 Task: Look for space in Zhoukou, China from 10th July, 2023 to 15th July, 2023 for 7 adults in price range Rs.10000 to Rs.15000. Place can be entire place or shared room with 4 bedrooms having 7 beds and 4 bathrooms. Property type can be house, flat, guest house. Amenities needed are: wifi, TV, free parkinig on premises, gym, breakfast. Booking option can be shelf check-in. Required host language is Chinese (Simplified).
Action: Mouse moved to (454, 102)
Screenshot: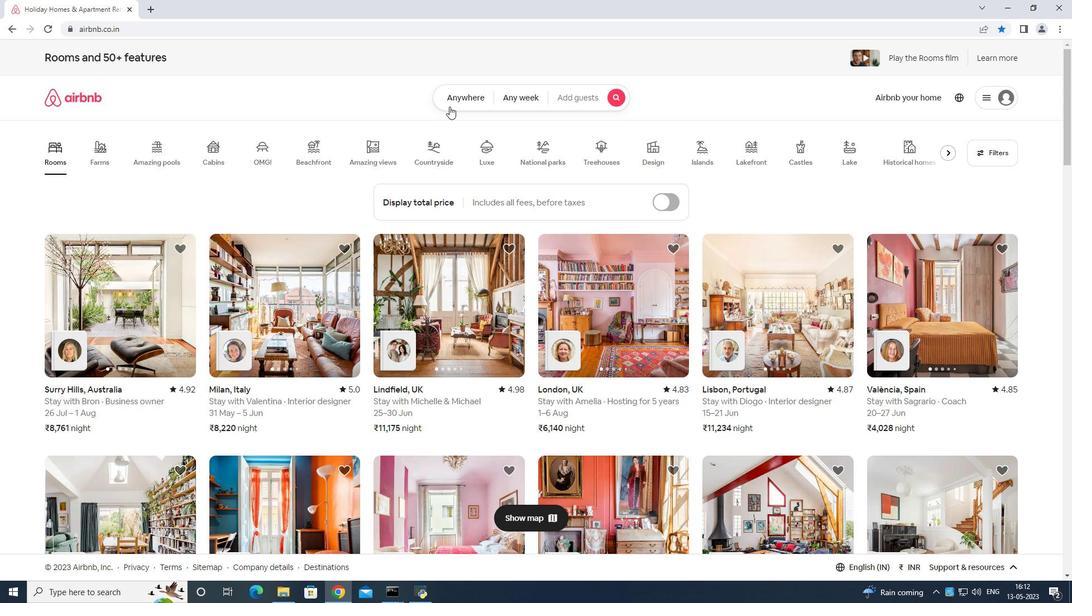 
Action: Mouse pressed left at (454, 102)
Screenshot: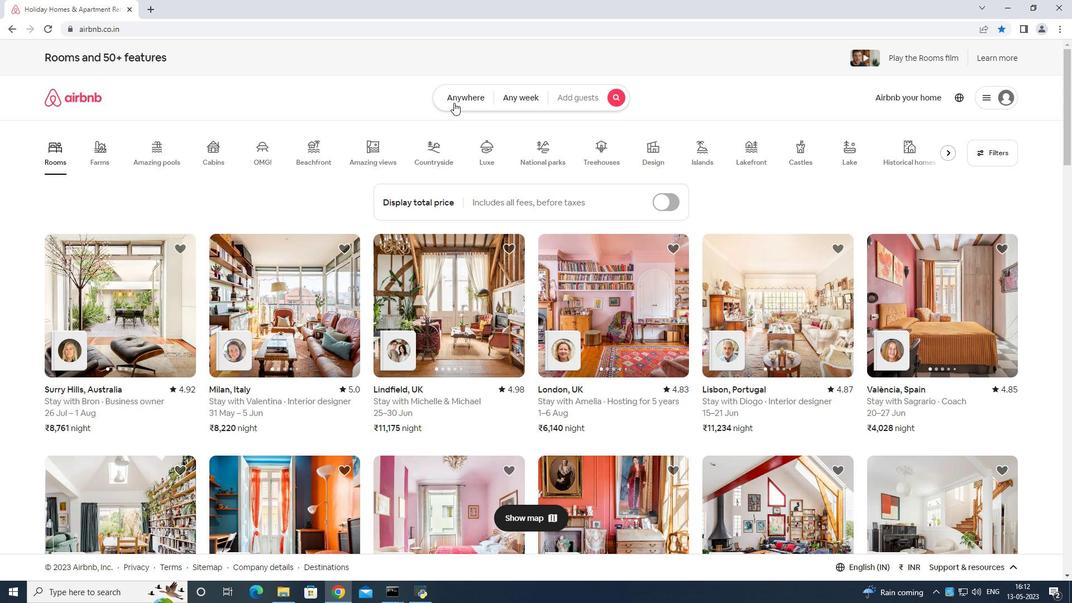 
Action: Mouse moved to (435, 131)
Screenshot: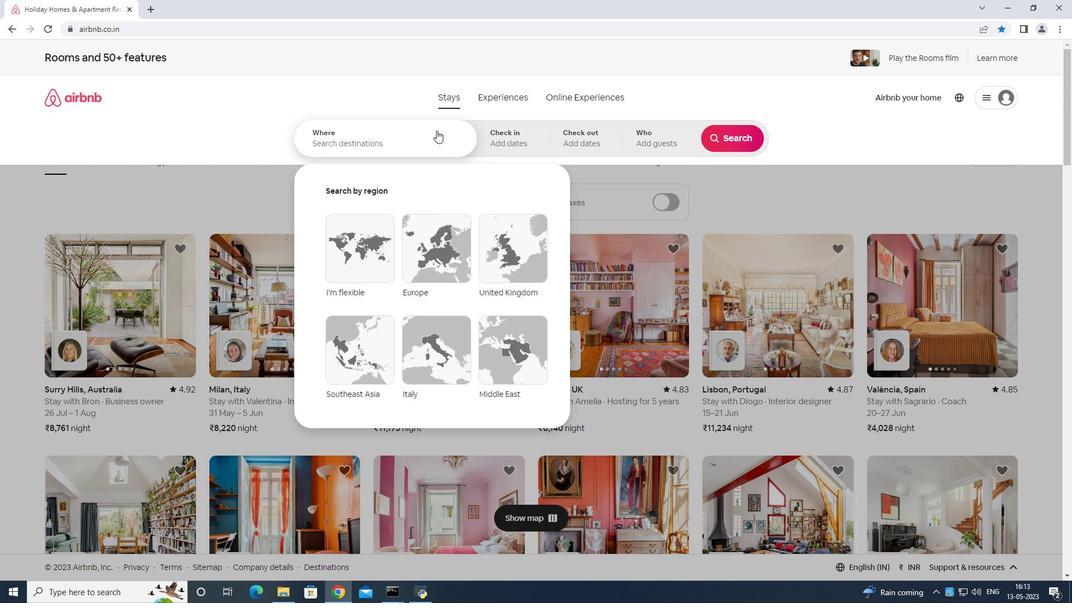 
Action: Mouse pressed left at (435, 131)
Screenshot: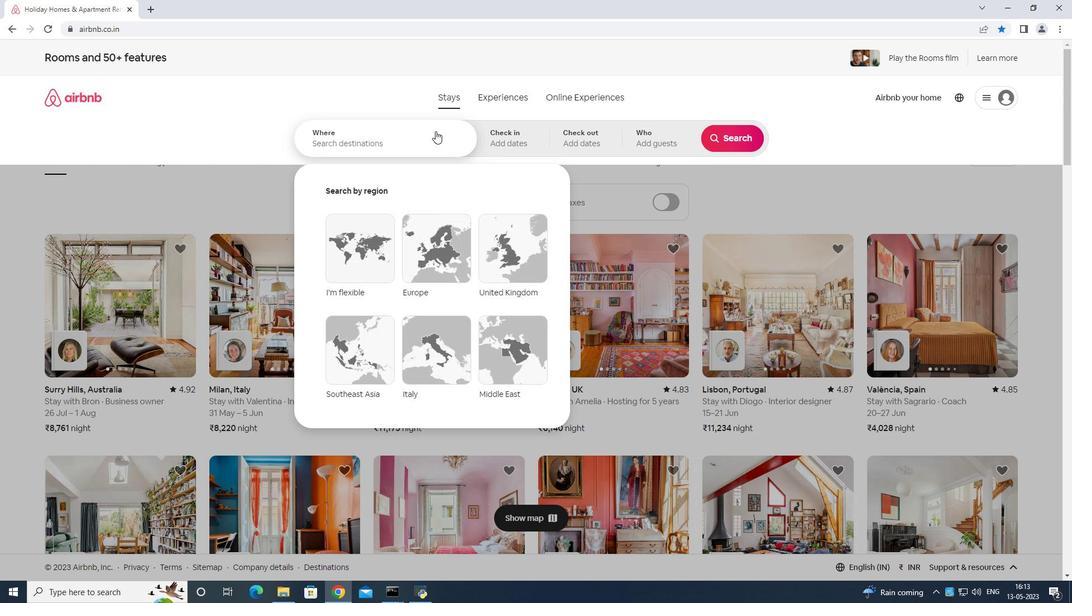 
Action: Key pressed <Key.shift>Zhoukou<Key.space>china<Key.enter>
Screenshot: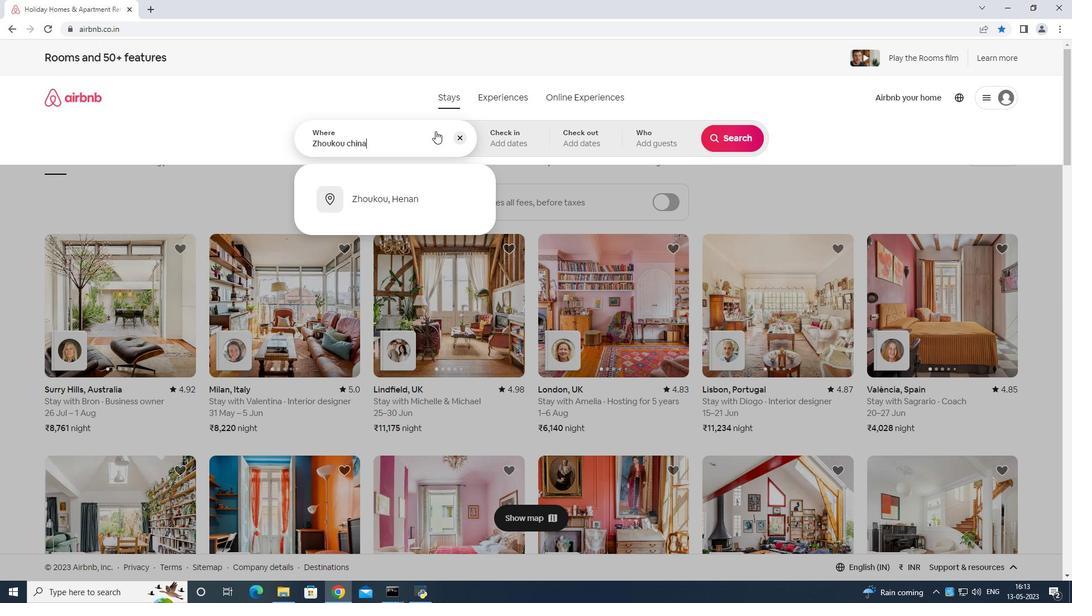 
Action: Mouse moved to (725, 225)
Screenshot: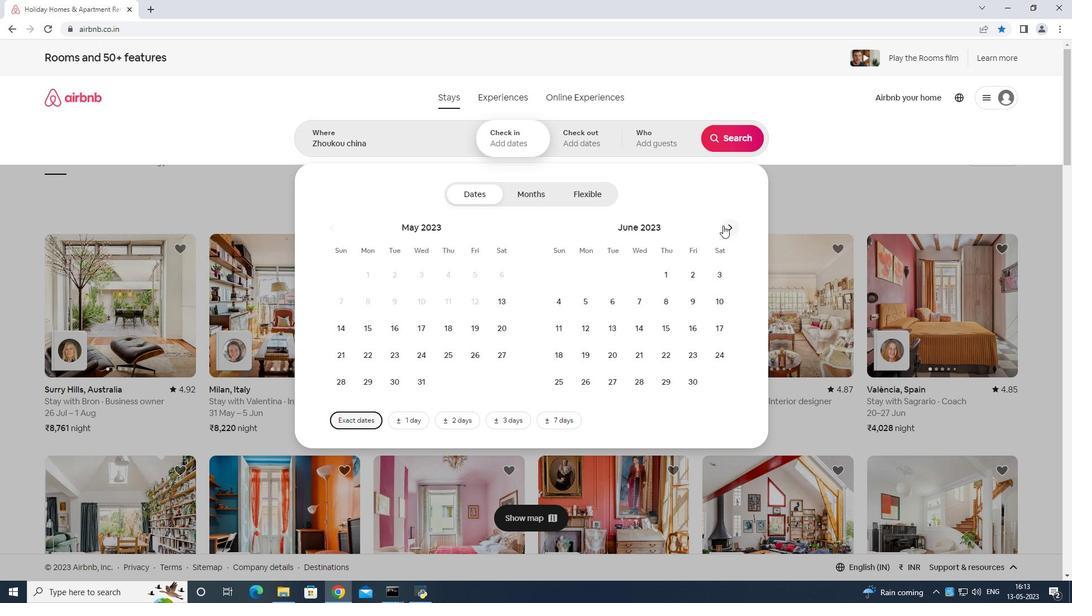 
Action: Mouse pressed left at (725, 225)
Screenshot: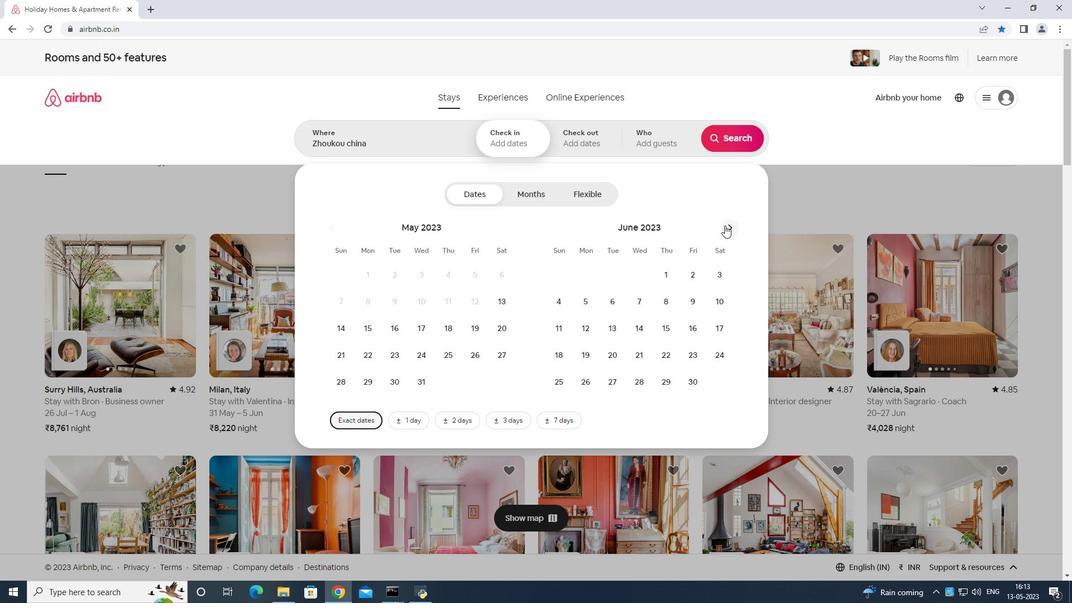 
Action: Mouse moved to (591, 325)
Screenshot: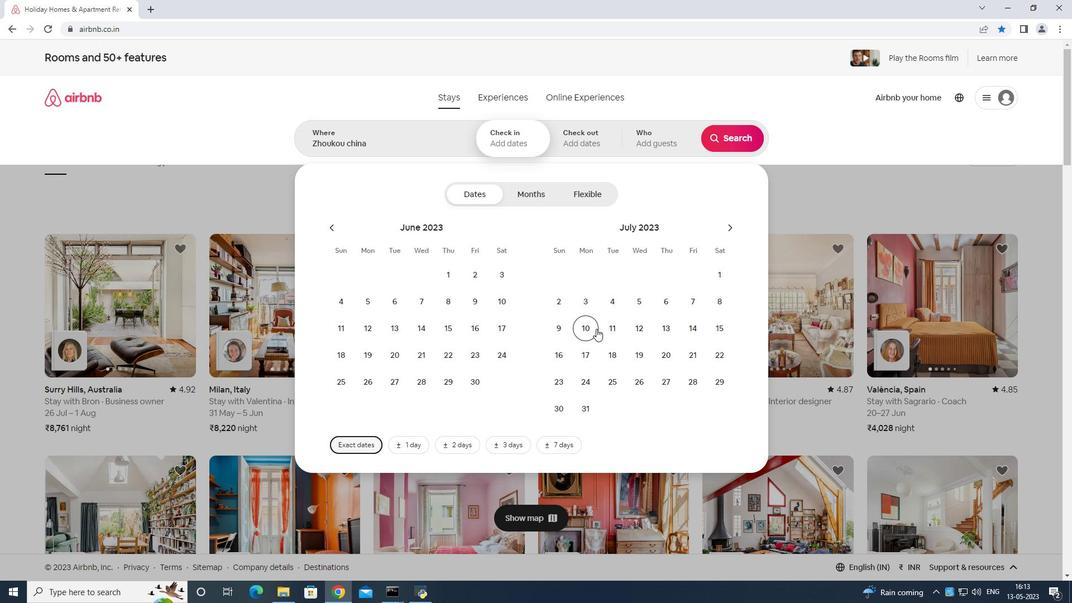 
Action: Mouse pressed left at (591, 325)
Screenshot: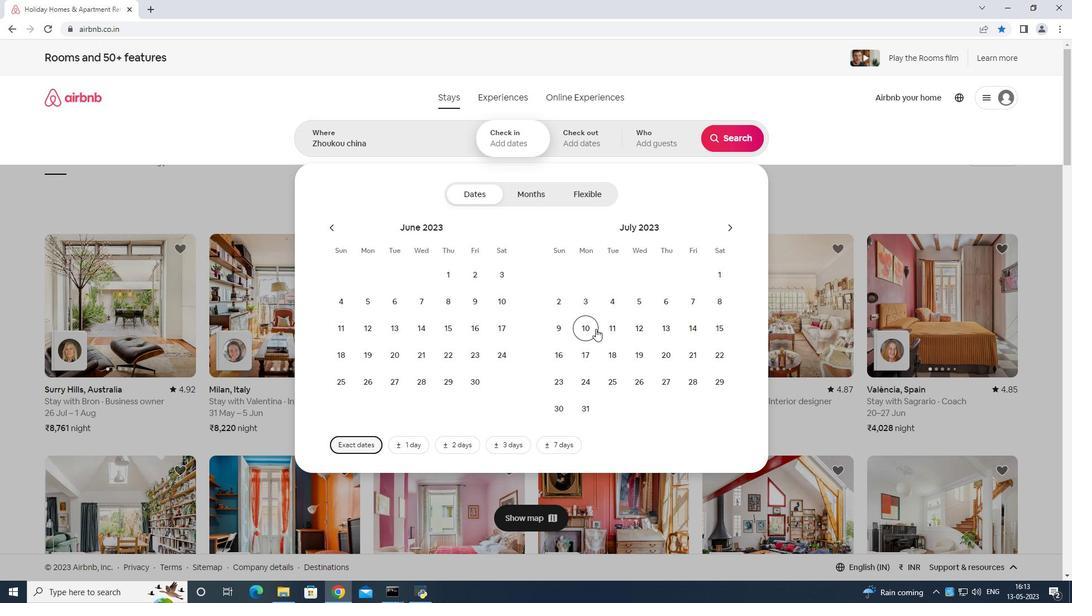 
Action: Mouse moved to (719, 322)
Screenshot: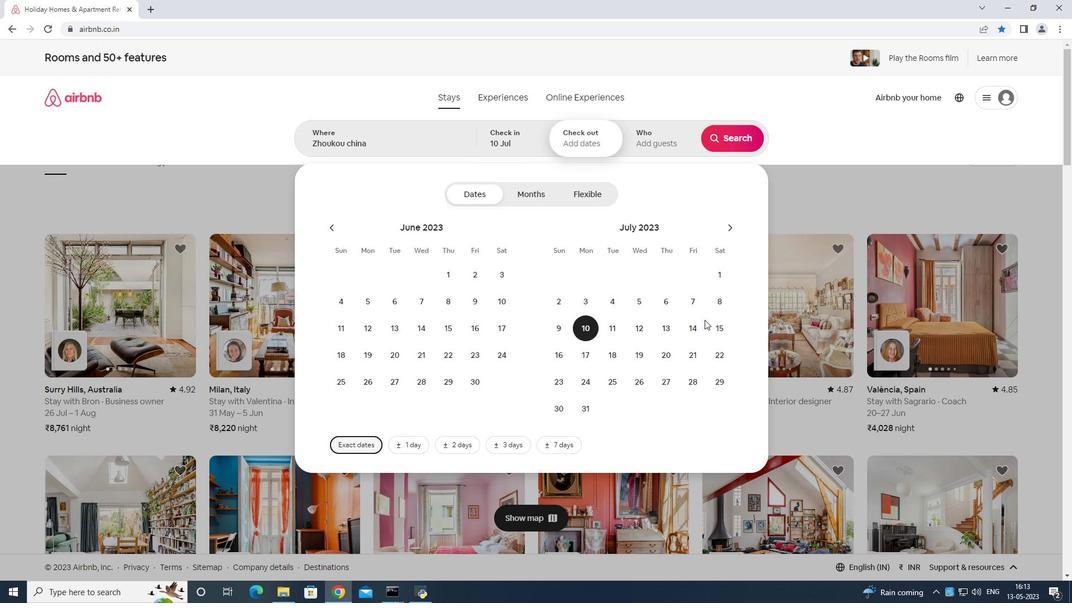 
Action: Mouse pressed left at (719, 322)
Screenshot: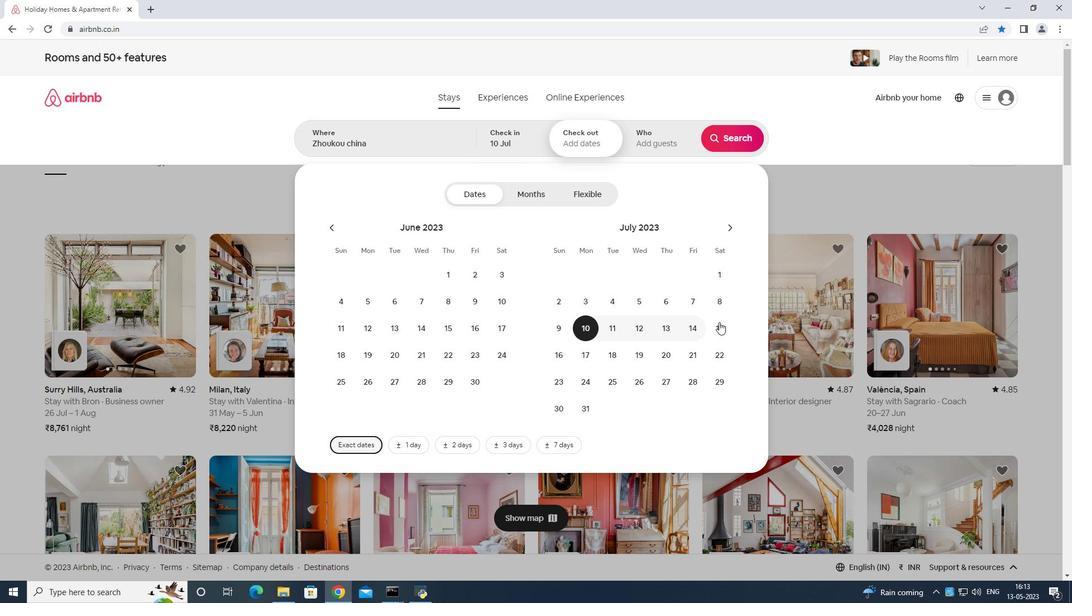 
Action: Mouse moved to (667, 138)
Screenshot: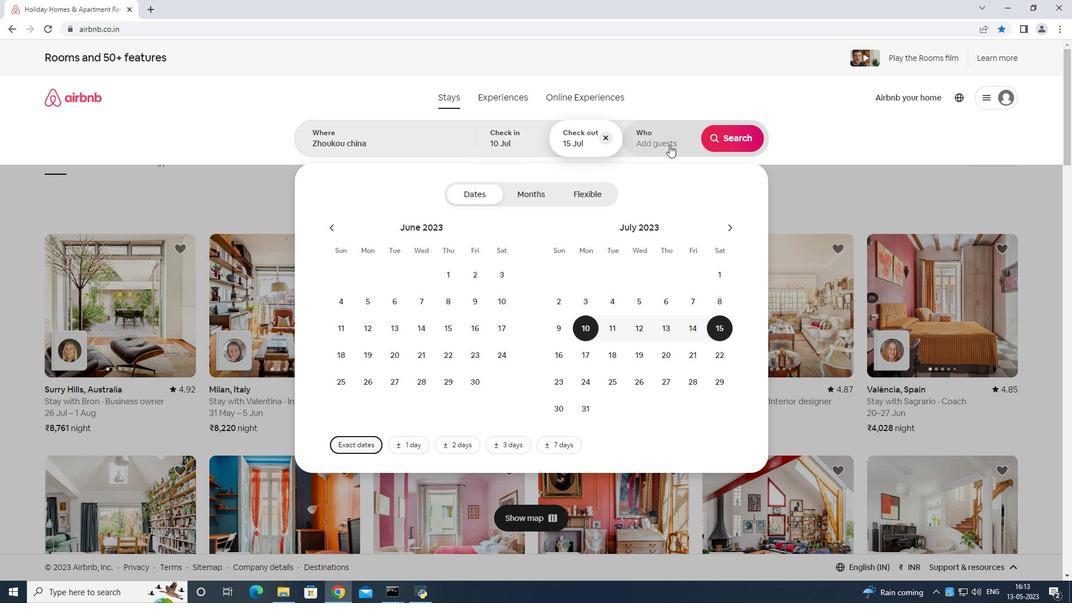 
Action: Mouse pressed left at (667, 138)
Screenshot: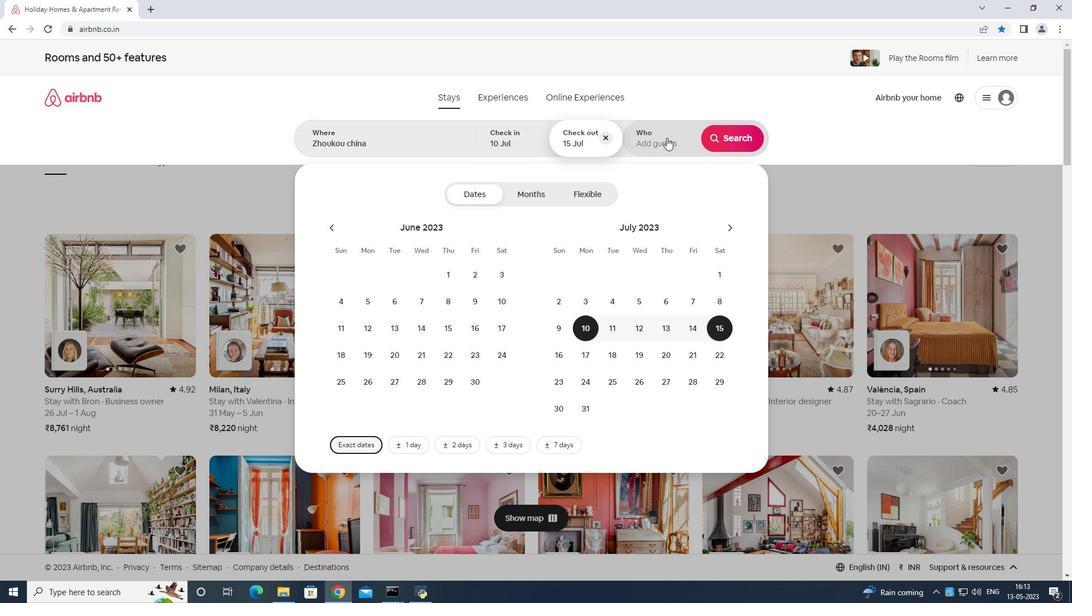 
Action: Mouse moved to (734, 196)
Screenshot: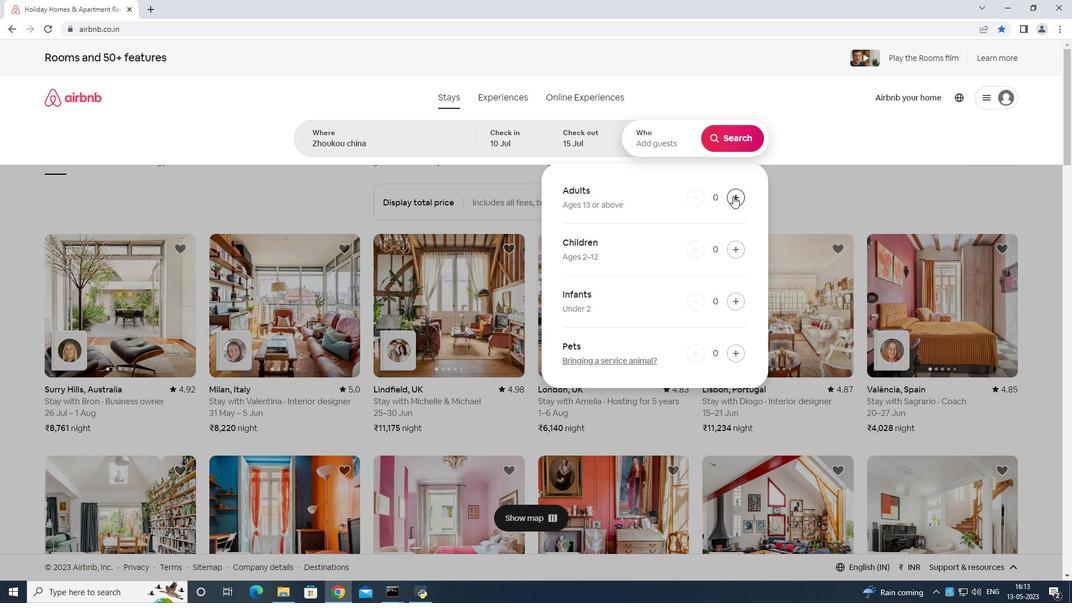 
Action: Mouse pressed left at (734, 196)
Screenshot: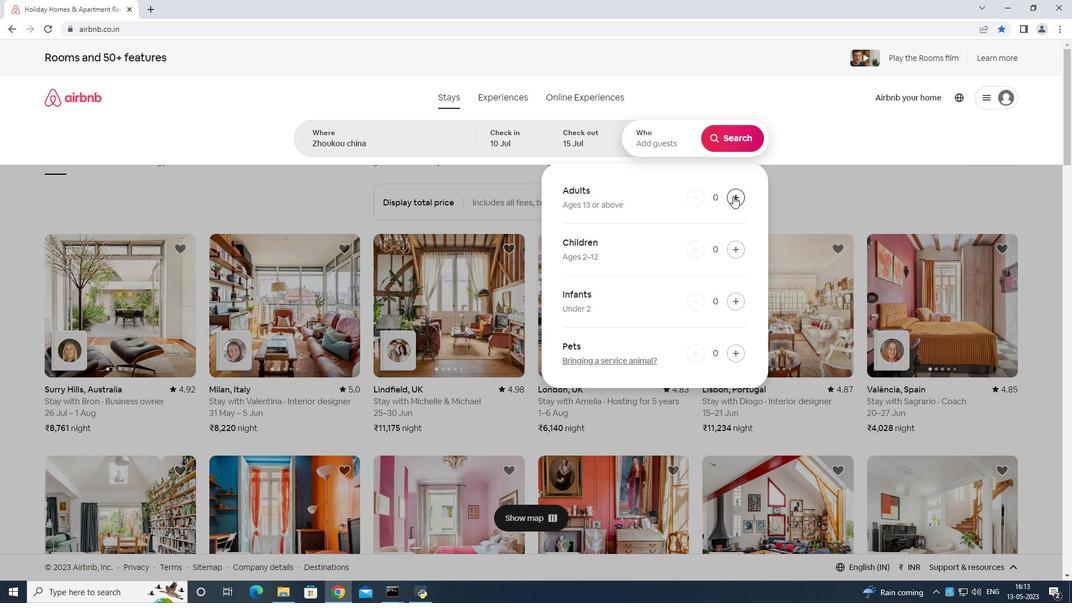 
Action: Mouse moved to (736, 192)
Screenshot: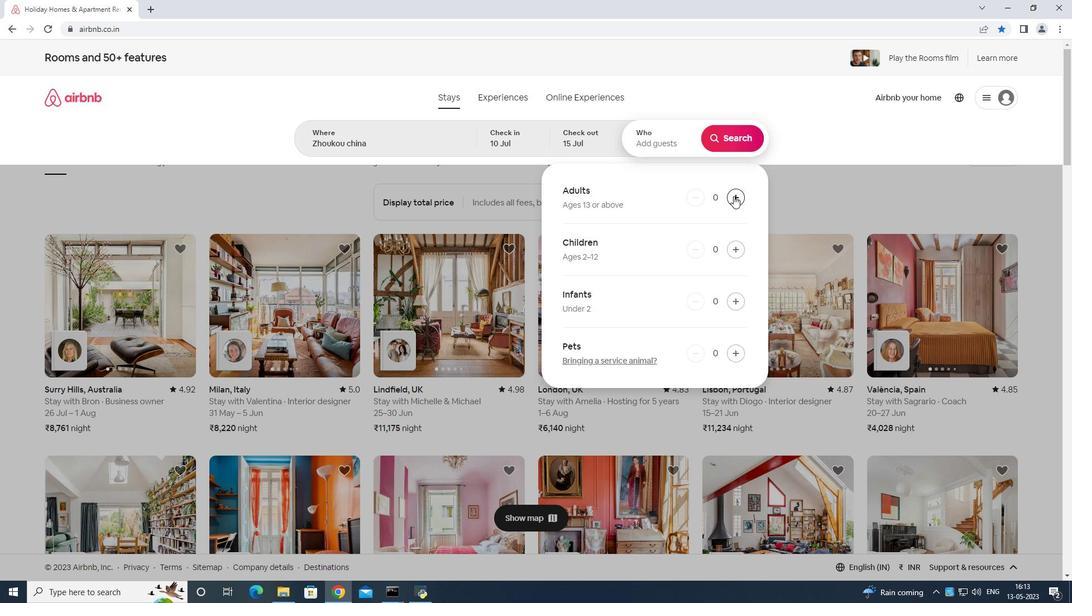 
Action: Mouse pressed left at (736, 192)
Screenshot: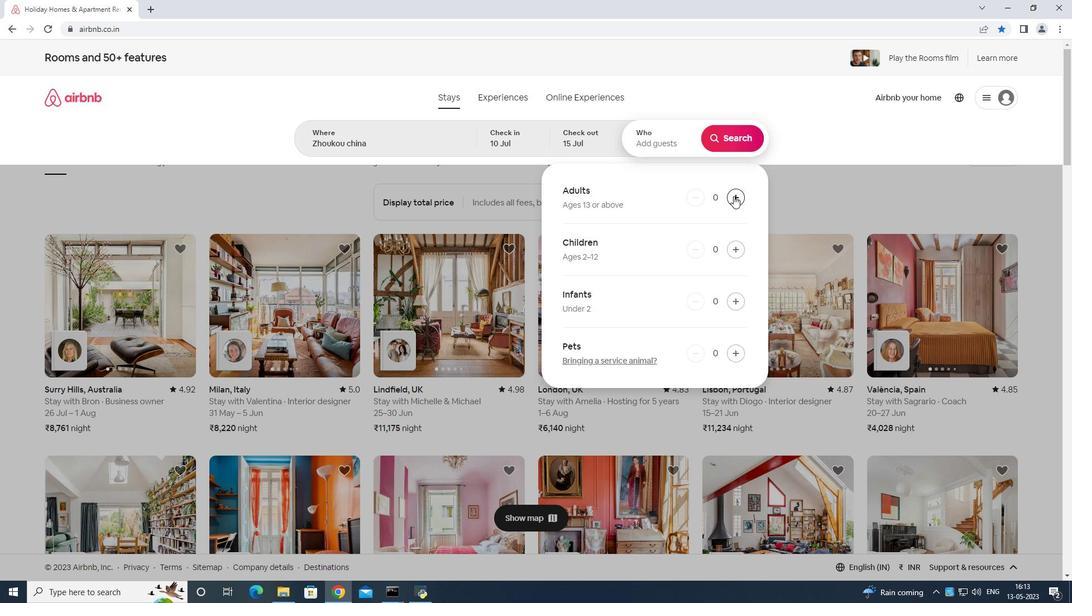 
Action: Mouse moved to (736, 192)
Screenshot: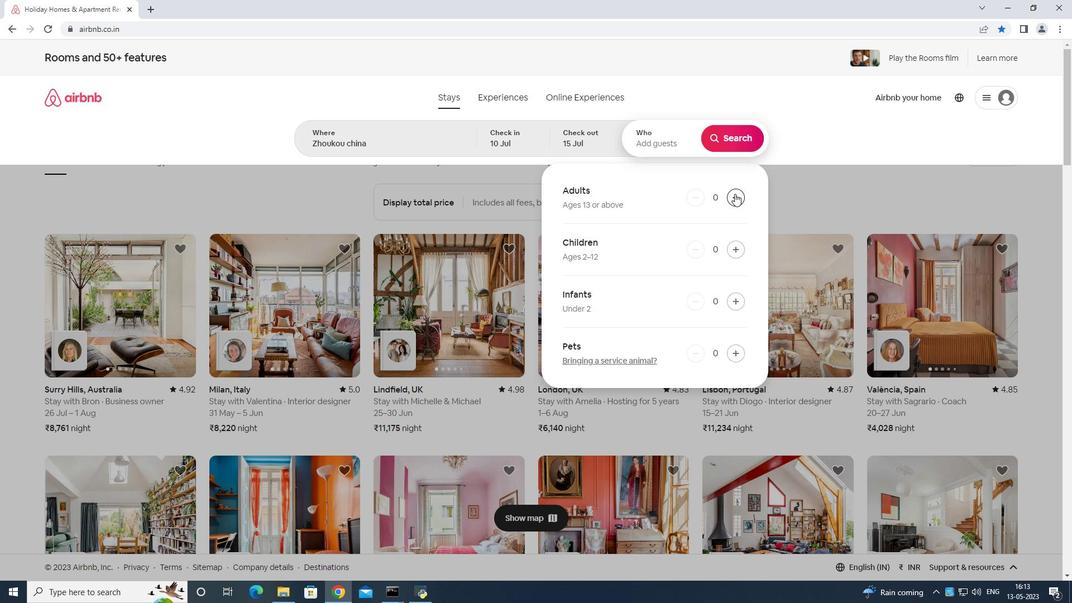 
Action: Mouse pressed left at (736, 192)
Screenshot: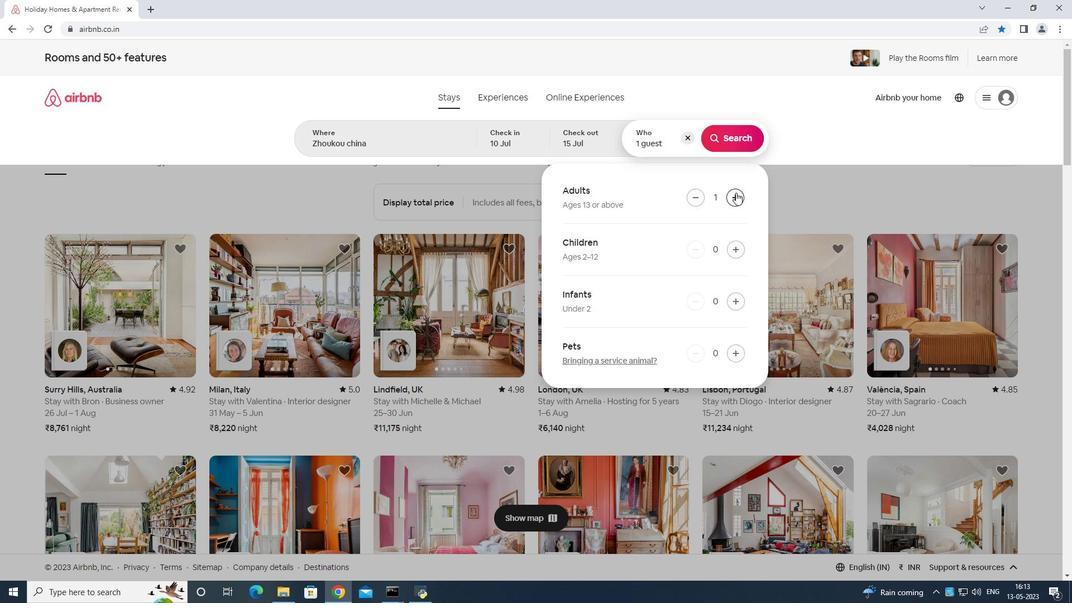 
Action: Mouse moved to (736, 192)
Screenshot: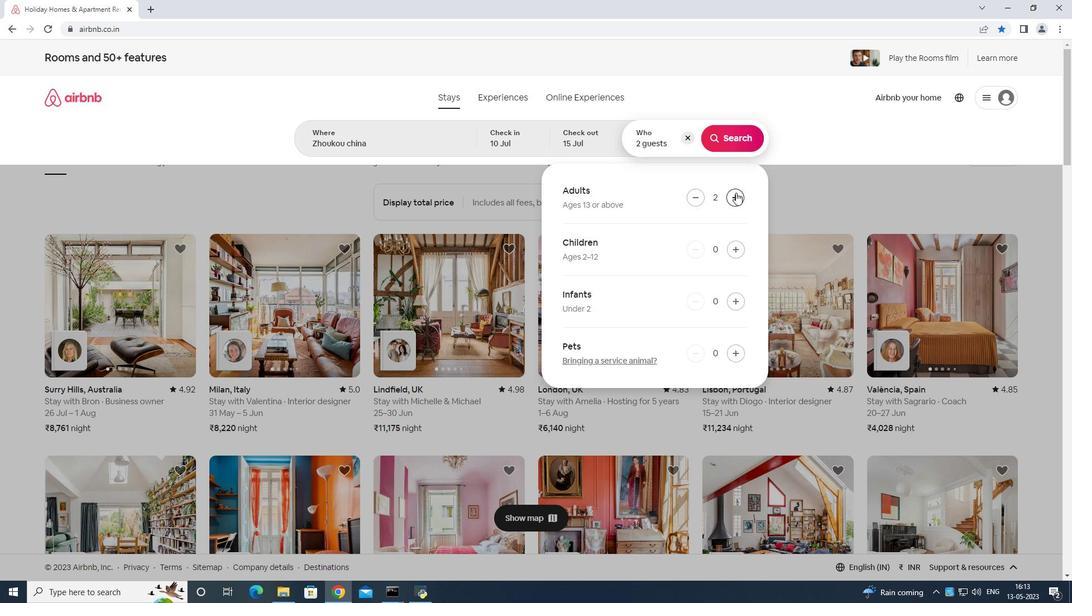 
Action: Mouse pressed left at (736, 192)
Screenshot: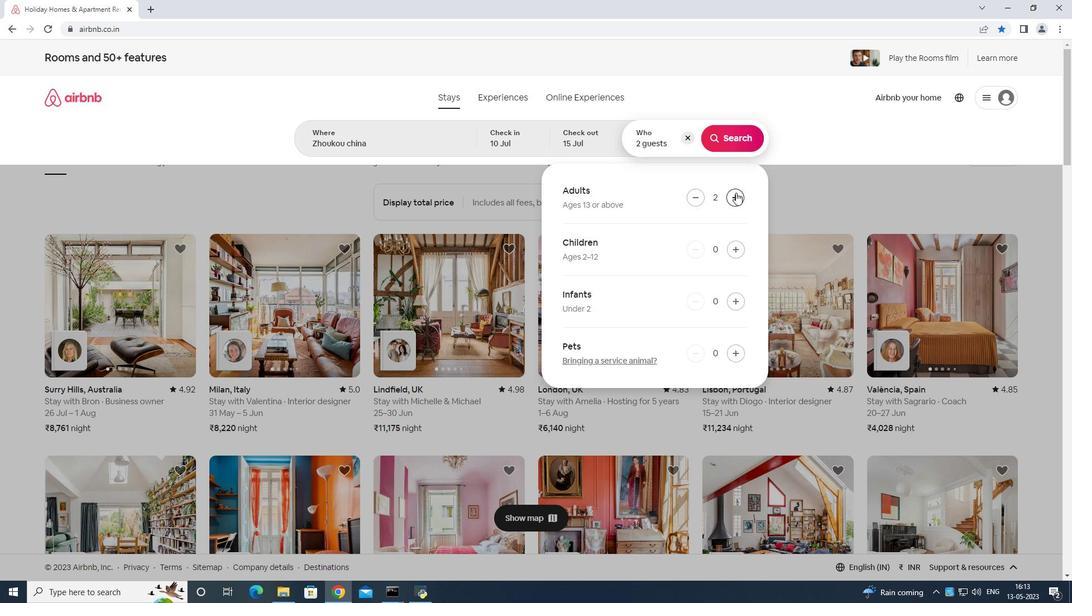 
Action: Mouse moved to (736, 191)
Screenshot: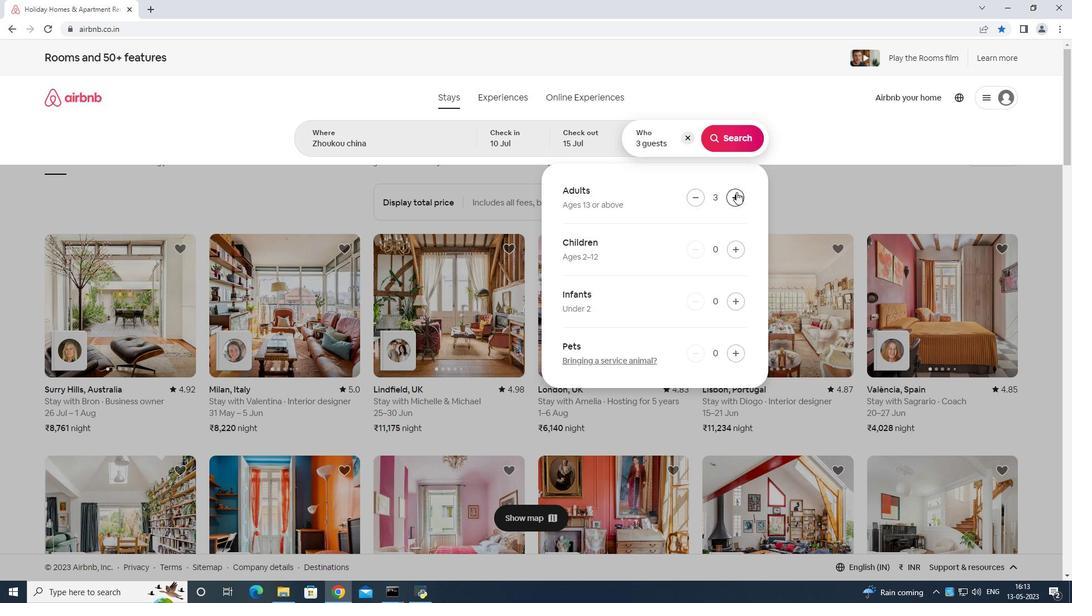 
Action: Mouse pressed left at (736, 191)
Screenshot: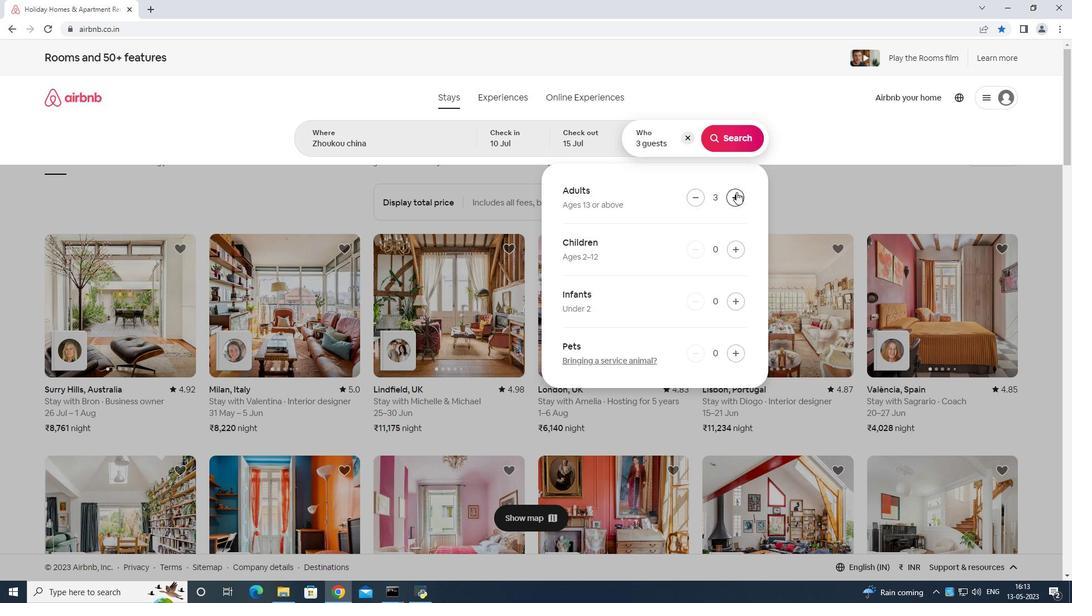 
Action: Mouse pressed left at (736, 191)
Screenshot: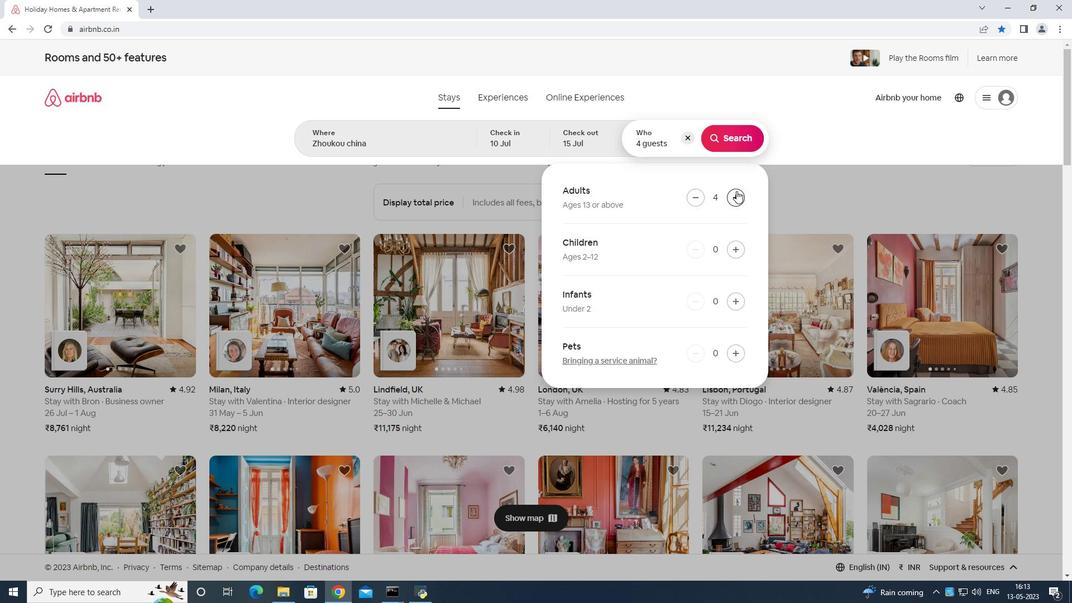 
Action: Mouse pressed left at (736, 191)
Screenshot: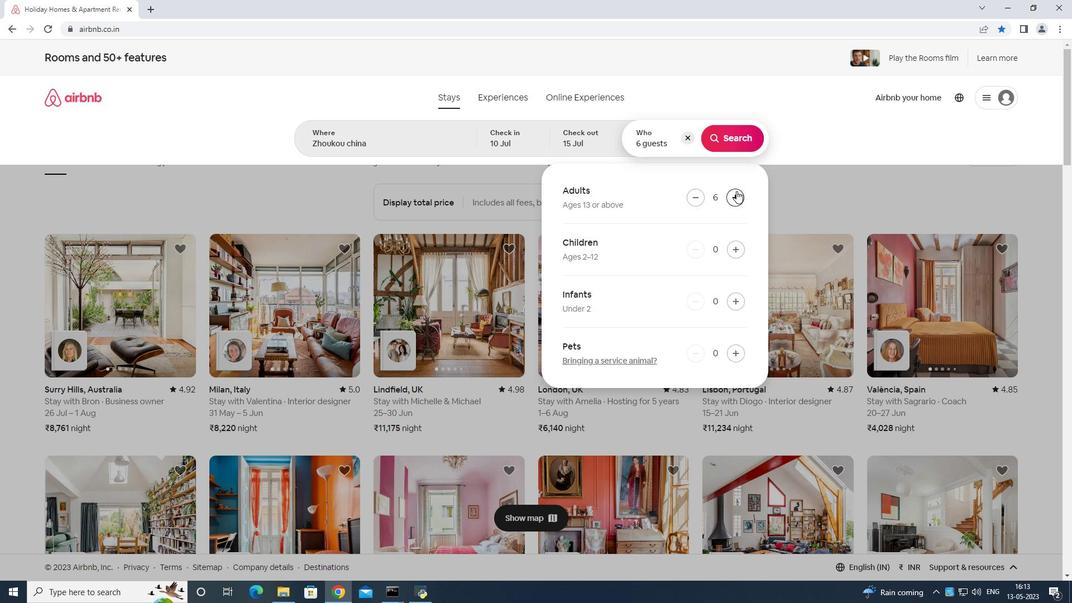 
Action: Mouse moved to (736, 138)
Screenshot: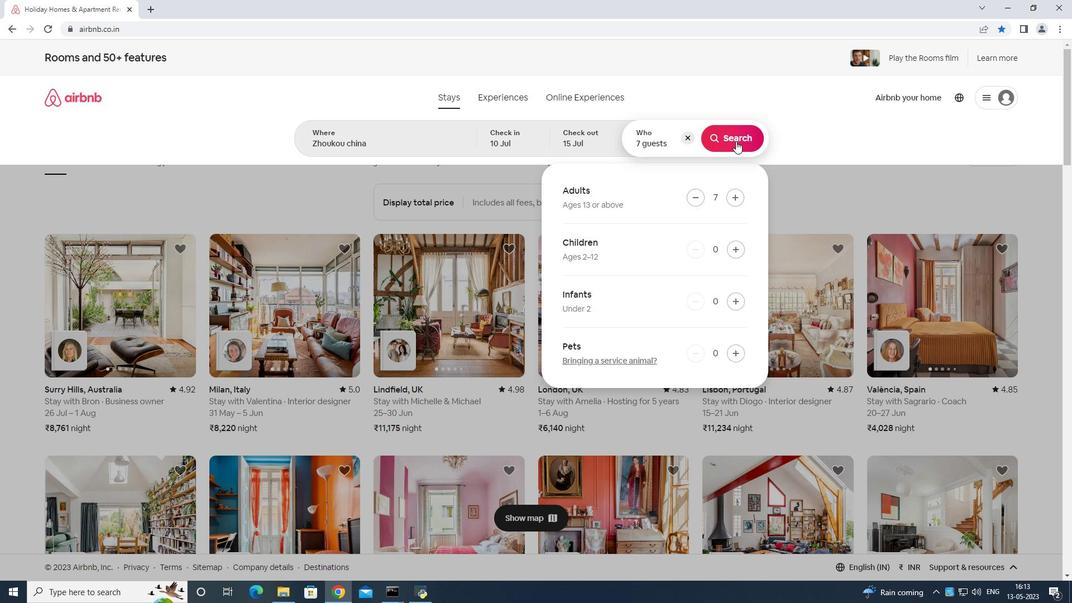 
Action: Mouse pressed left at (736, 138)
Screenshot: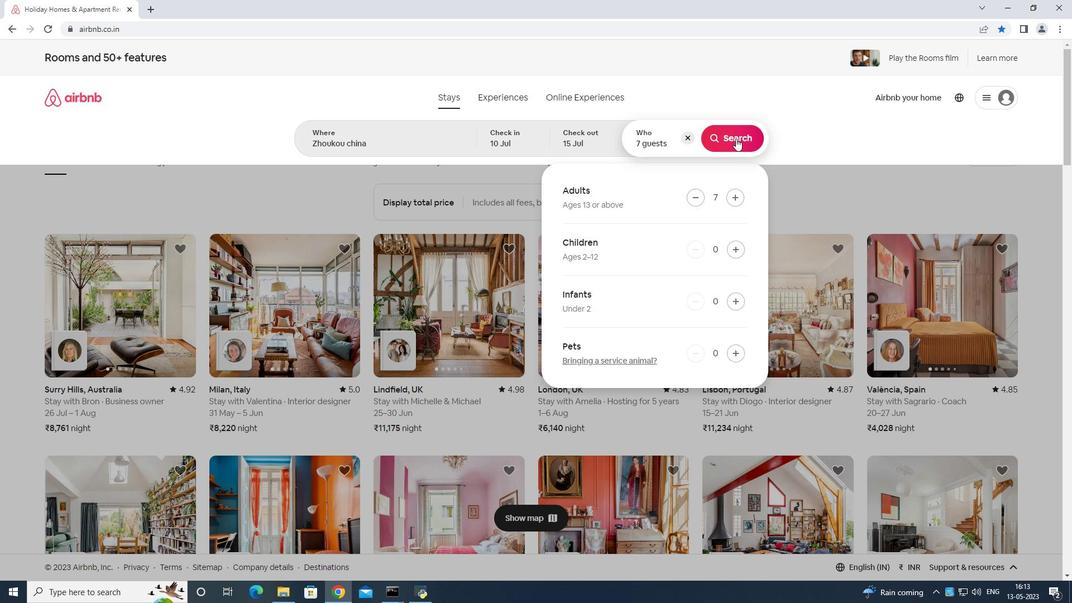 
Action: Mouse moved to (1011, 106)
Screenshot: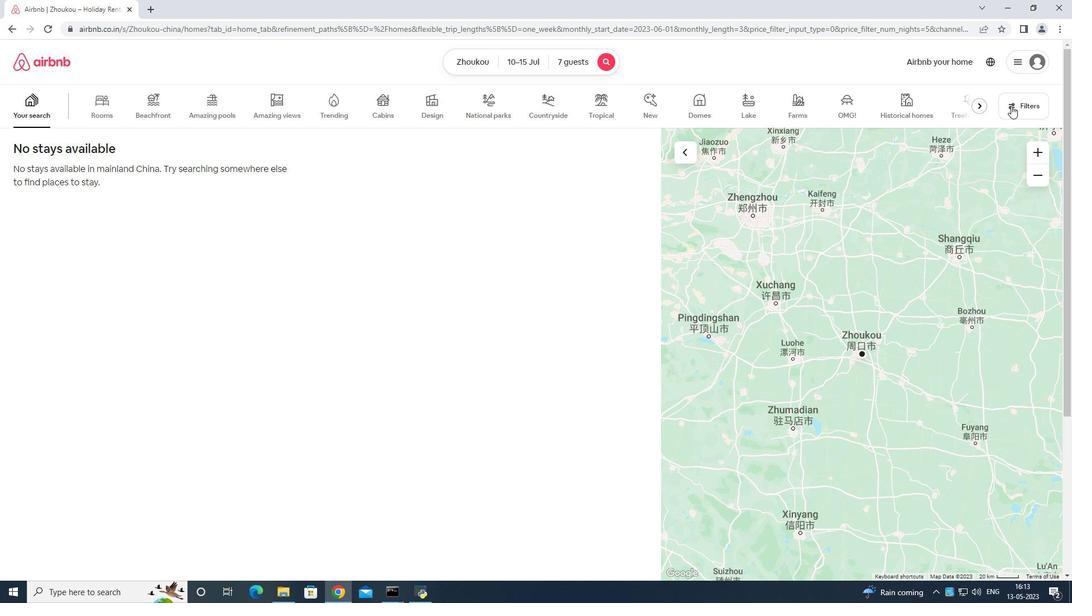 
Action: Mouse pressed left at (1011, 106)
Screenshot: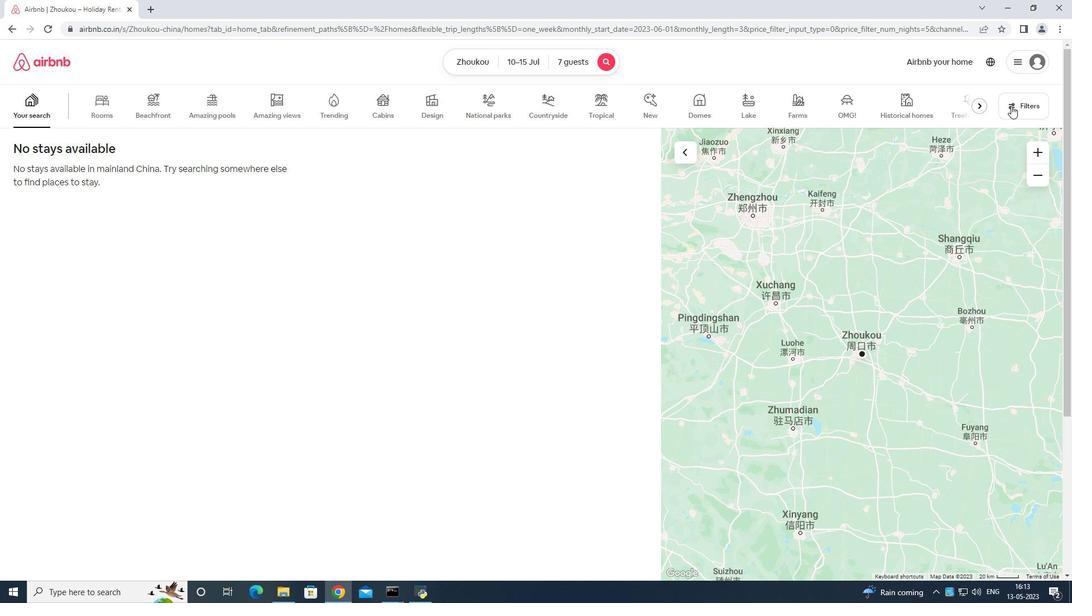 
Action: Mouse moved to (495, 376)
Screenshot: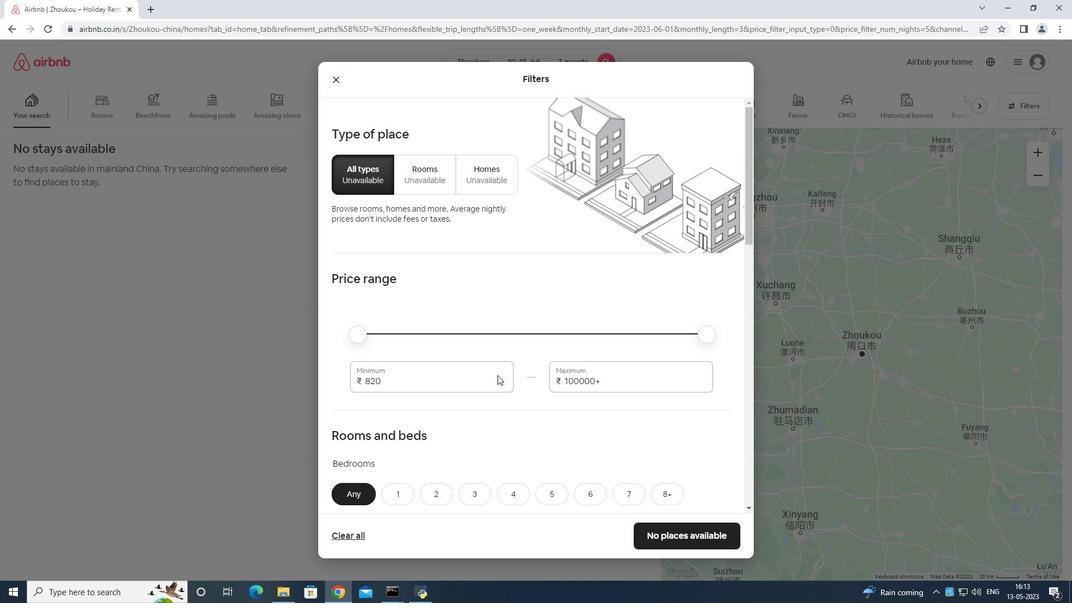 
Action: Mouse pressed left at (495, 376)
Screenshot: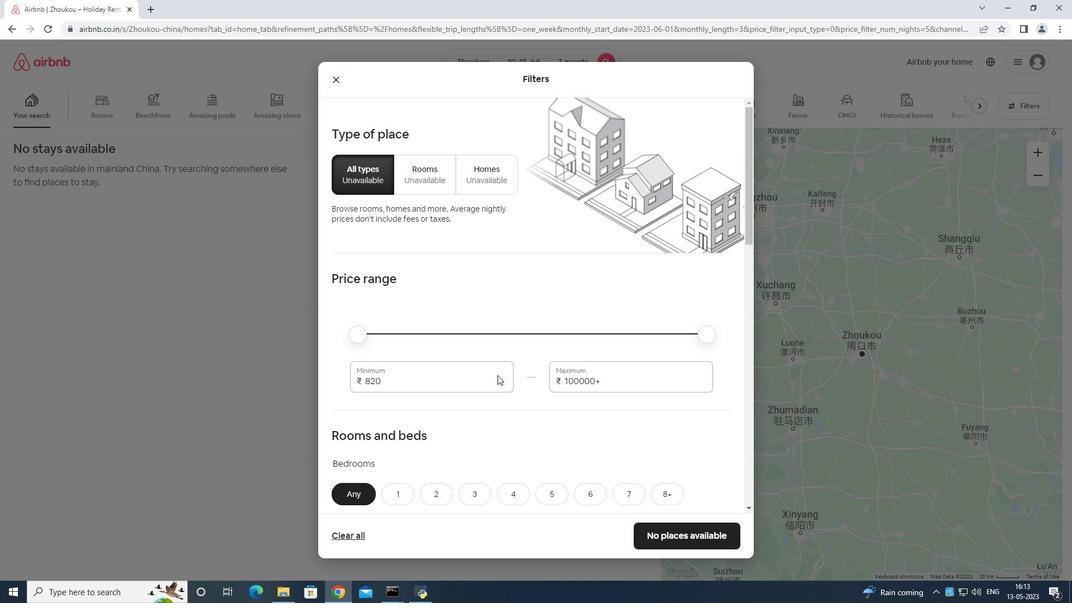 
Action: Mouse moved to (493, 363)
Screenshot: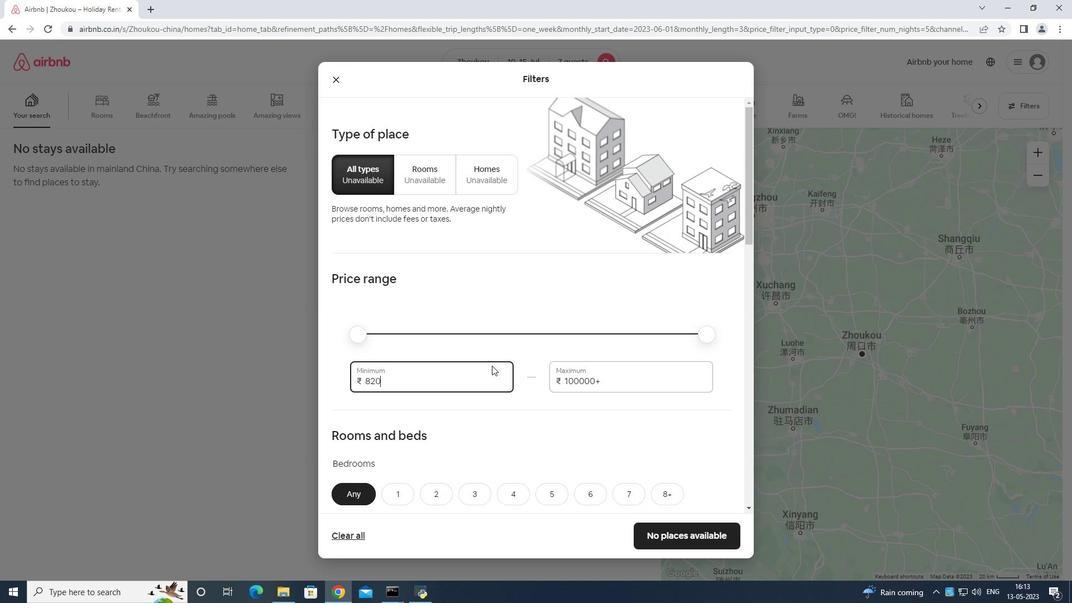 
Action: Key pressed <Key.backspace>
Screenshot: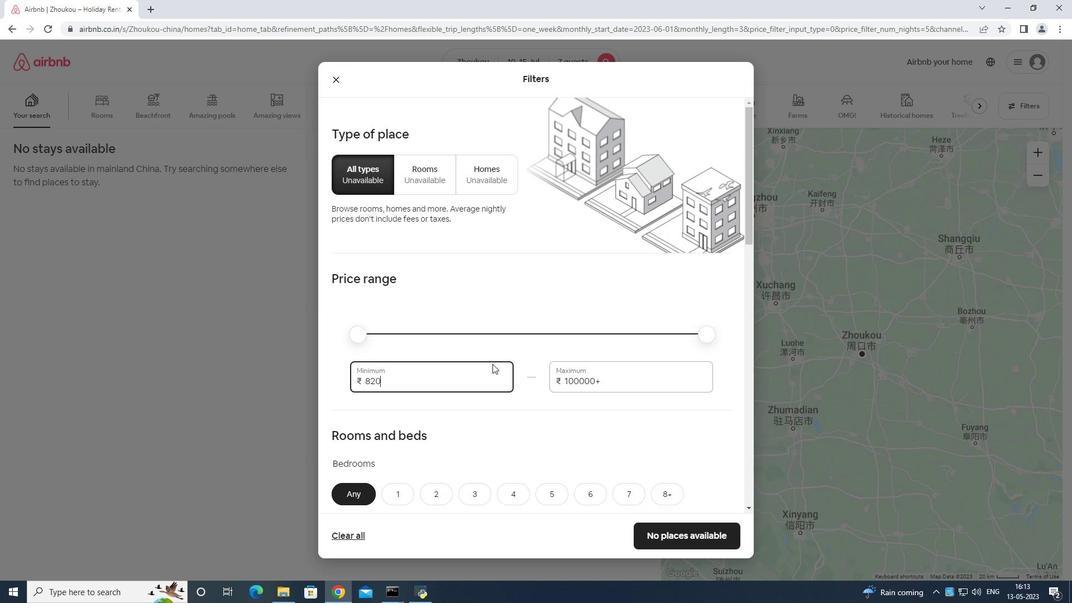 
Action: Mouse moved to (492, 361)
Screenshot: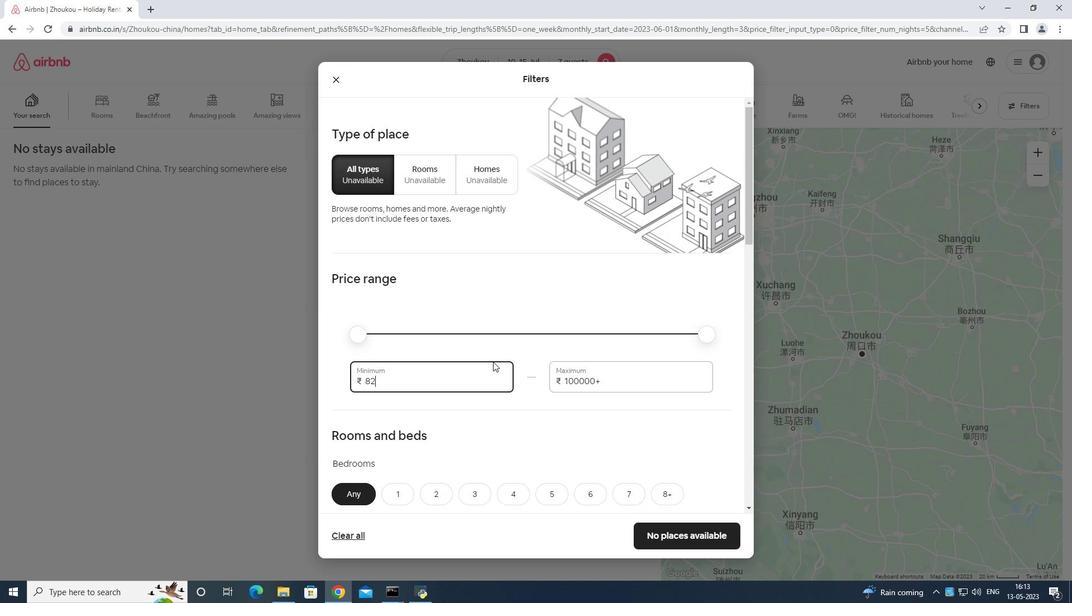 
Action: Key pressed <Key.backspace><Key.backspace><Key.backspace>1
Screenshot: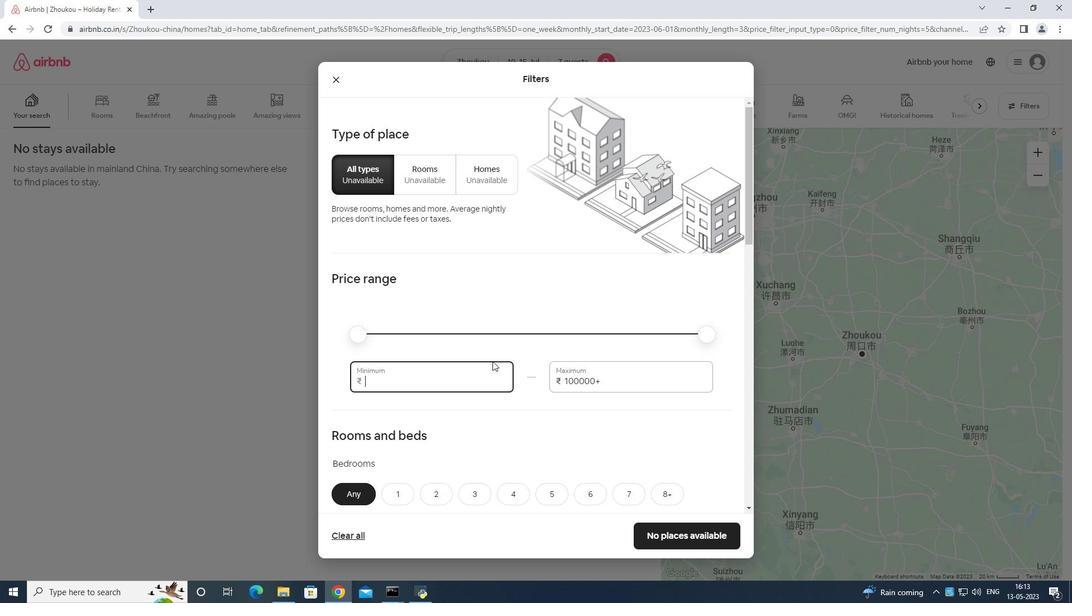 
Action: Mouse moved to (492, 361)
Screenshot: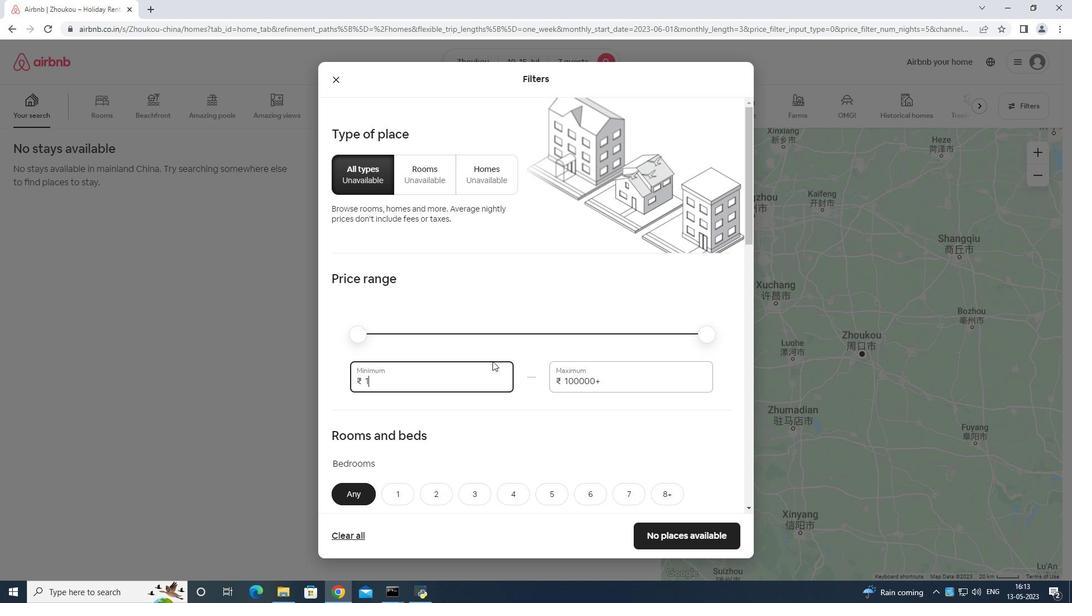 
Action: Key pressed 00
Screenshot: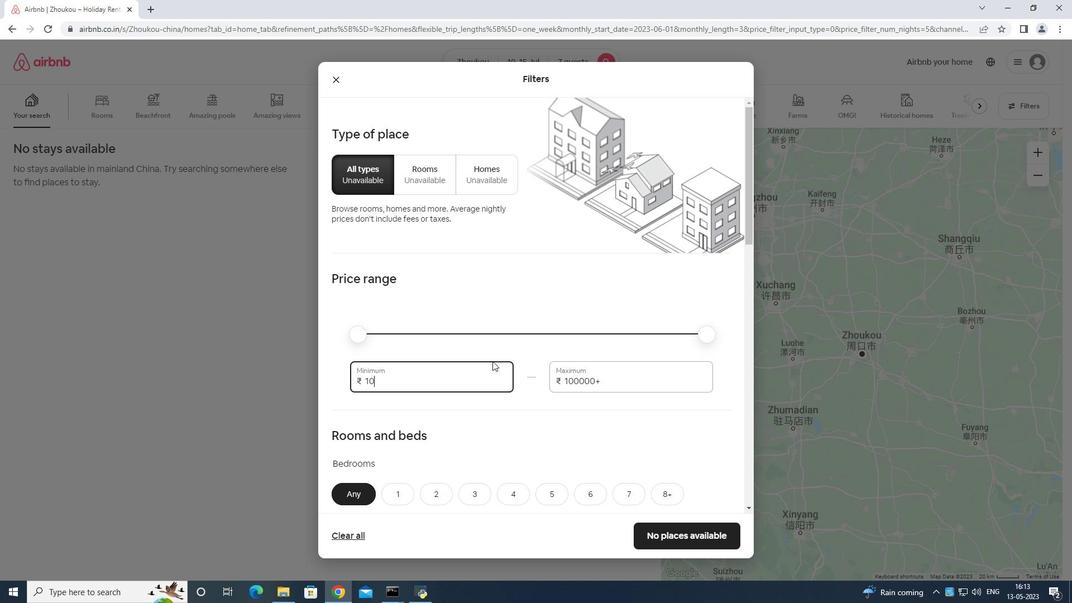 
Action: Mouse moved to (492, 360)
Screenshot: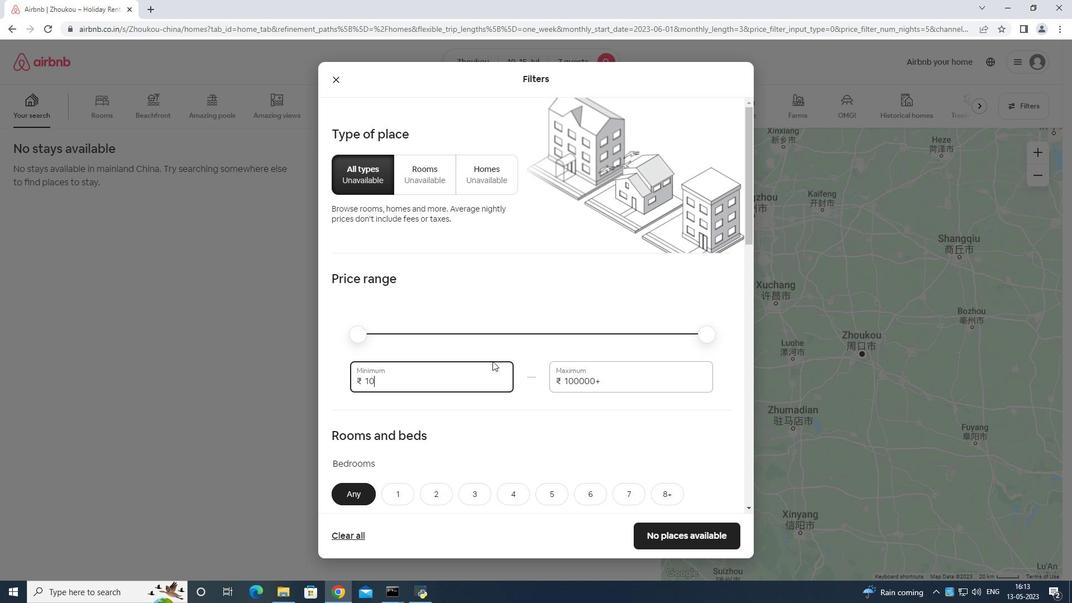 
Action: Key pressed 0
Screenshot: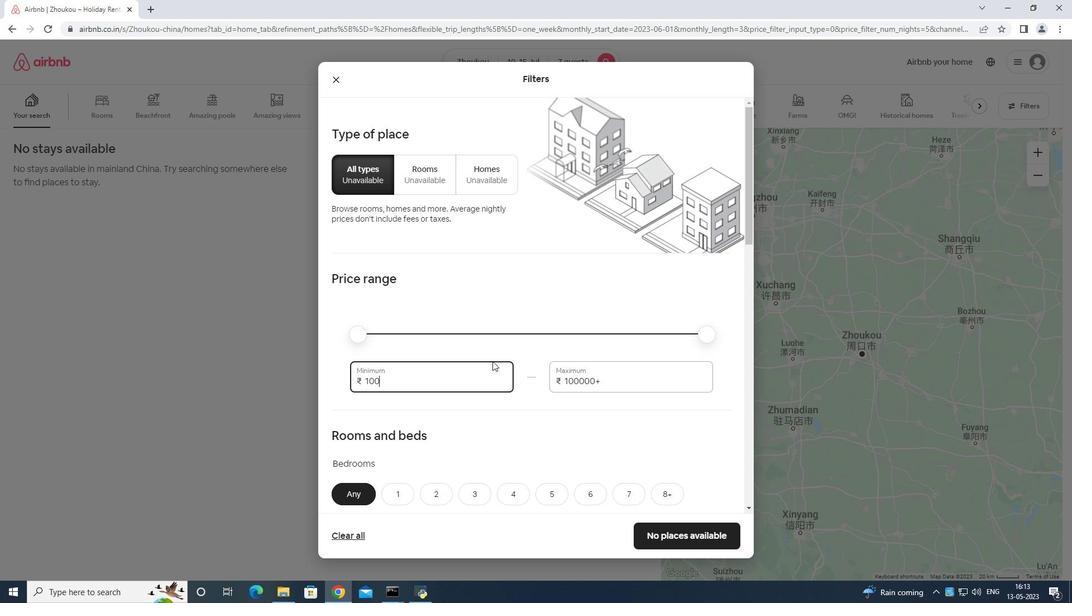 
Action: Mouse moved to (498, 358)
Screenshot: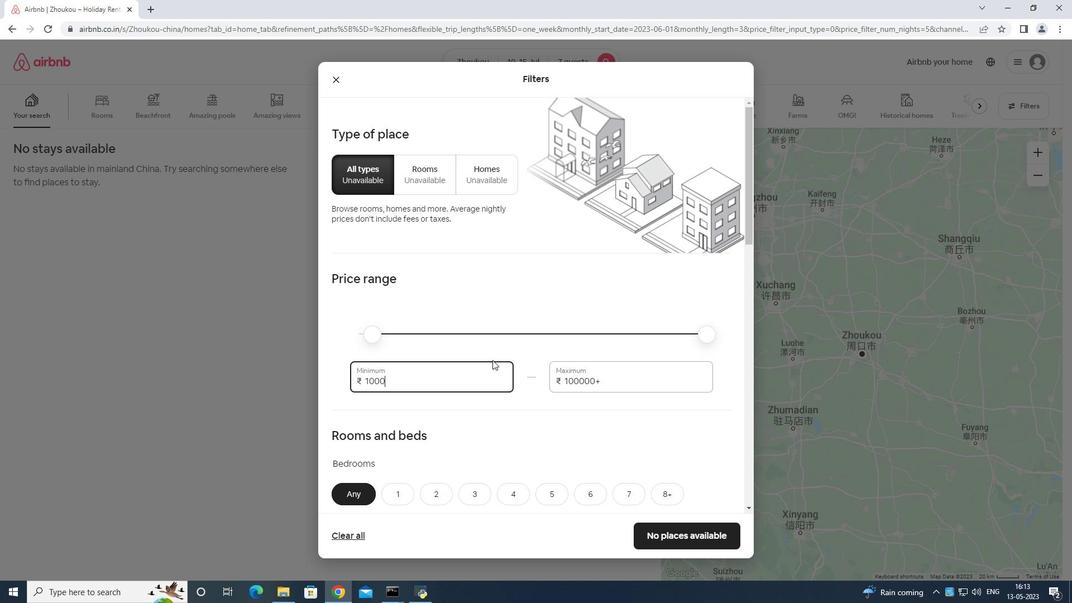 
Action: Key pressed 0
Screenshot: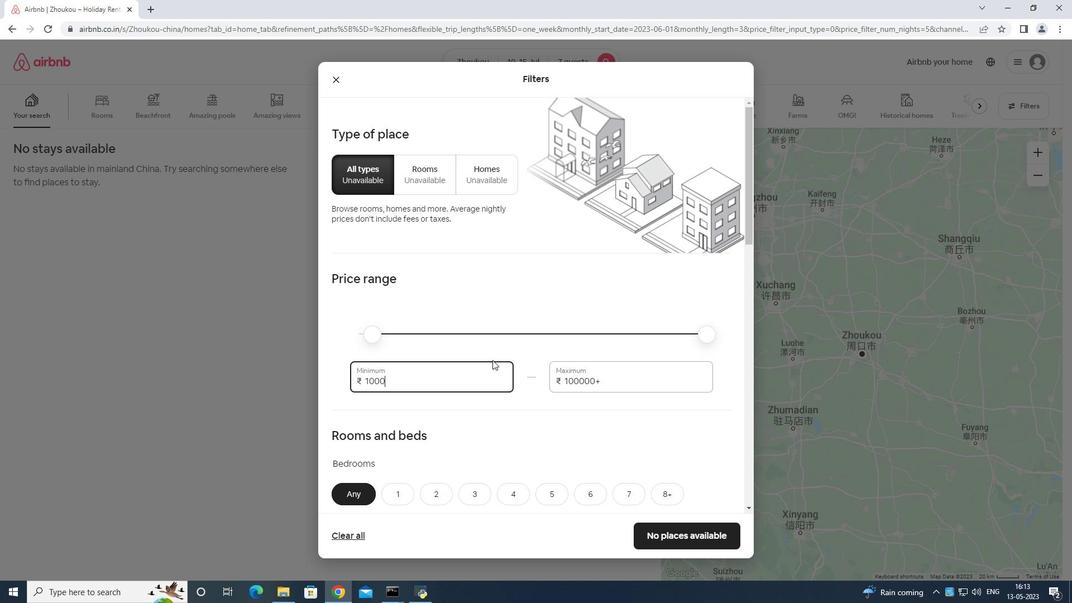 
Action: Mouse moved to (616, 361)
Screenshot: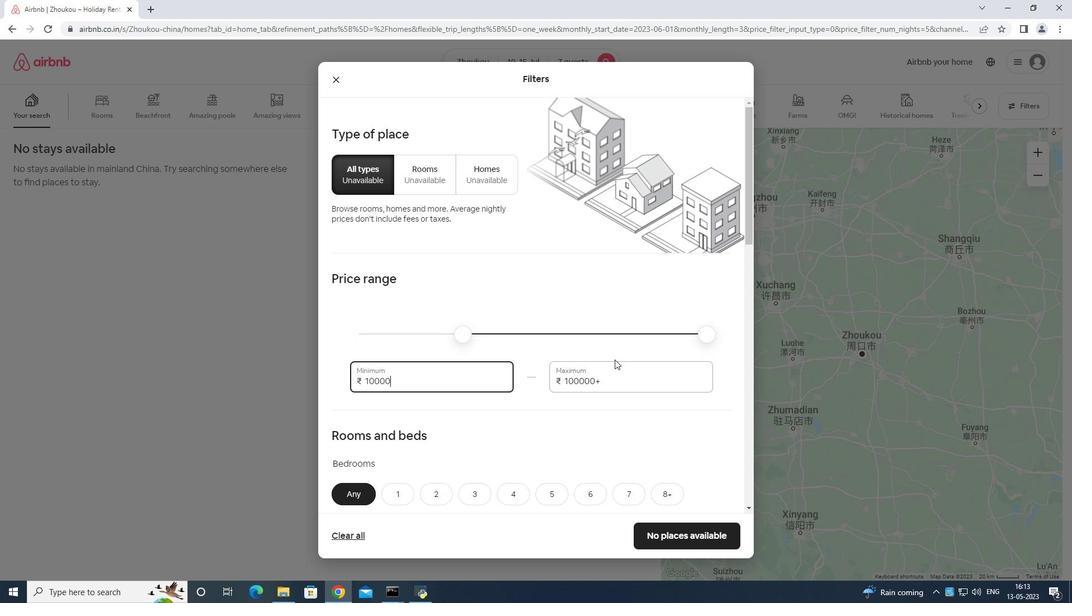 
Action: Mouse pressed left at (616, 361)
Screenshot: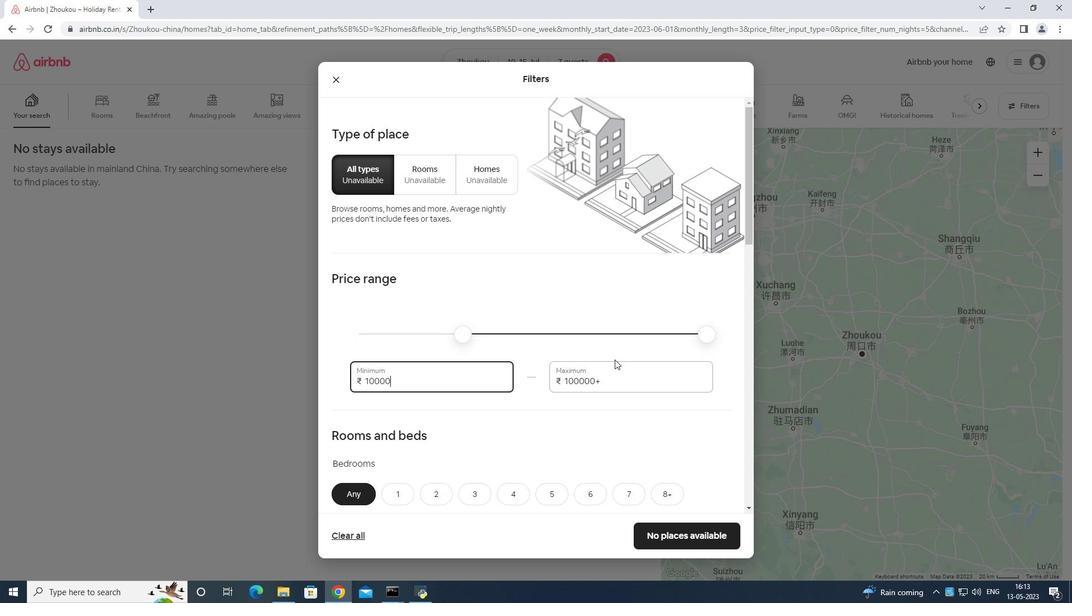 
Action: Mouse moved to (616, 362)
Screenshot: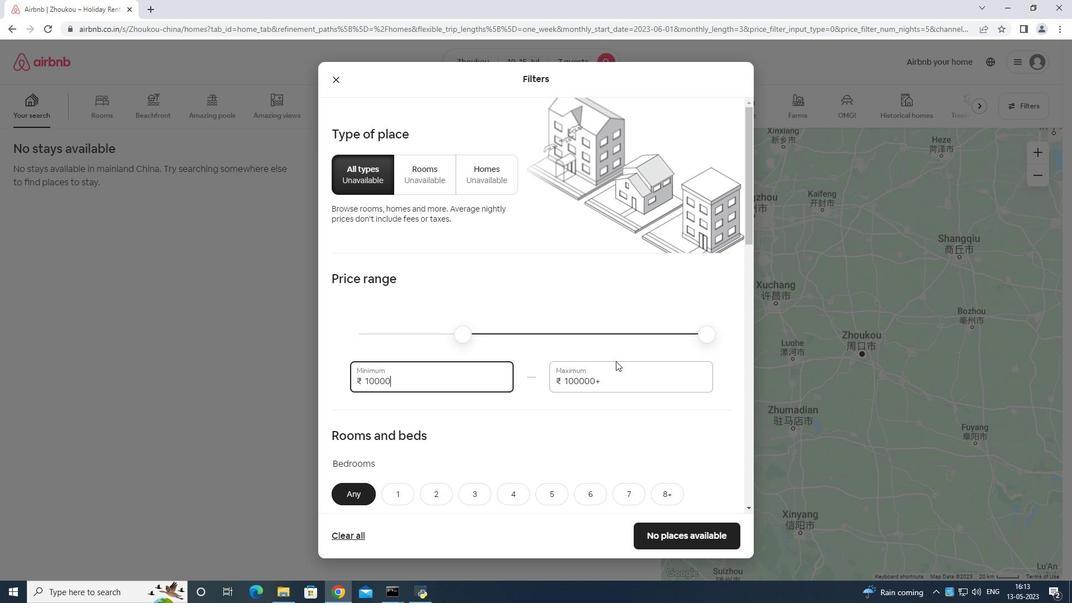 
Action: Key pressed <Key.backspace>
Screenshot: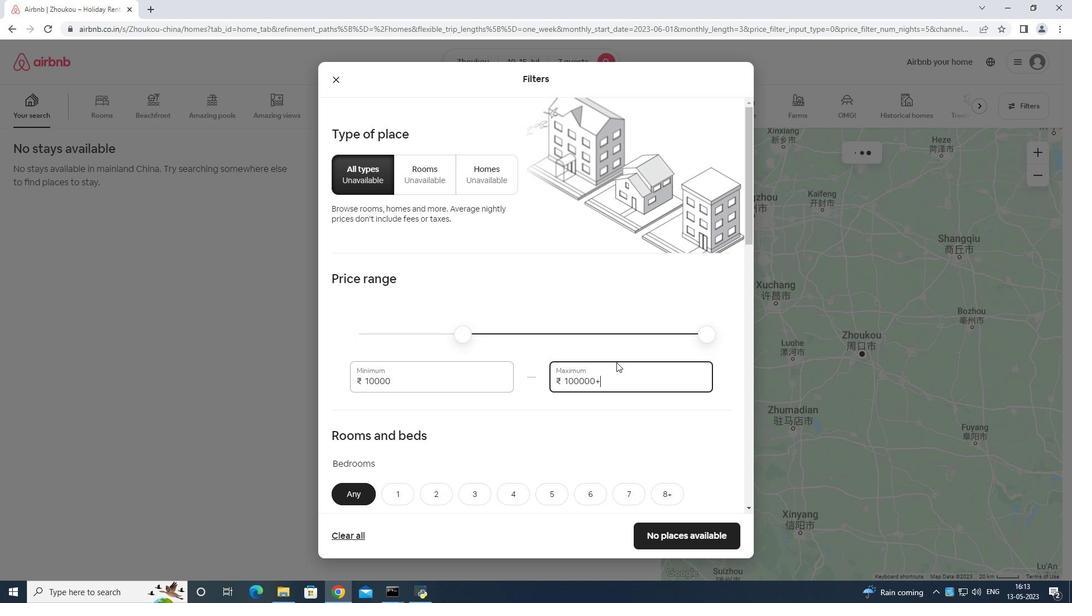 
Action: Mouse moved to (625, 370)
Screenshot: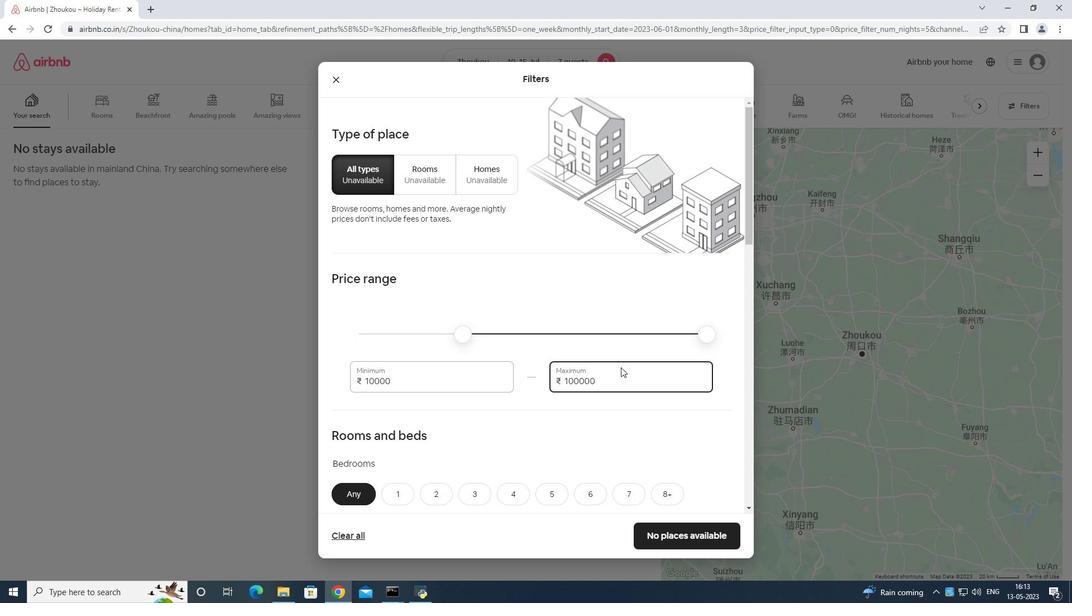 
Action: Key pressed <Key.backspace><Key.backspace><Key.backspace><Key.backspace><Key.backspace><Key.backspace><Key.backspace><Key.backspace><Key.backspace><Key.backspace><Key.backspace>
Screenshot: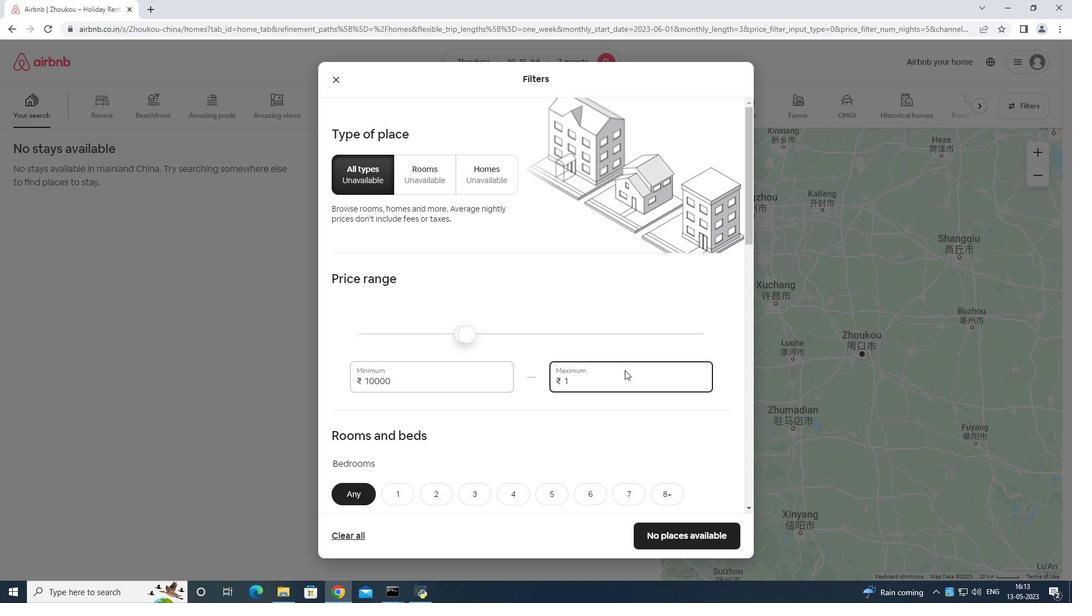 
Action: Mouse moved to (626, 370)
Screenshot: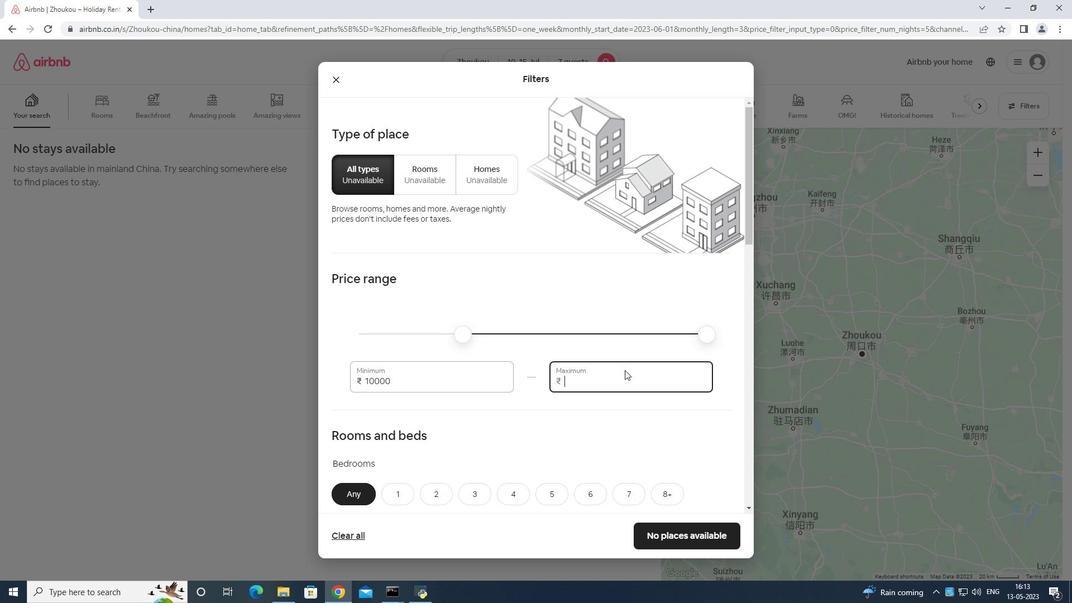 
Action: Key pressed 1
Screenshot: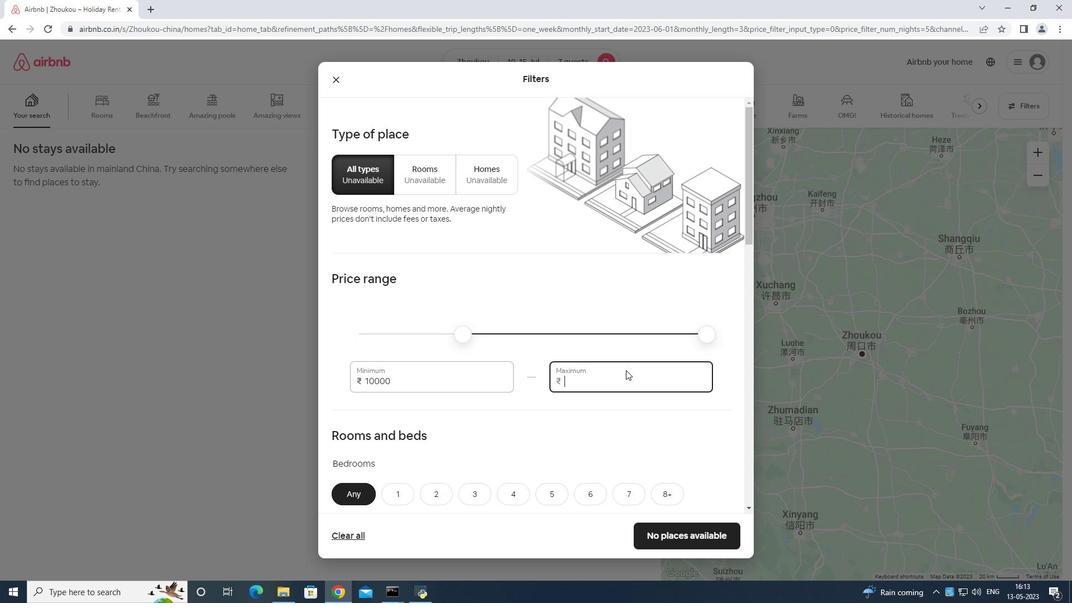 
Action: Mouse moved to (626, 370)
Screenshot: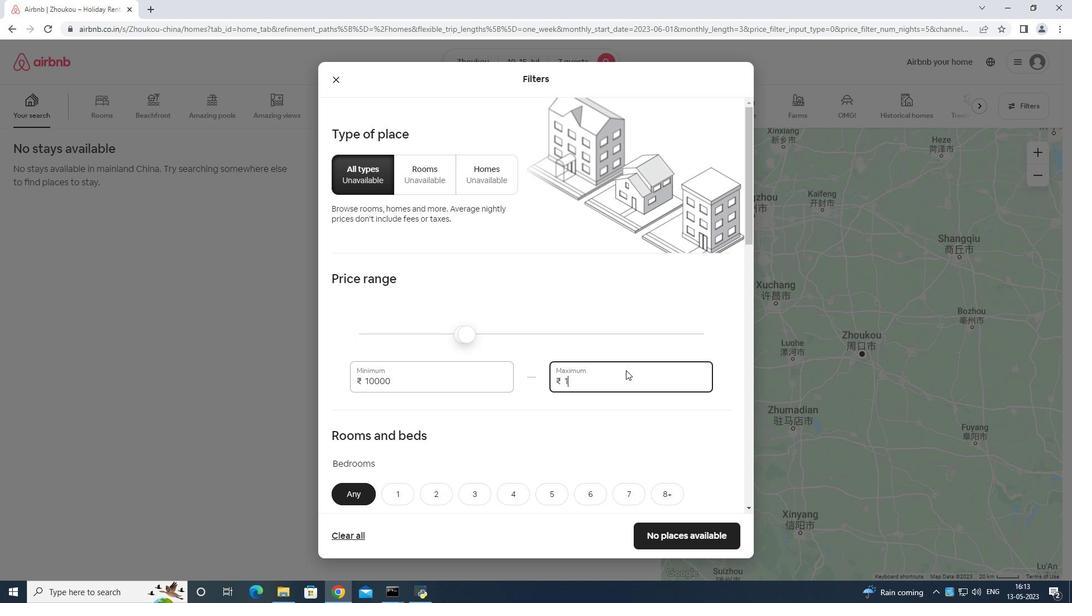 
Action: Key pressed 5
Screenshot: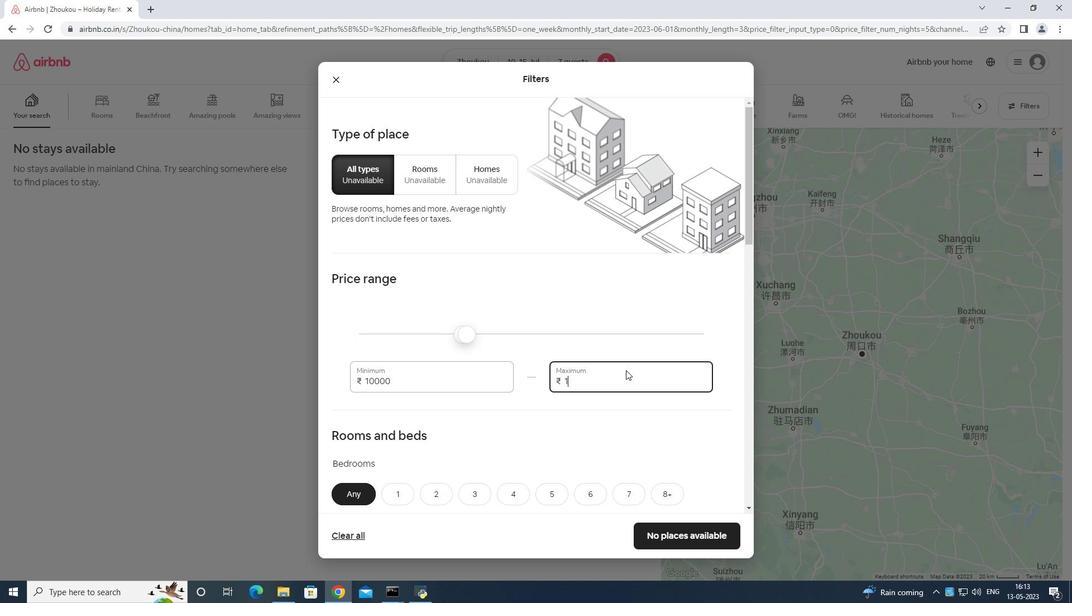 
Action: Mouse moved to (629, 370)
Screenshot: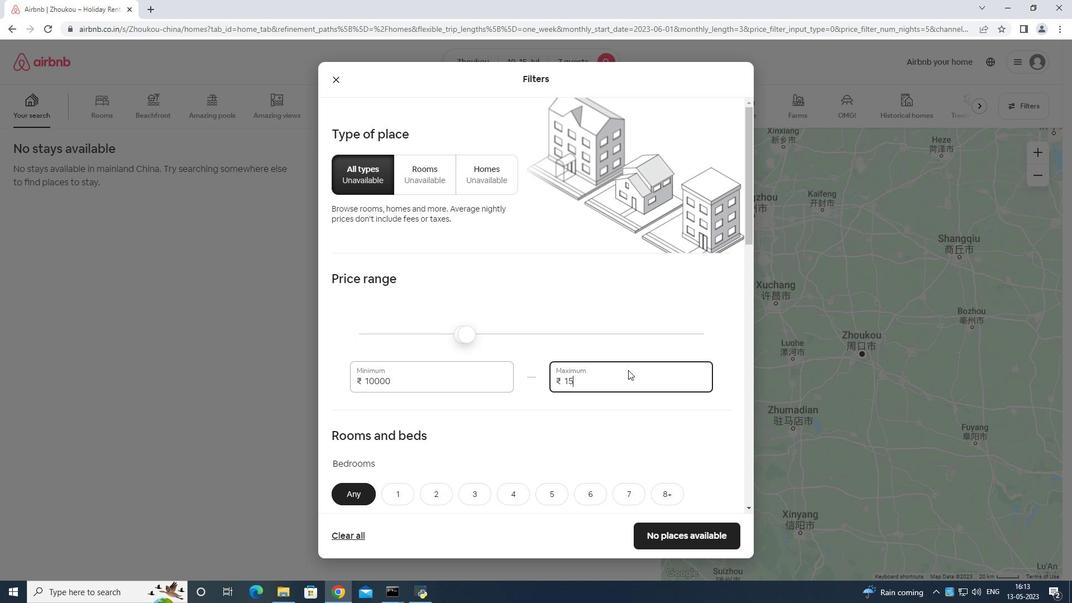
Action: Key pressed 0
Screenshot: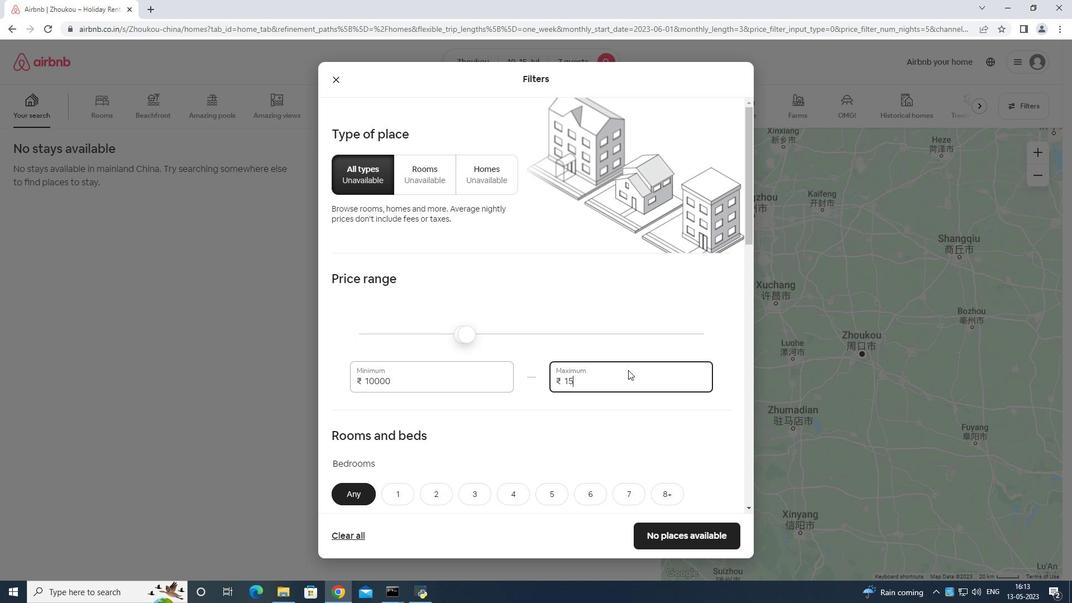 
Action: Mouse moved to (629, 370)
Screenshot: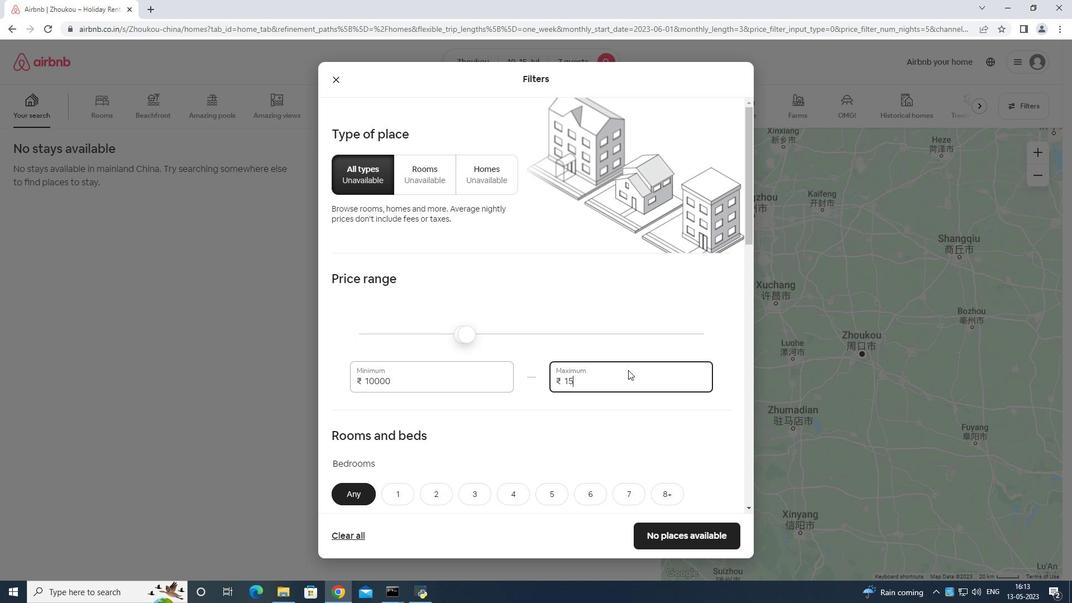 
Action: Key pressed 00
Screenshot: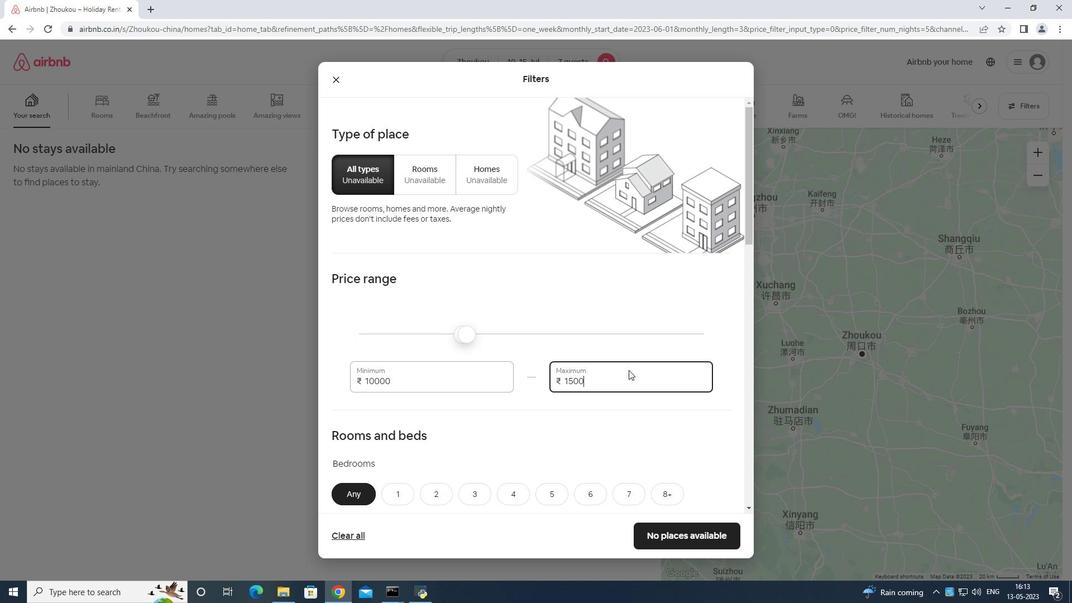 
Action: Mouse moved to (629, 368)
Screenshot: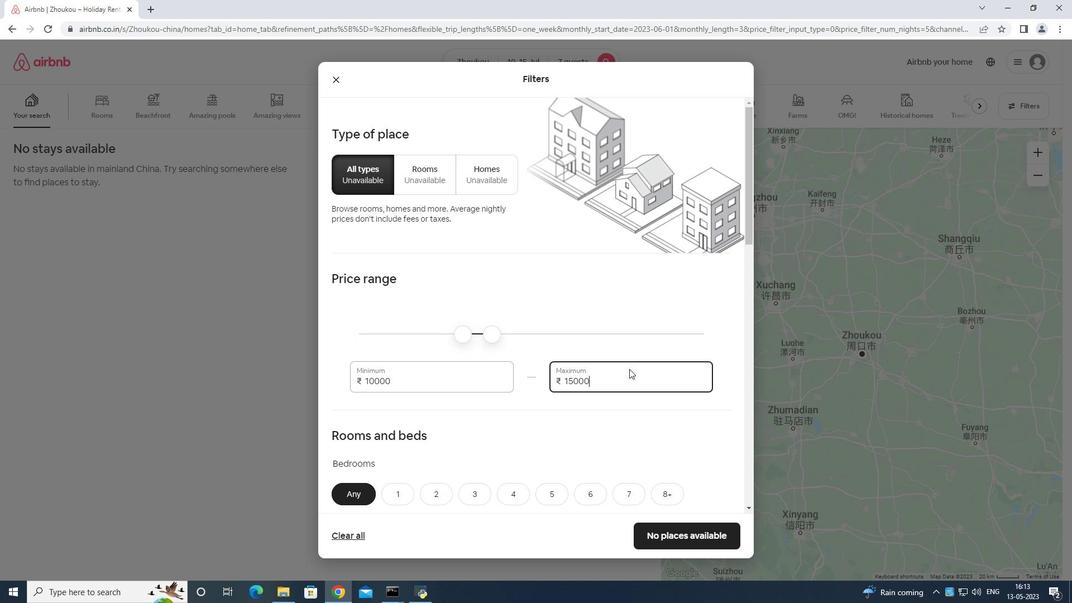 
Action: Mouse scrolled (629, 367) with delta (0, 0)
Screenshot: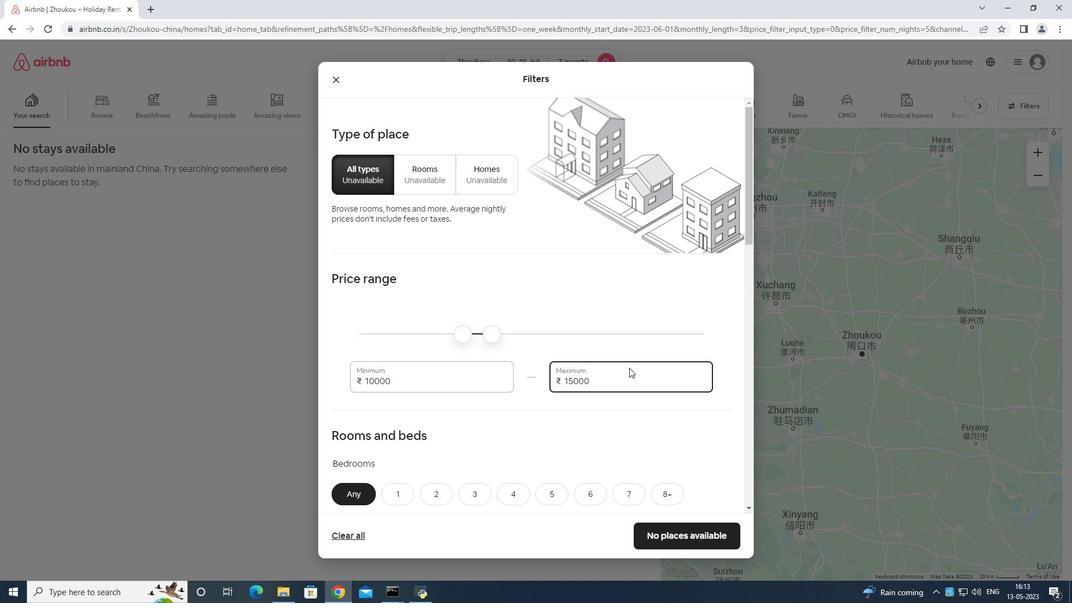 
Action: Mouse scrolled (629, 367) with delta (0, 0)
Screenshot: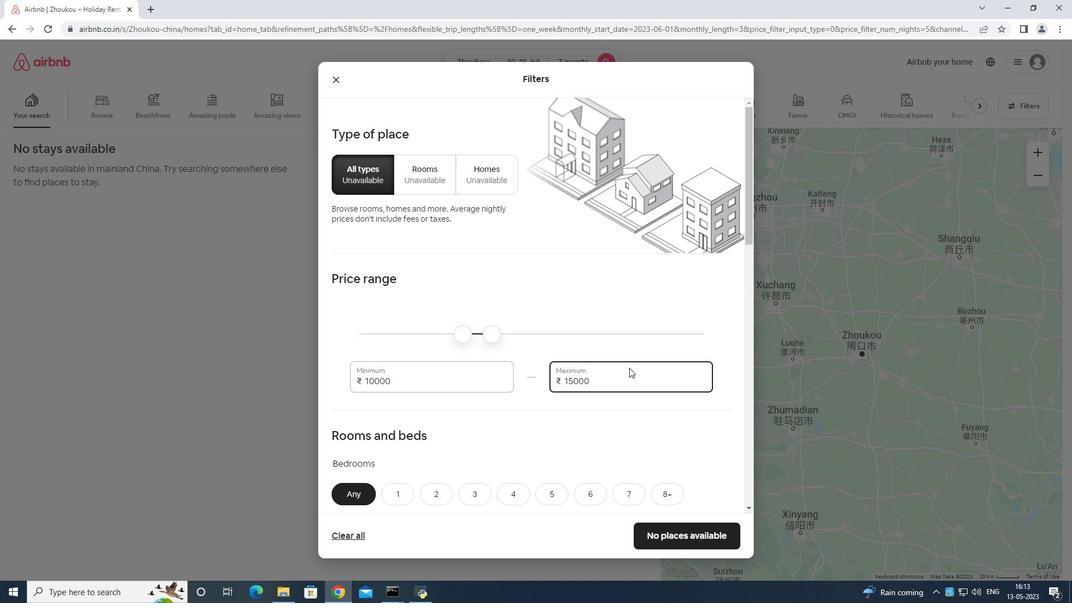 
Action: Mouse moved to (520, 377)
Screenshot: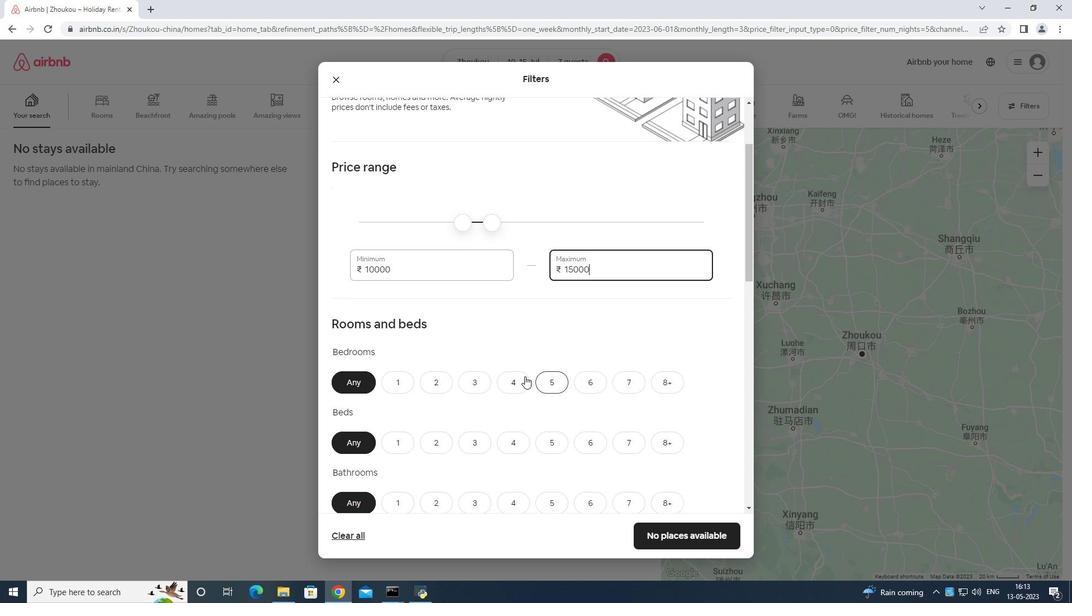 
Action: Mouse pressed left at (520, 377)
Screenshot: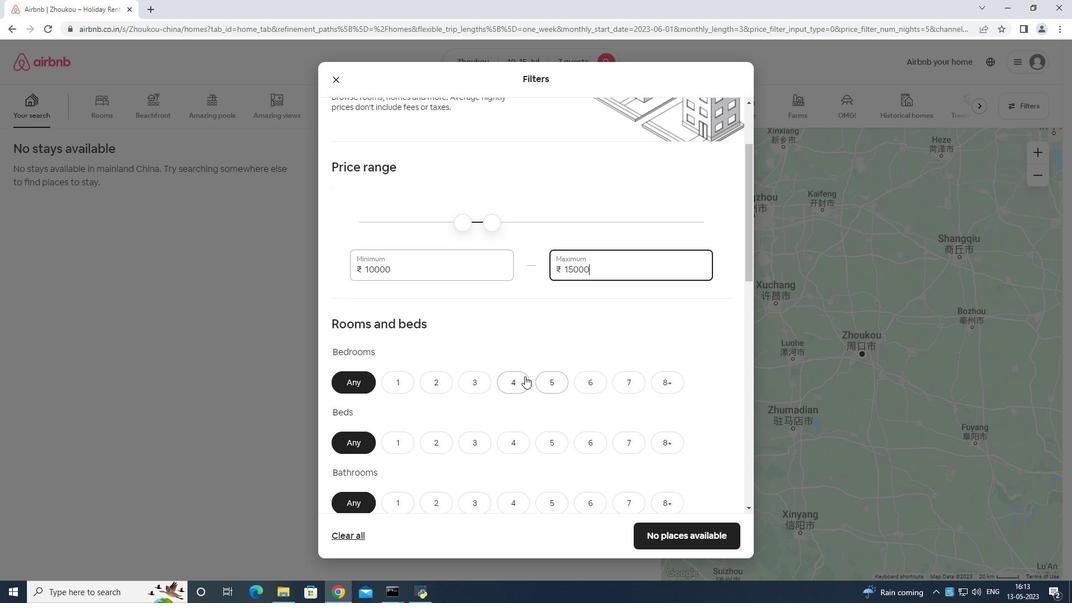 
Action: Mouse moved to (631, 436)
Screenshot: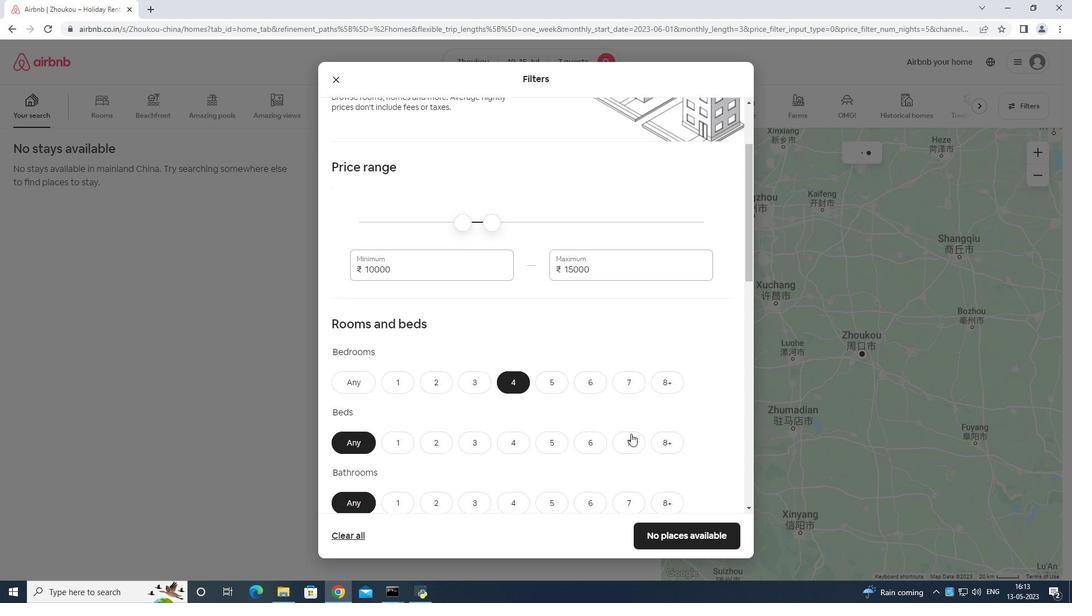 
Action: Mouse pressed left at (631, 436)
Screenshot: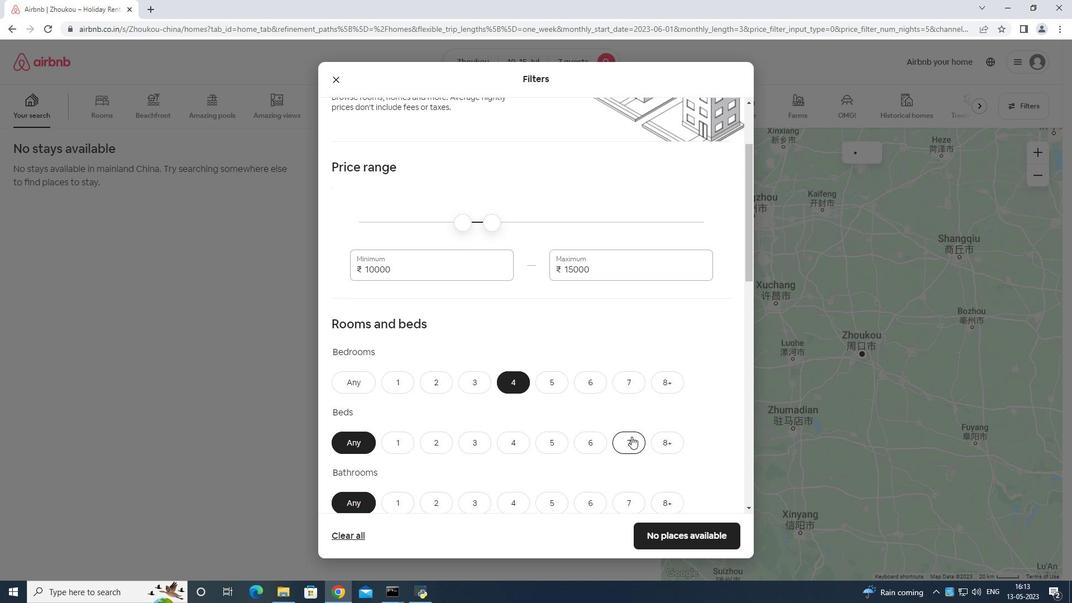 
Action: Mouse moved to (519, 501)
Screenshot: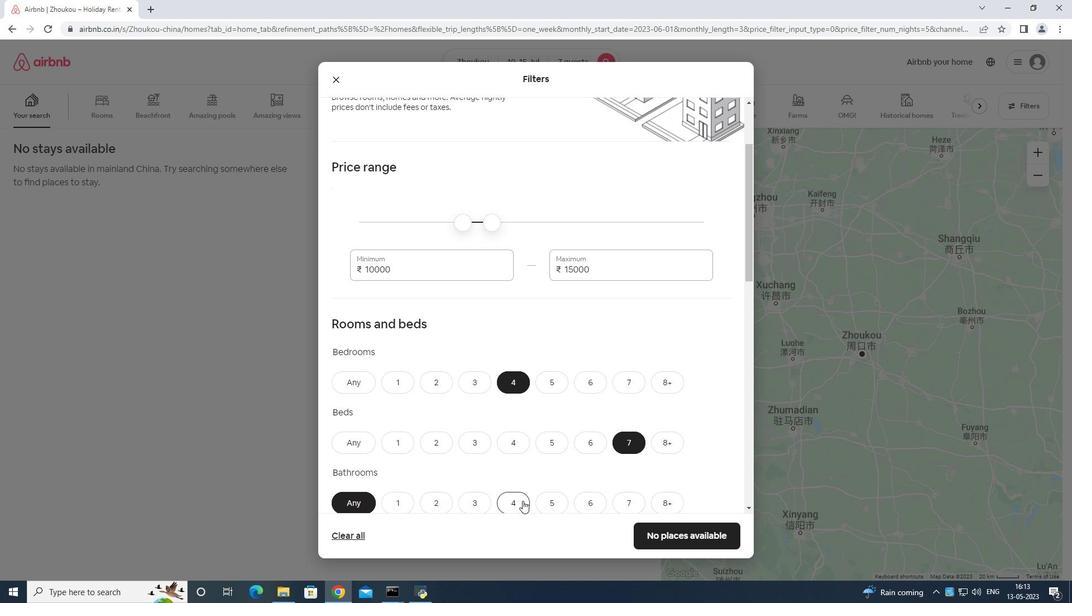 
Action: Mouse pressed left at (519, 501)
Screenshot: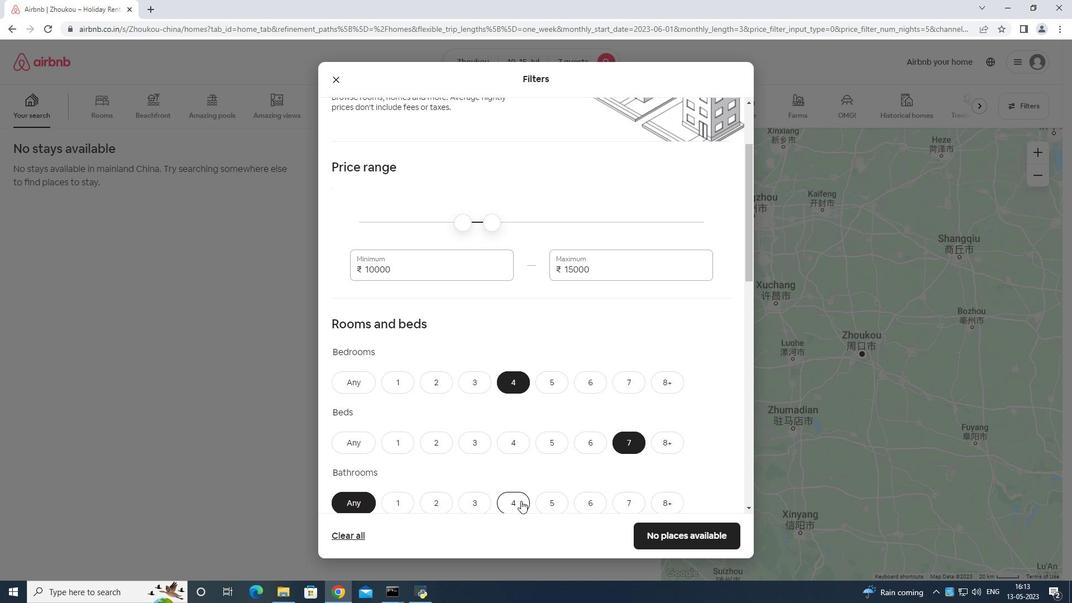 
Action: Mouse moved to (553, 437)
Screenshot: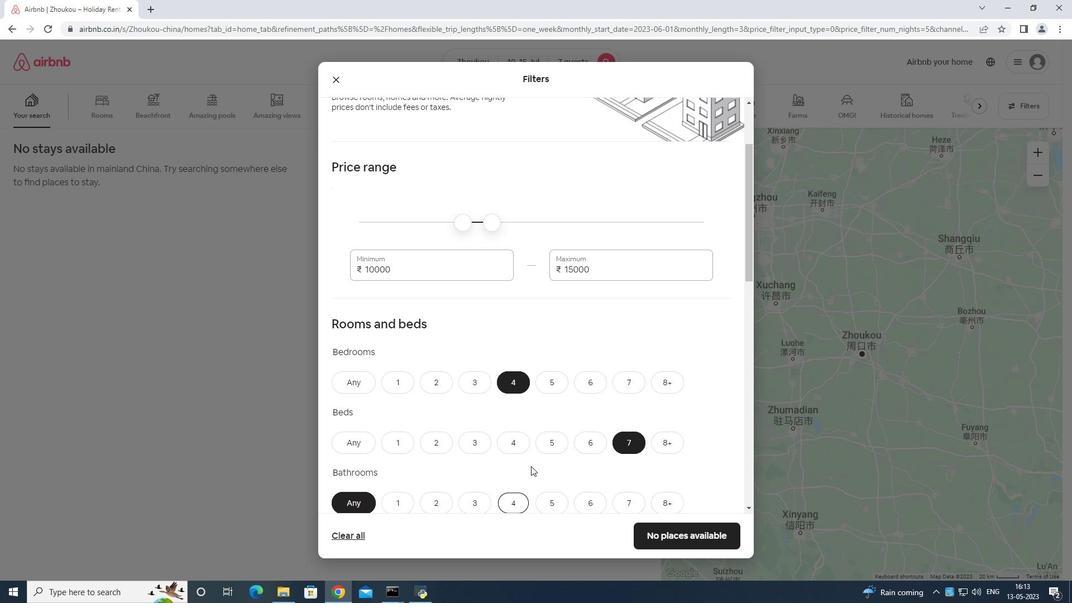 
Action: Mouse scrolled (553, 436) with delta (0, 0)
Screenshot: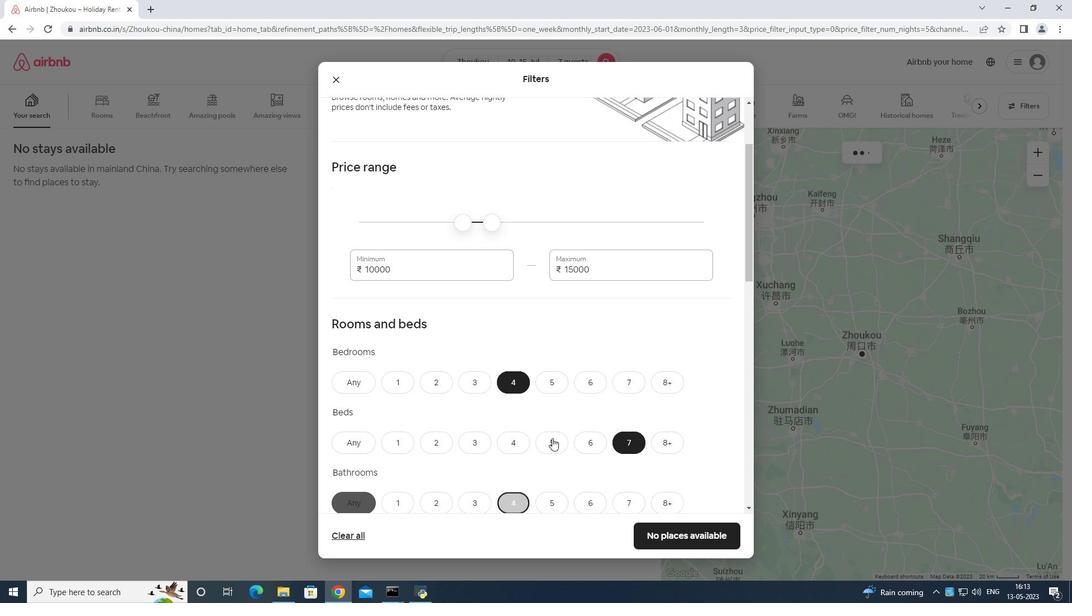 
Action: Mouse moved to (553, 437)
Screenshot: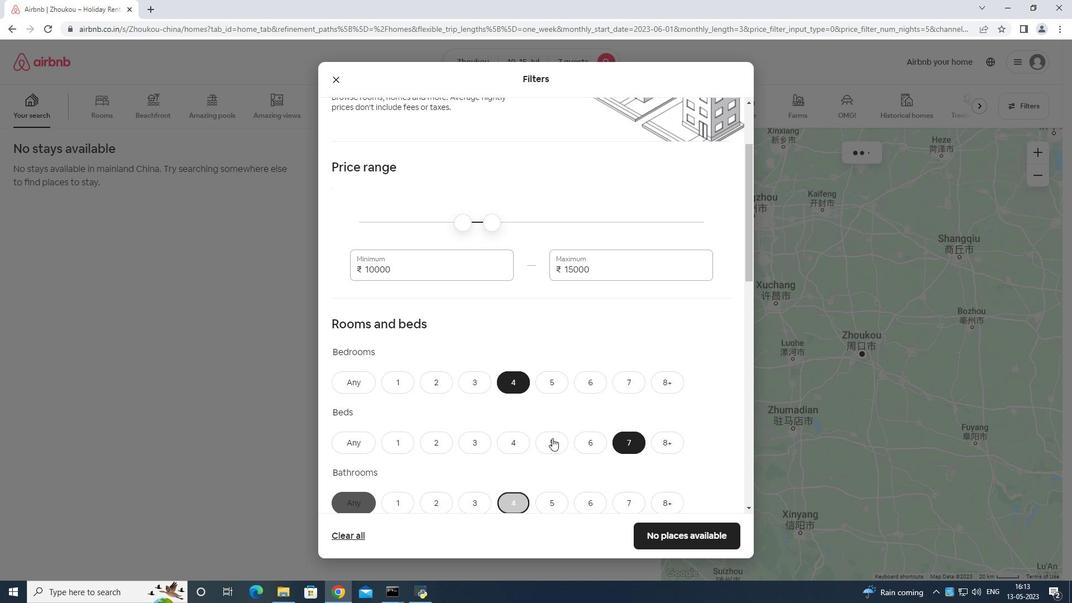 
Action: Mouse scrolled (553, 436) with delta (0, 0)
Screenshot: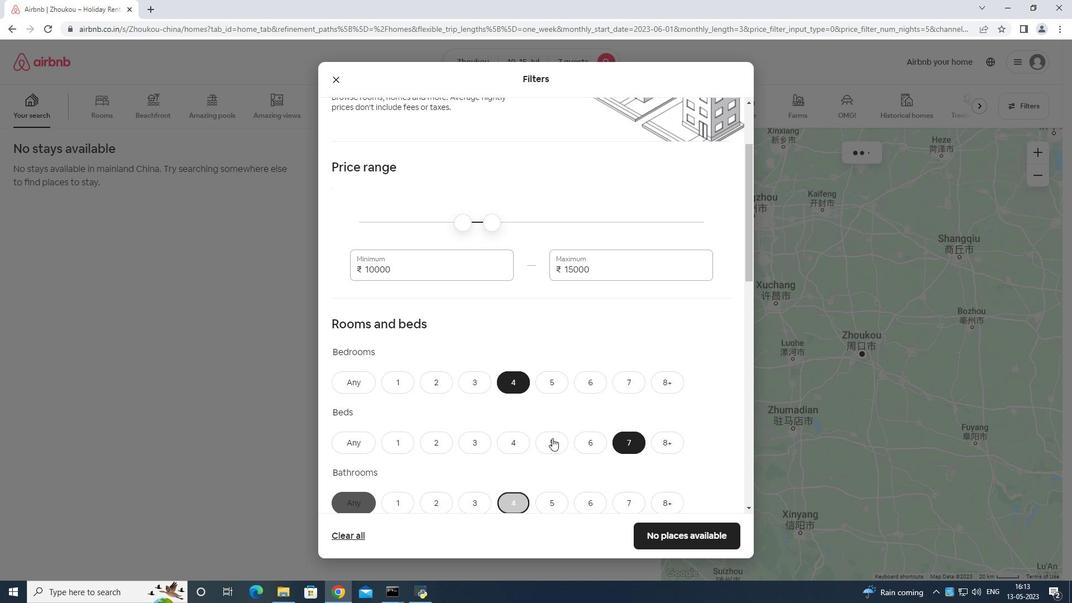 
Action: Mouse moved to (553, 438)
Screenshot: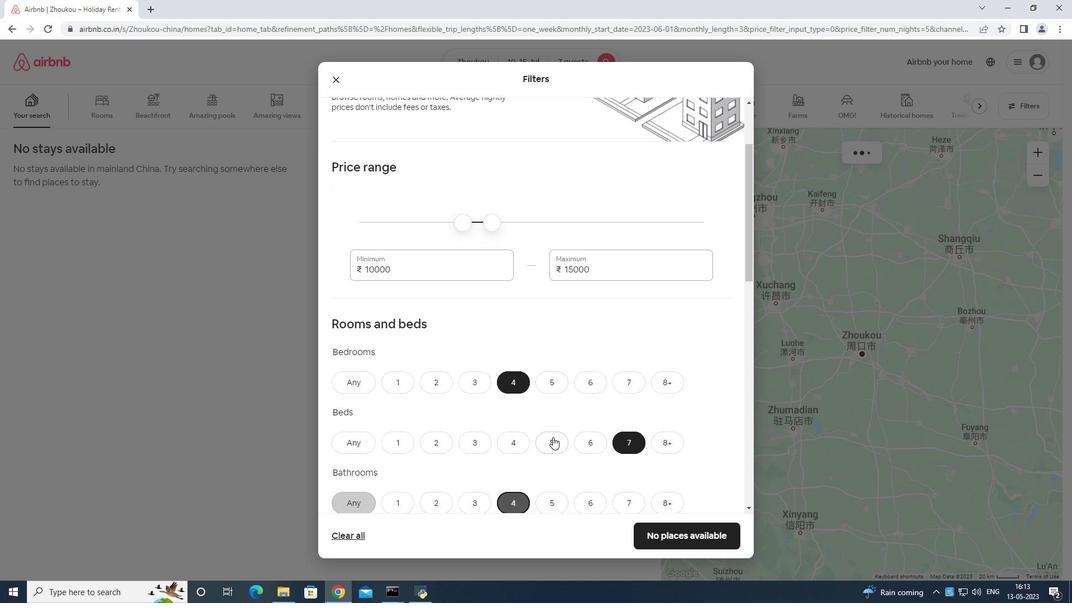 
Action: Mouse scrolled (553, 437) with delta (0, 0)
Screenshot: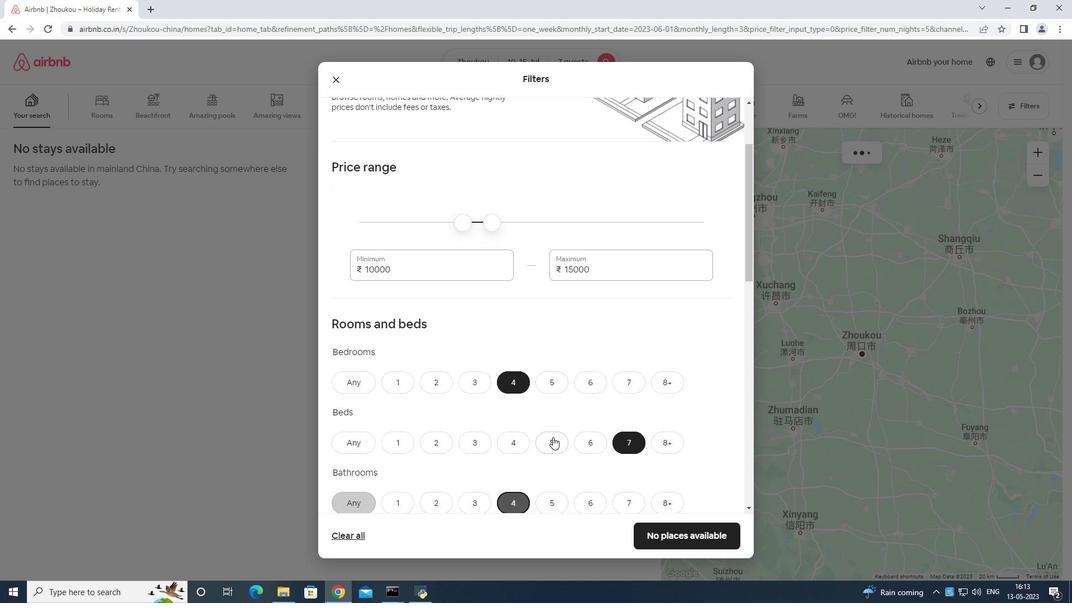 
Action: Mouse moved to (567, 429)
Screenshot: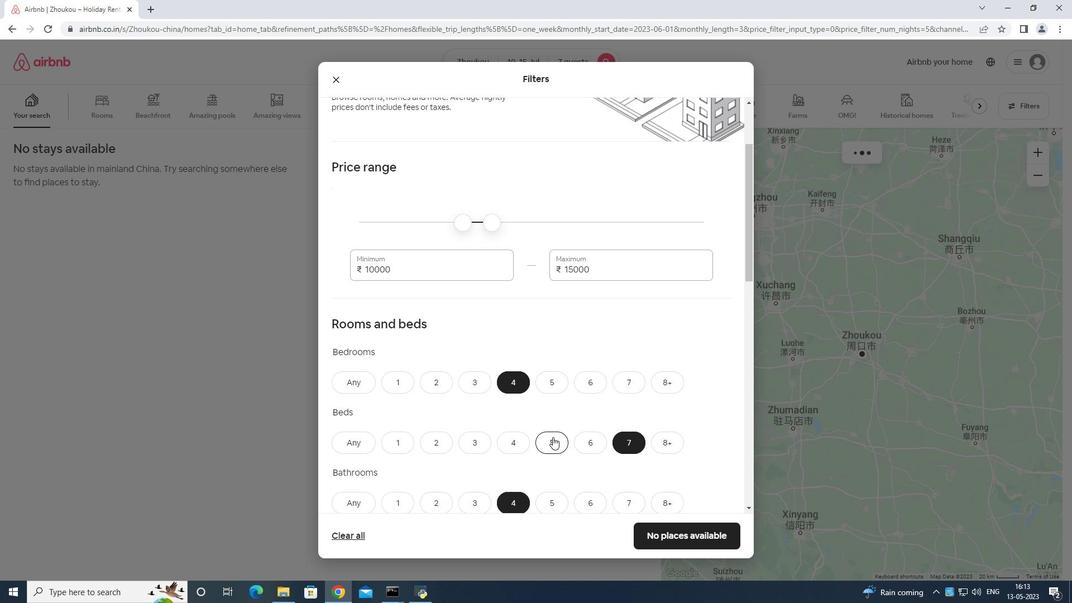 
Action: Mouse scrolled (566, 430) with delta (0, 0)
Screenshot: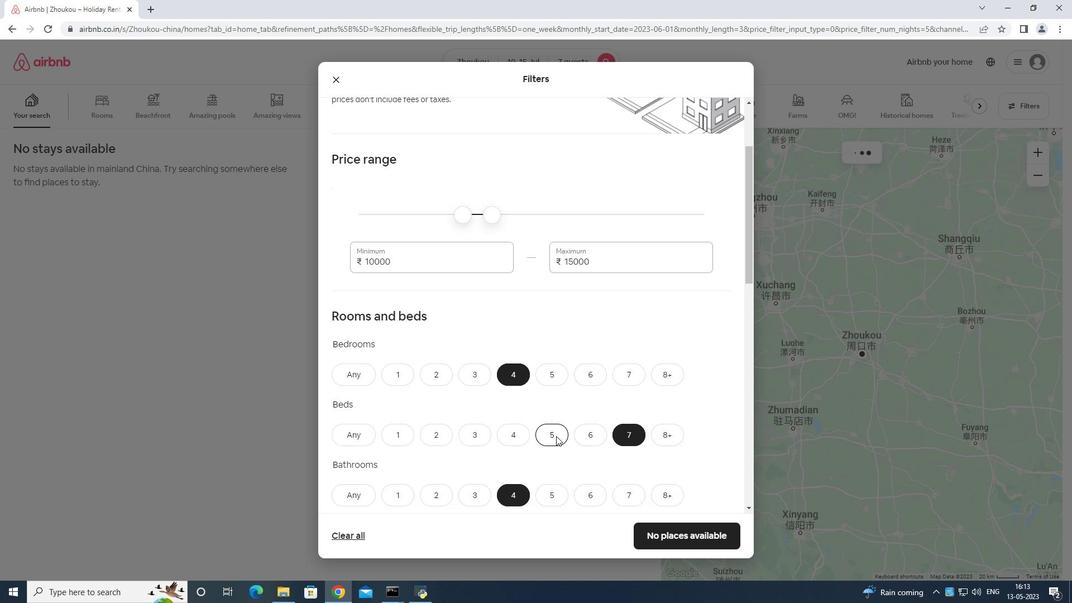 
Action: Mouse moved to (346, 396)
Screenshot: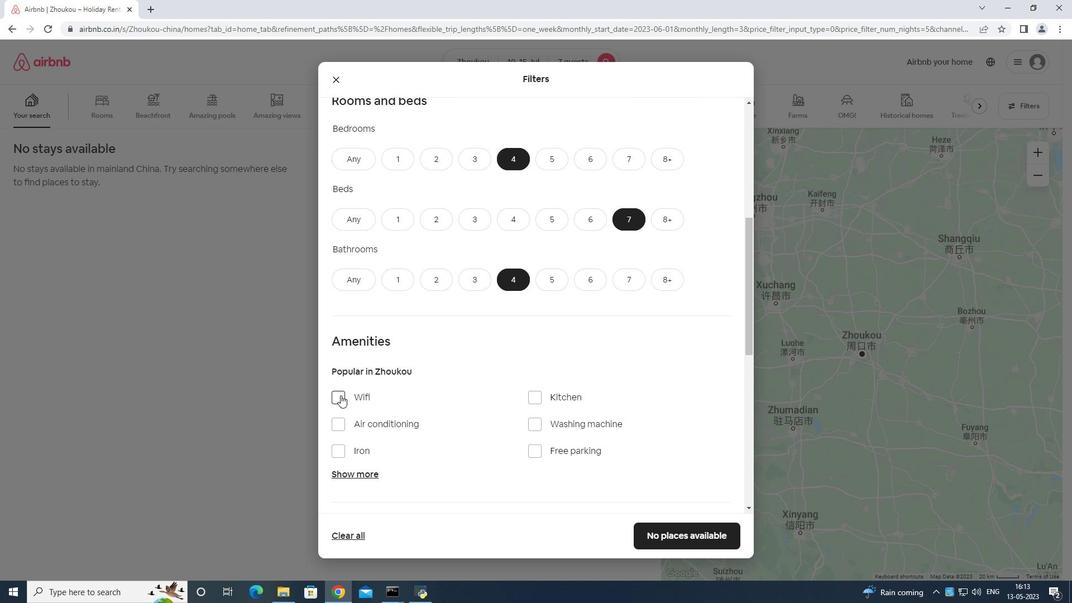 
Action: Mouse pressed left at (346, 396)
Screenshot: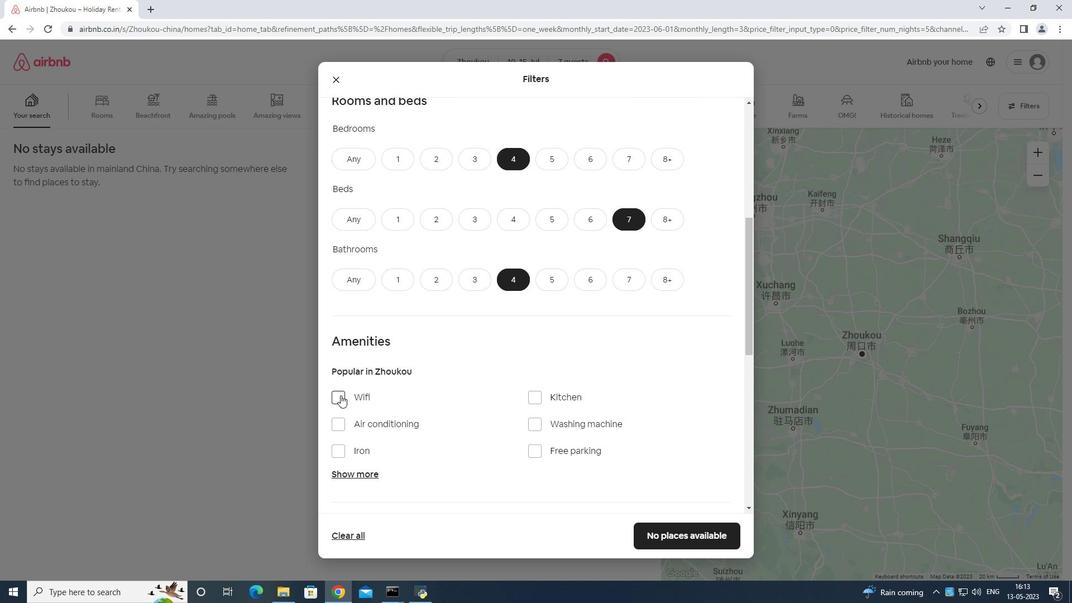 
Action: Mouse moved to (533, 452)
Screenshot: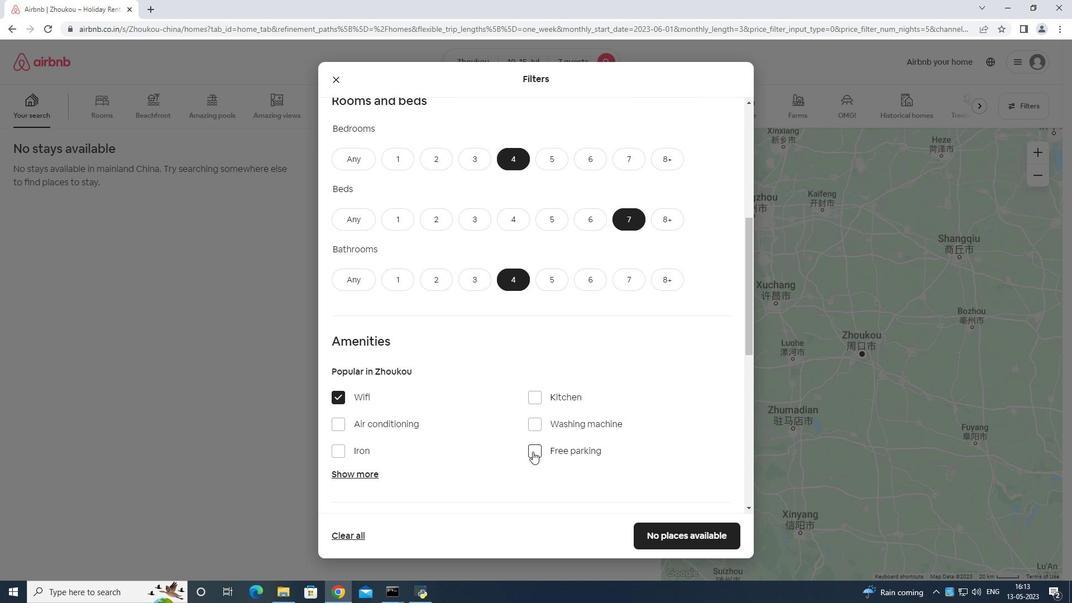 
Action: Mouse pressed left at (533, 452)
Screenshot: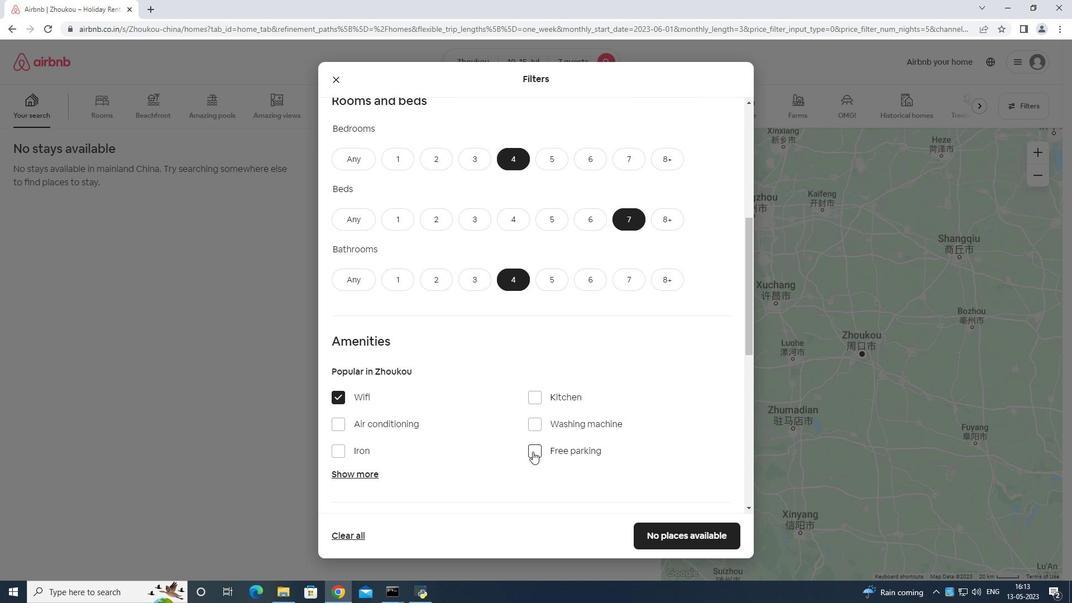 
Action: Mouse moved to (366, 474)
Screenshot: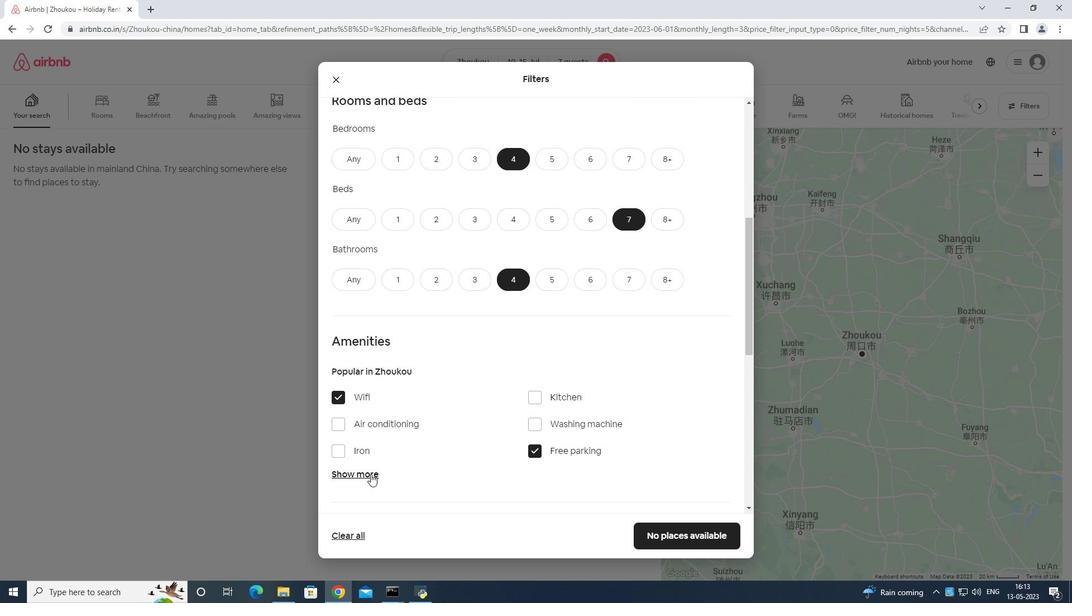 
Action: Mouse pressed left at (366, 474)
Screenshot: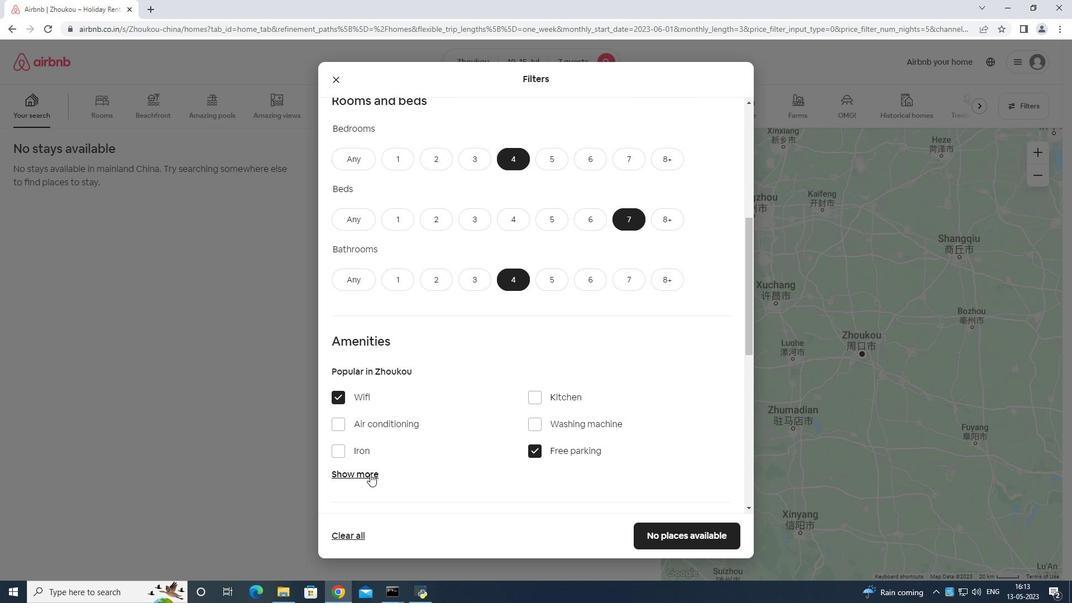 
Action: Mouse moved to (474, 379)
Screenshot: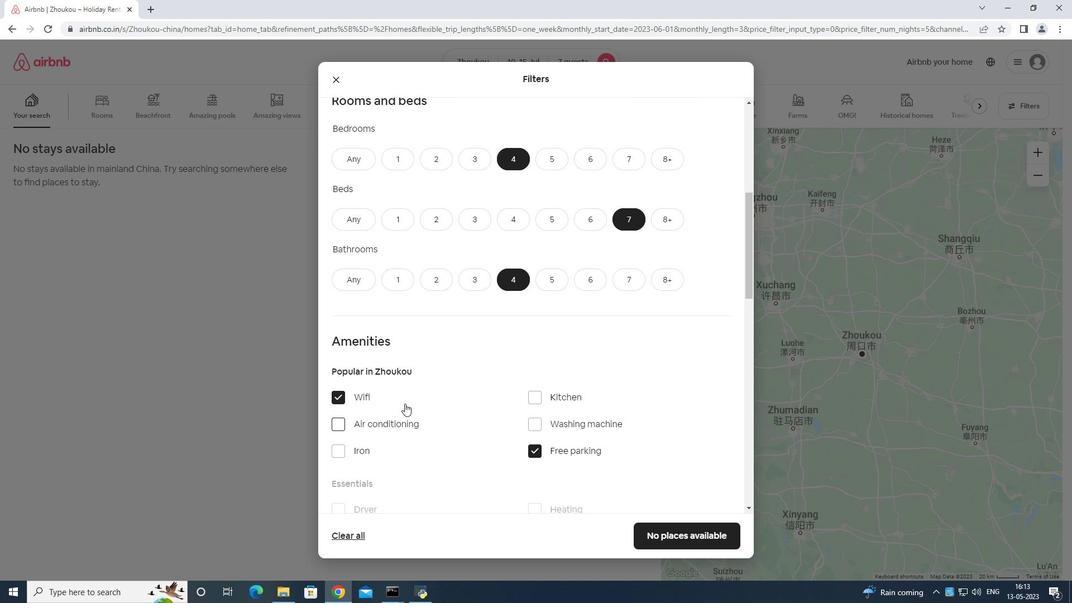 
Action: Mouse scrolled (474, 378) with delta (0, 0)
Screenshot: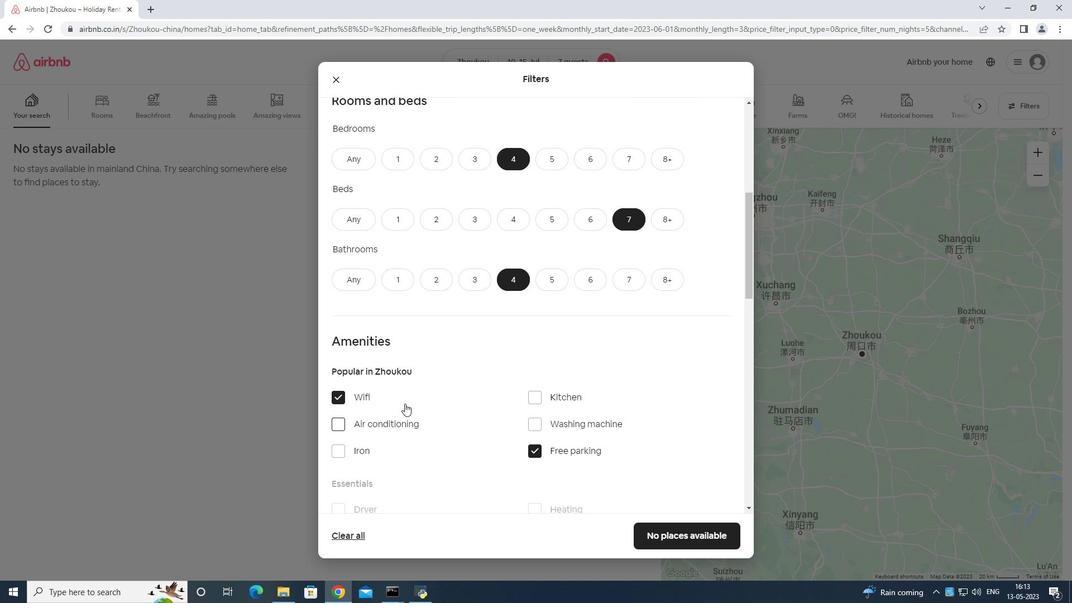 
Action: Mouse moved to (498, 387)
Screenshot: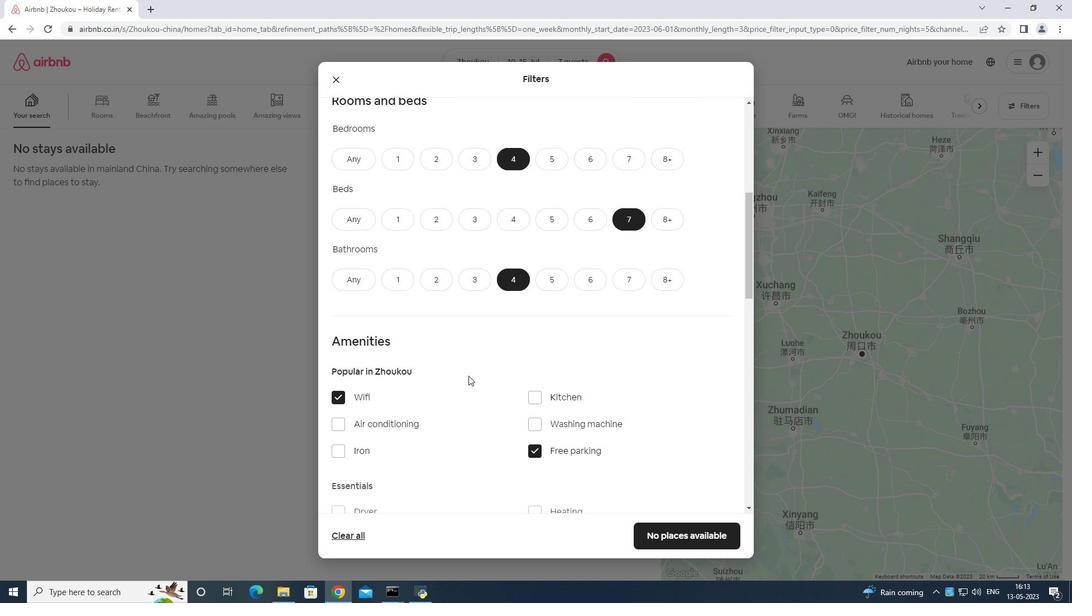 
Action: Mouse scrolled (498, 386) with delta (0, 0)
Screenshot: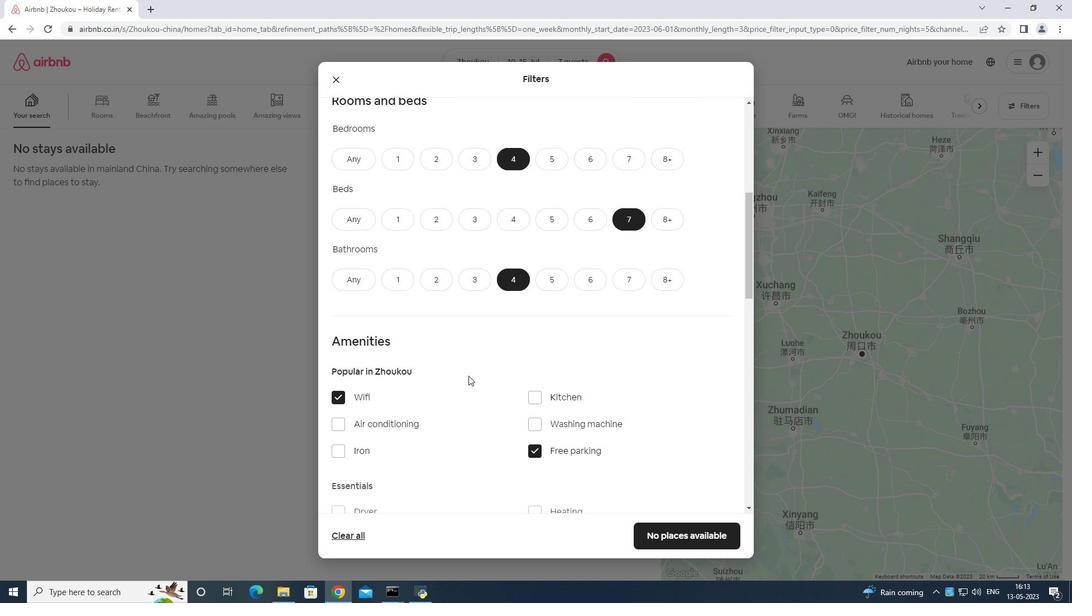 
Action: Mouse moved to (503, 387)
Screenshot: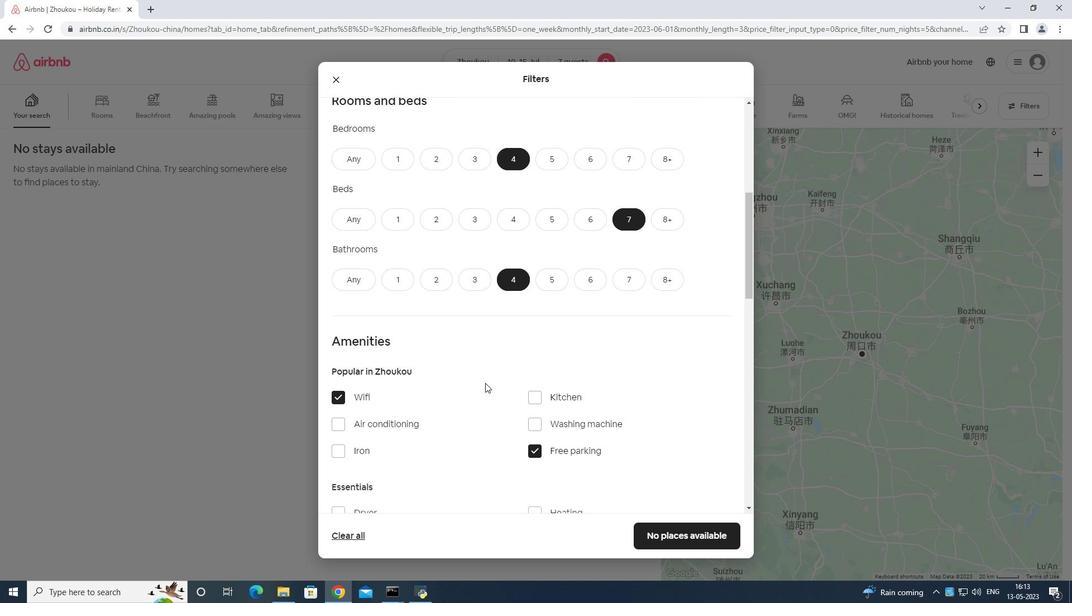 
Action: Mouse scrolled (503, 387) with delta (0, 0)
Screenshot: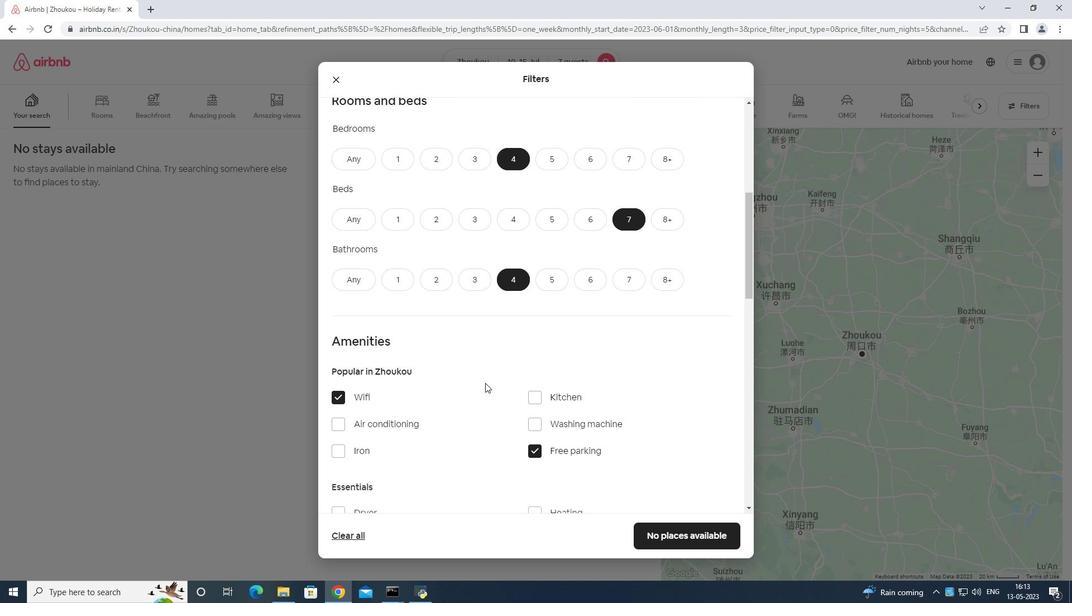 
Action: Mouse moved to (530, 372)
Screenshot: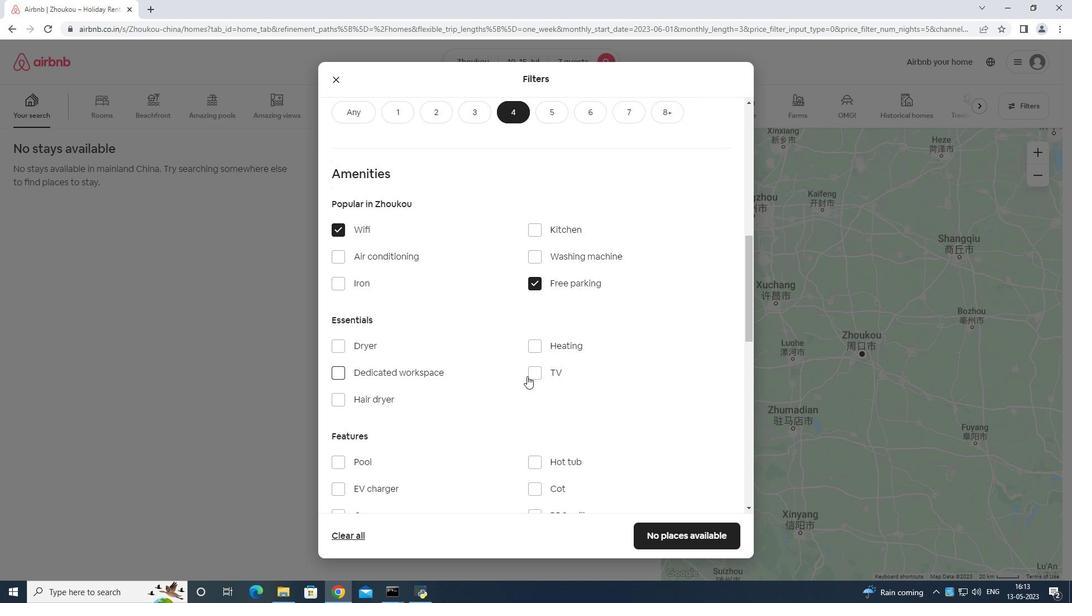 
Action: Mouse pressed left at (530, 372)
Screenshot: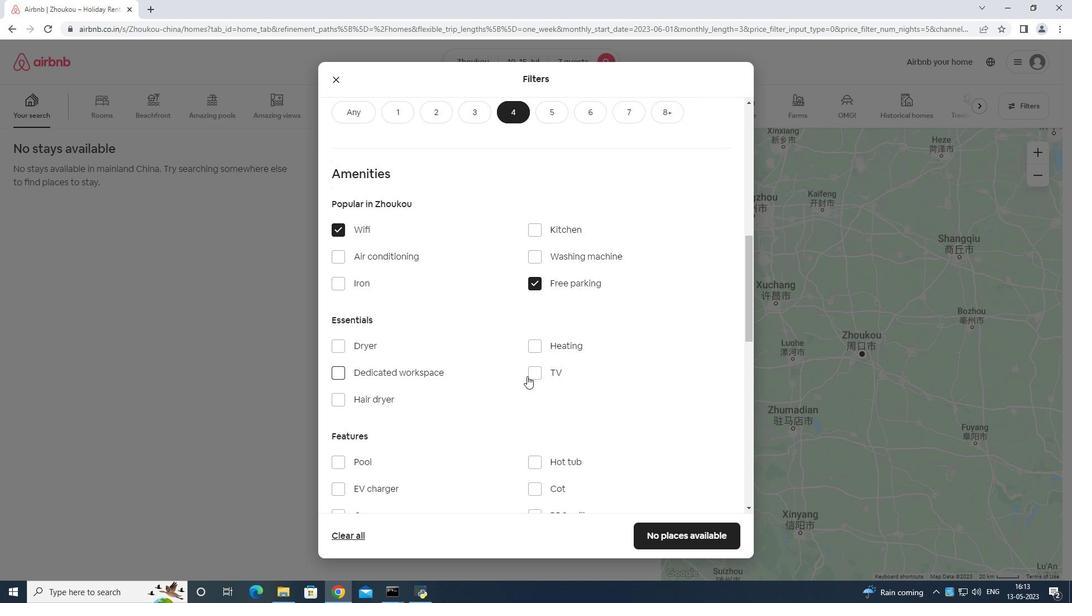
Action: Mouse moved to (533, 374)
Screenshot: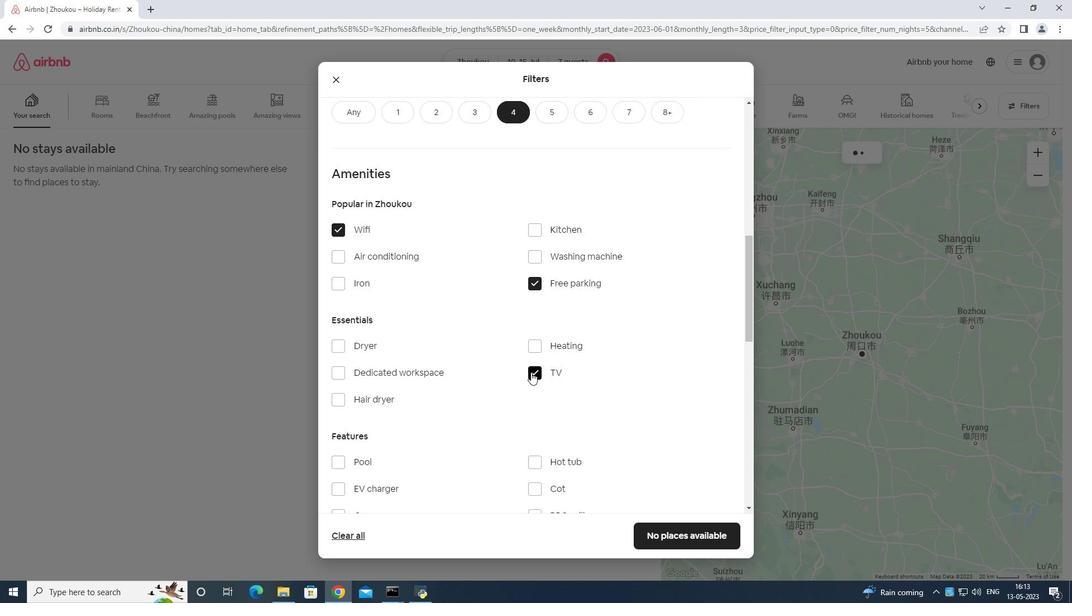 
Action: Mouse scrolled (533, 373) with delta (0, 0)
Screenshot: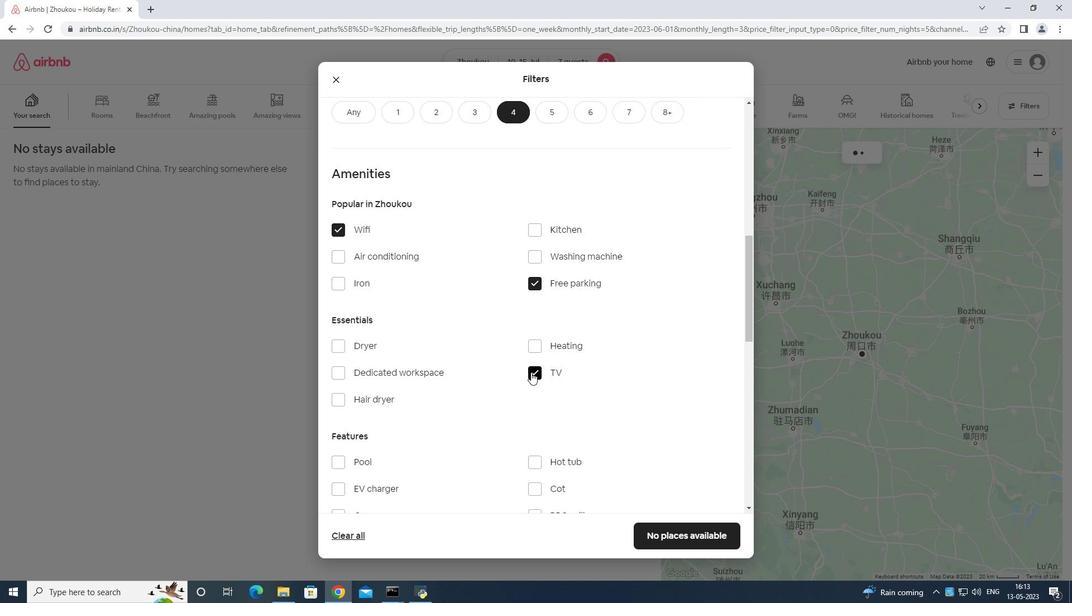 
Action: Mouse moved to (533, 378)
Screenshot: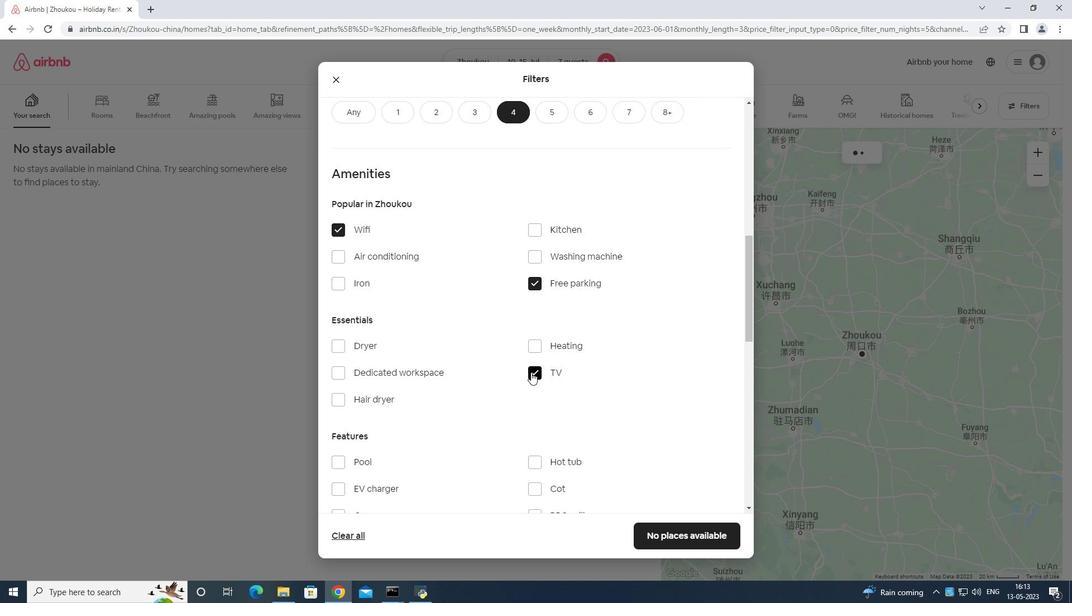 
Action: Mouse scrolled (533, 377) with delta (0, 0)
Screenshot: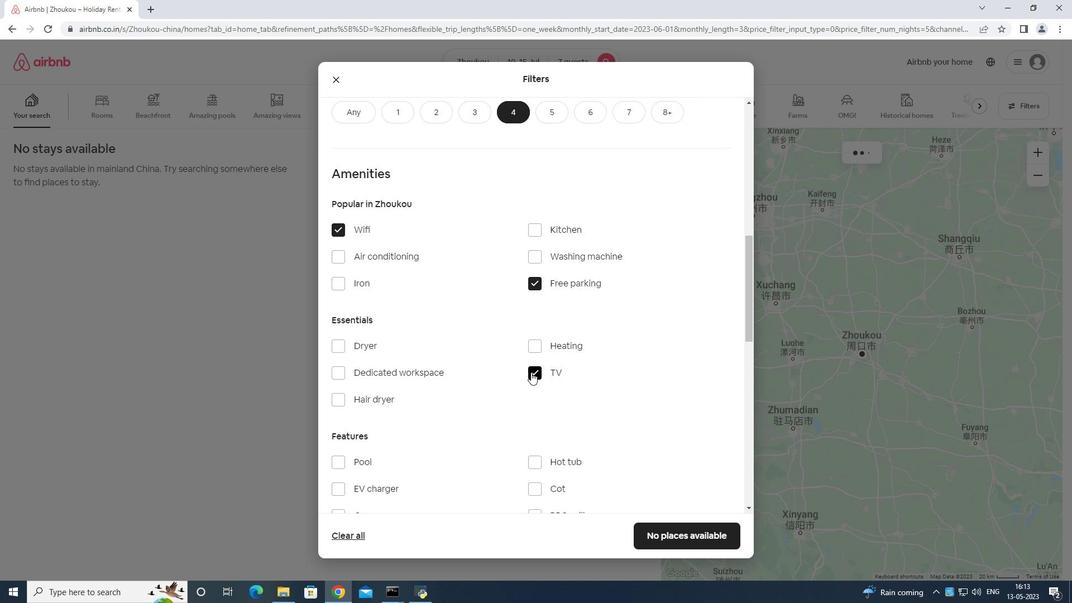 
Action: Mouse scrolled (533, 377) with delta (0, 0)
Screenshot: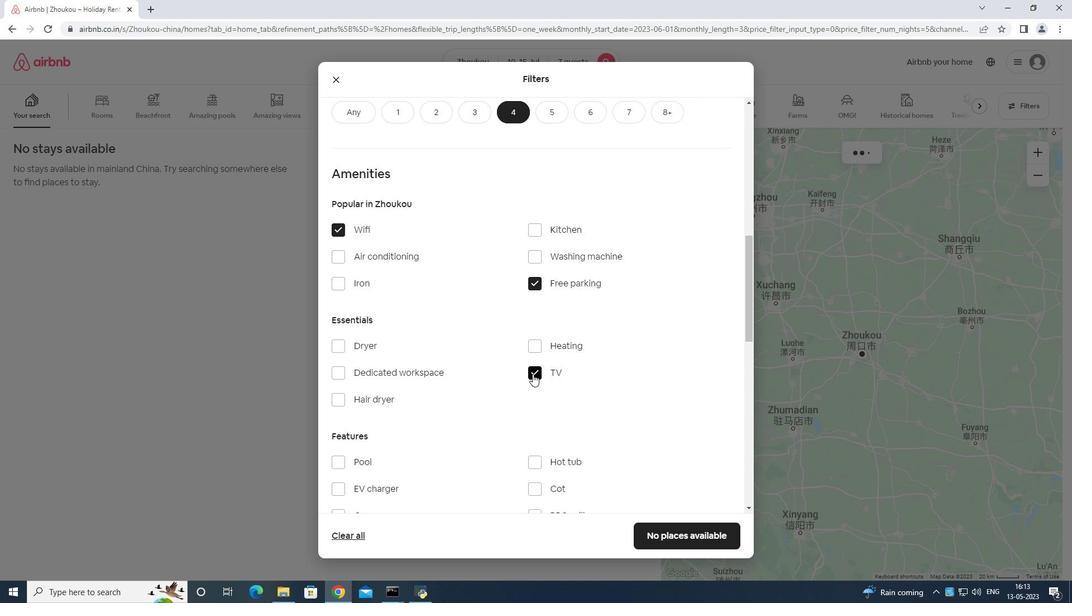 
Action: Mouse moved to (338, 349)
Screenshot: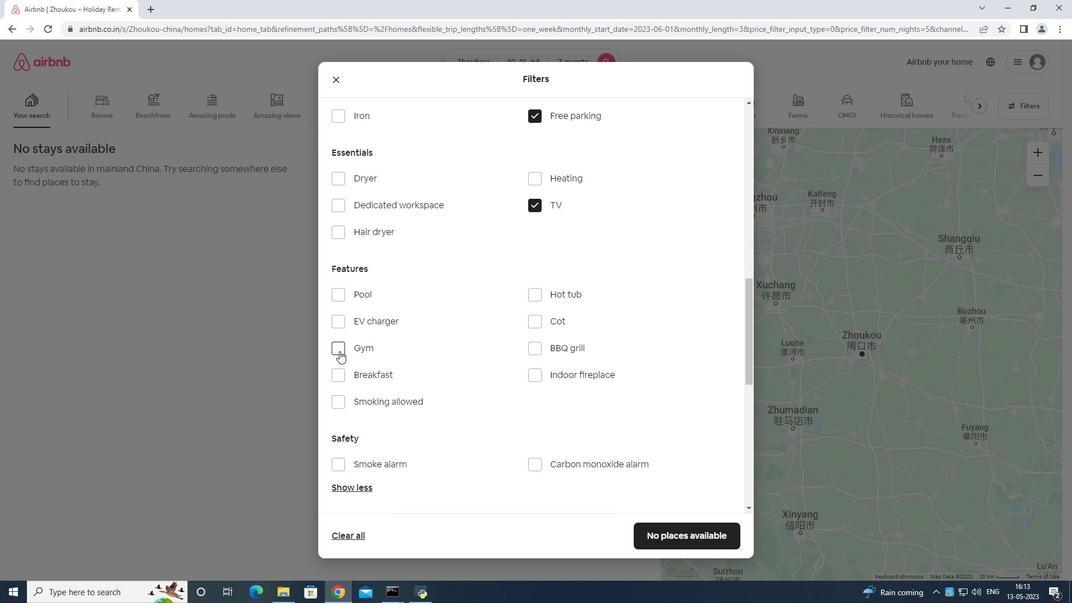 
Action: Mouse pressed left at (338, 349)
Screenshot: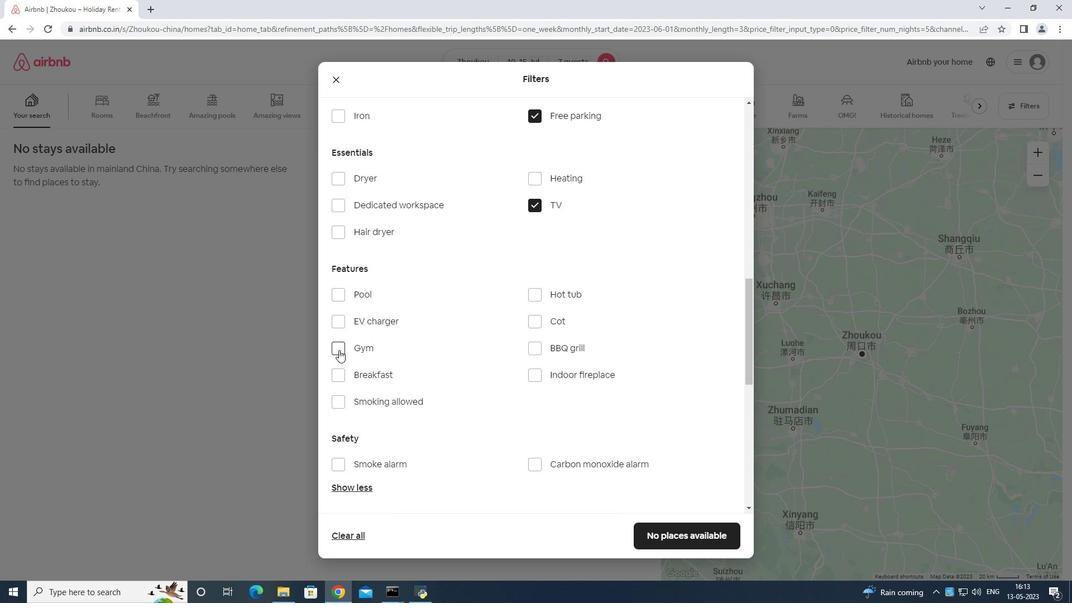 
Action: Mouse moved to (339, 381)
Screenshot: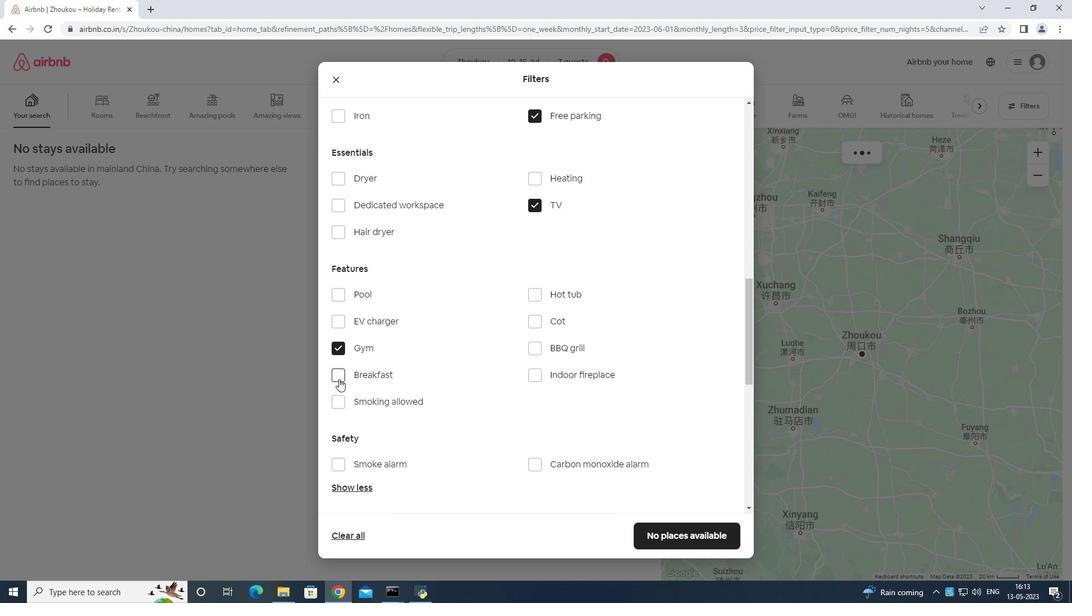 
Action: Mouse pressed left at (339, 381)
Screenshot: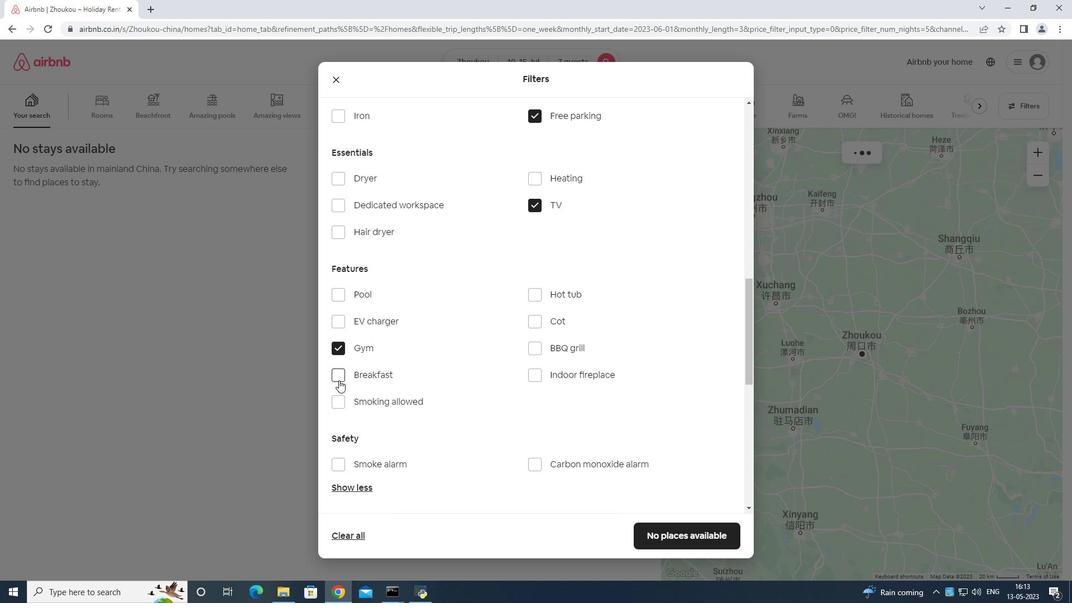 
Action: Mouse moved to (362, 360)
Screenshot: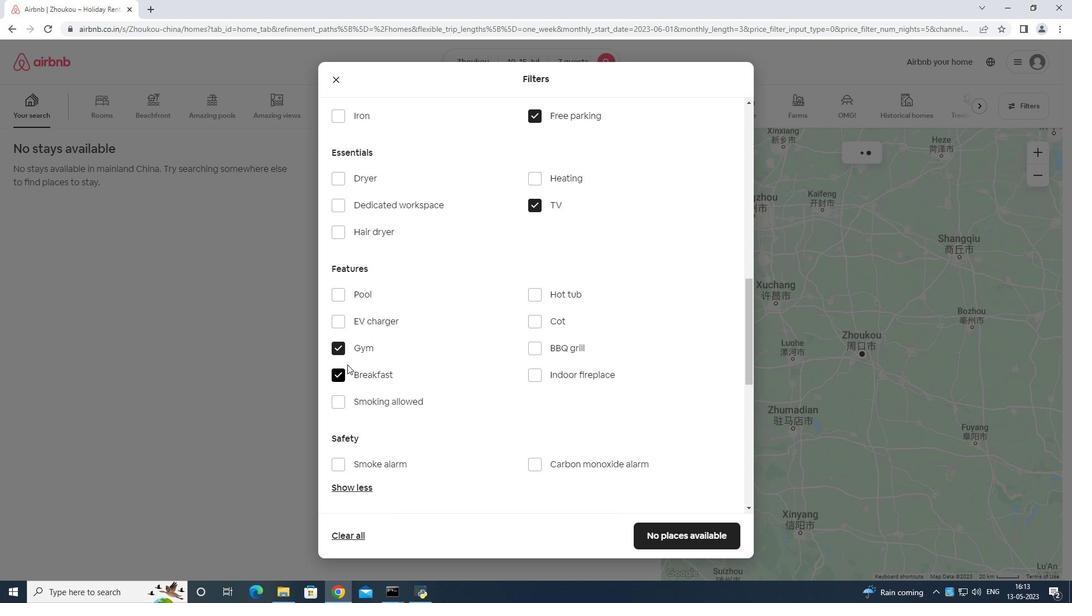
Action: Mouse scrolled (362, 360) with delta (0, 0)
Screenshot: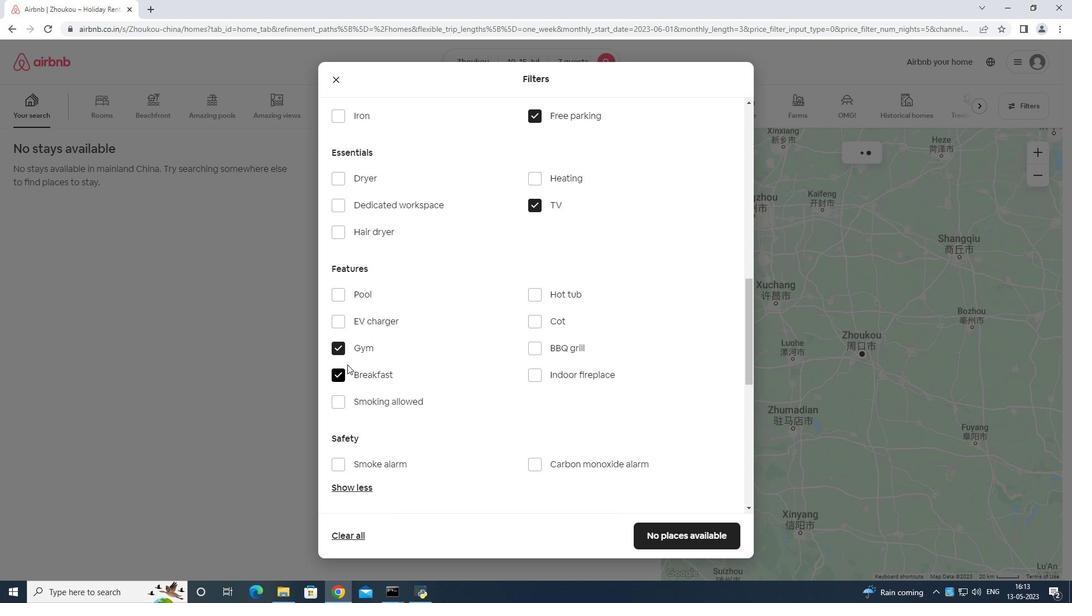 
Action: Mouse moved to (372, 360)
Screenshot: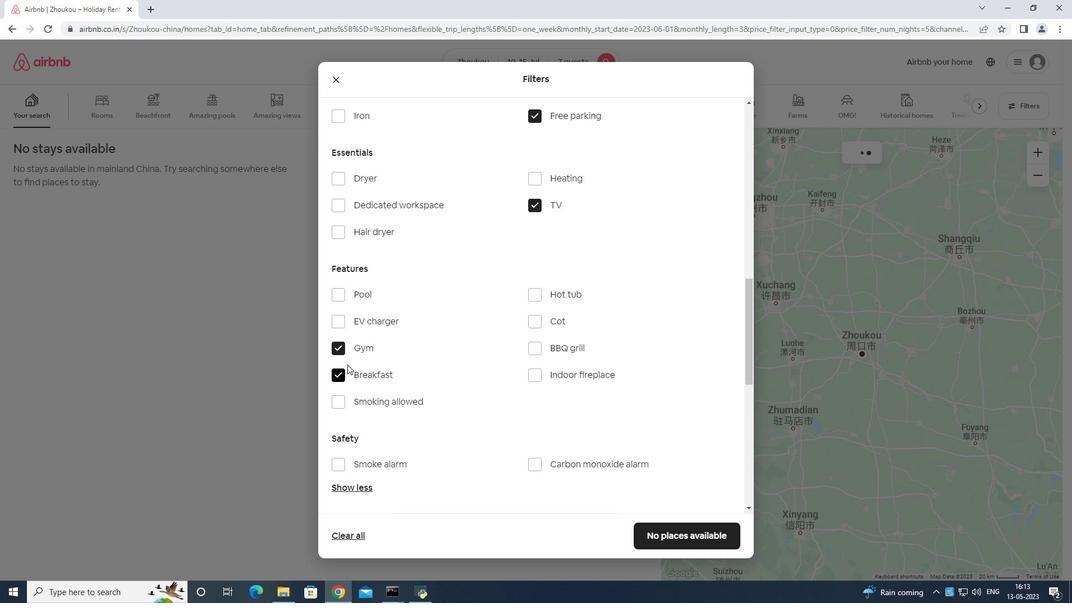 
Action: Mouse scrolled (372, 360) with delta (0, 0)
Screenshot: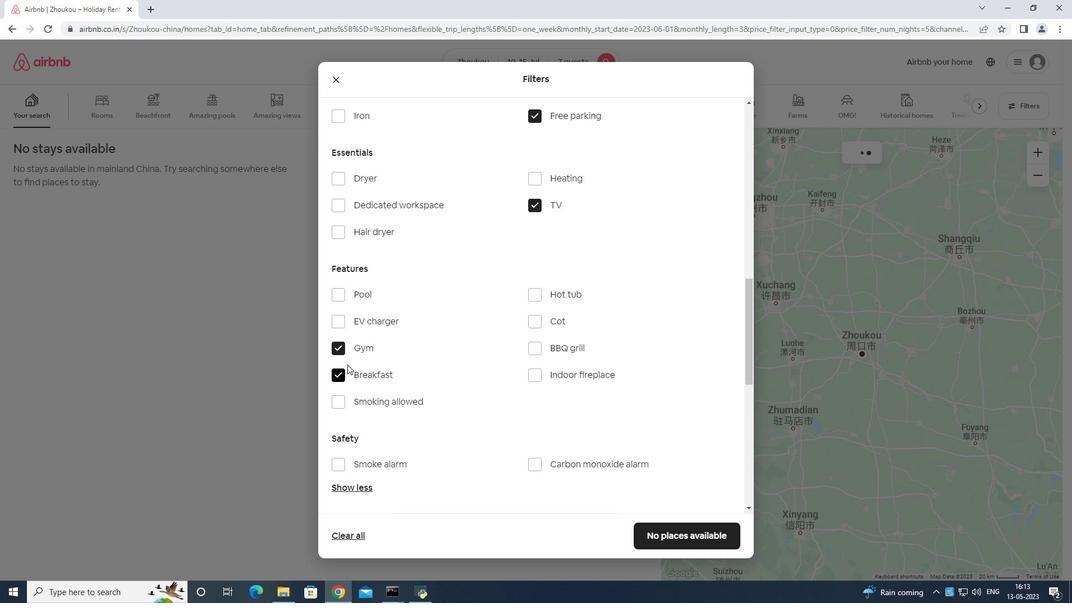 
Action: Mouse moved to (395, 360)
Screenshot: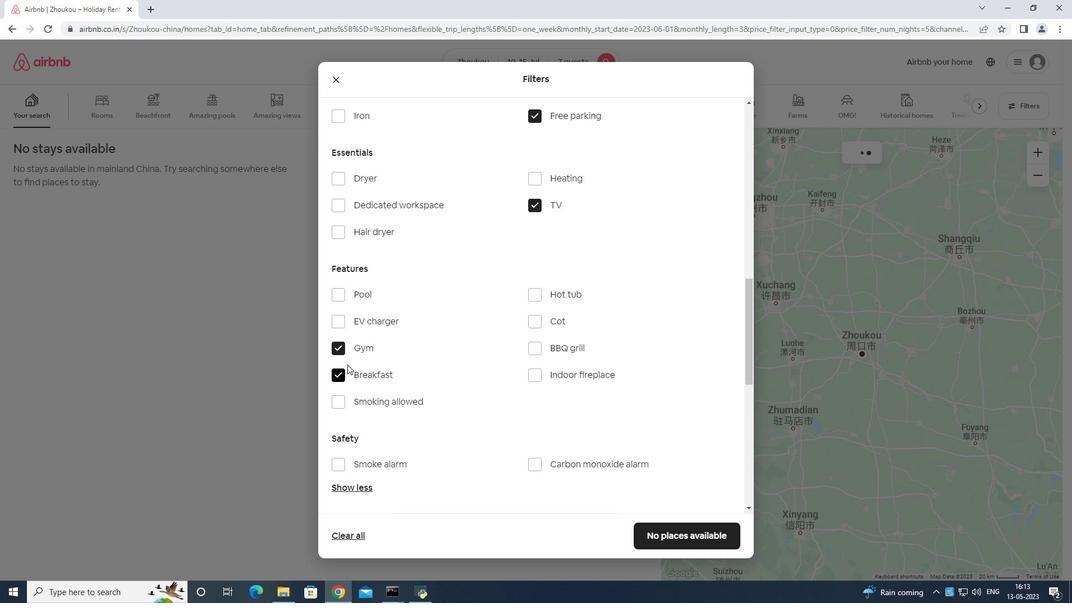 
Action: Mouse scrolled (395, 359) with delta (0, 0)
Screenshot: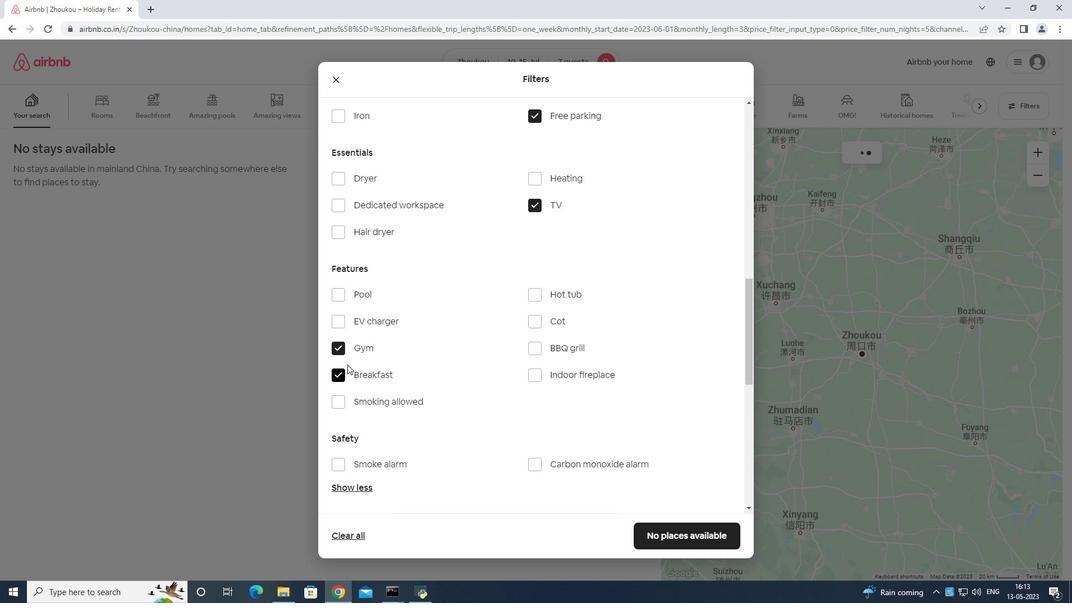 
Action: Mouse moved to (449, 358)
Screenshot: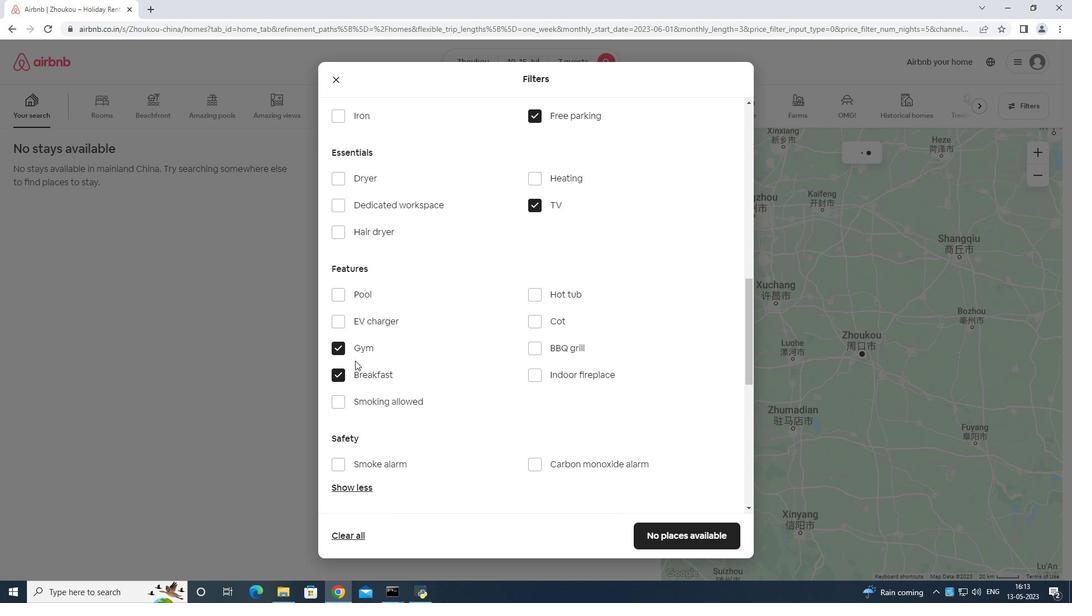 
Action: Mouse scrolled (449, 357) with delta (0, 0)
Screenshot: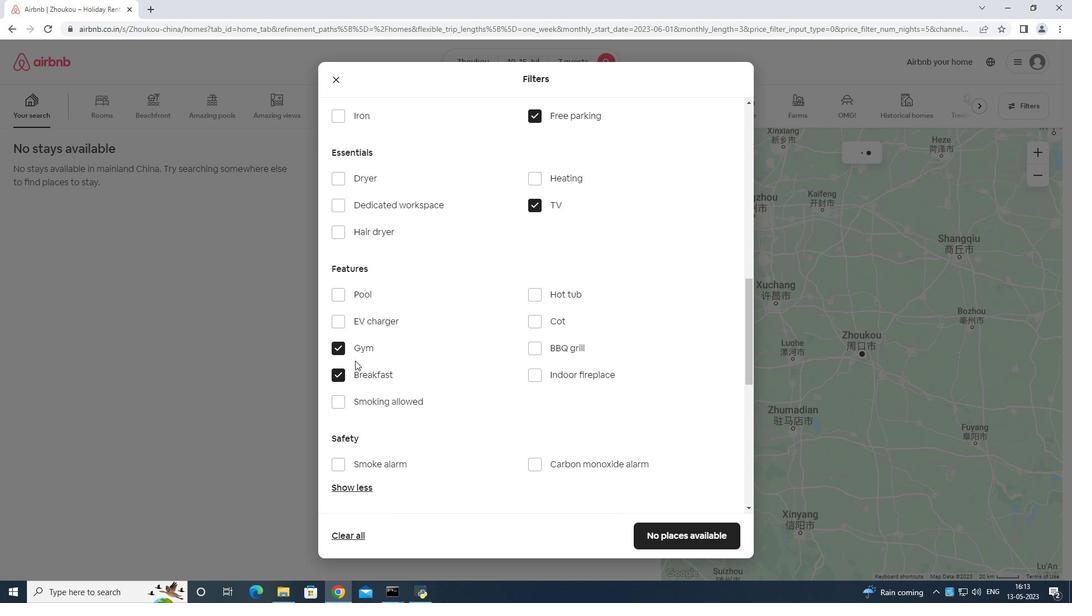 
Action: Mouse moved to (700, 395)
Screenshot: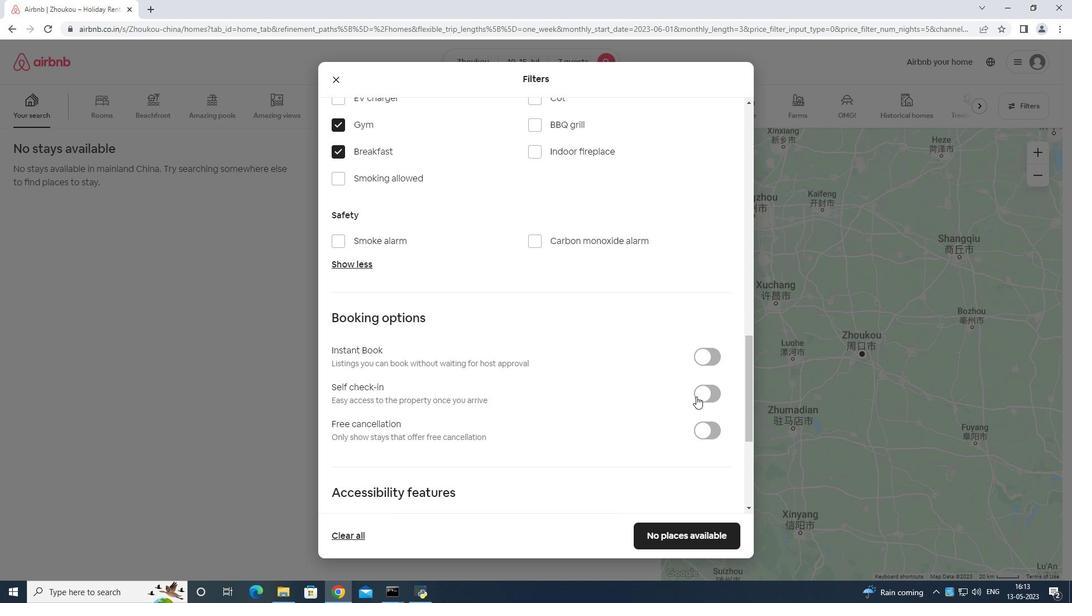 
Action: Mouse pressed left at (700, 395)
Screenshot: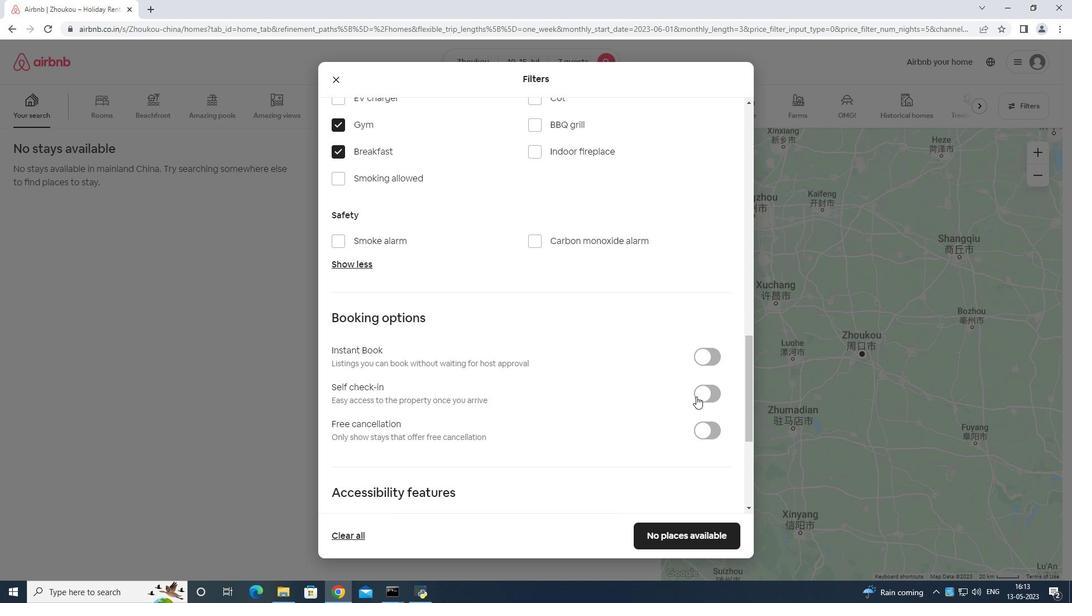 
Action: Mouse moved to (707, 387)
Screenshot: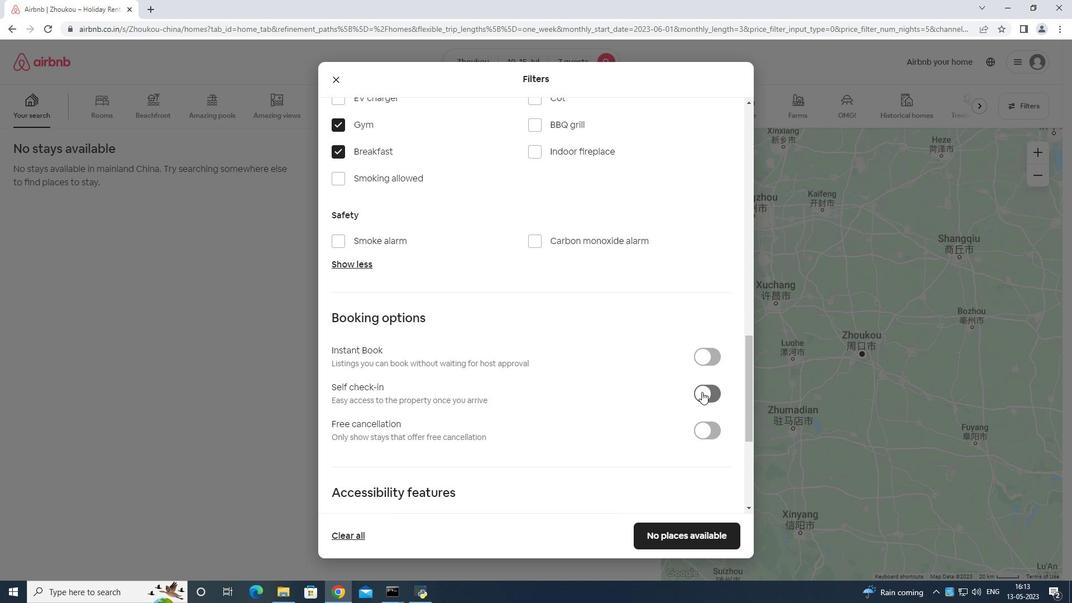 
Action: Mouse scrolled (707, 386) with delta (0, 0)
Screenshot: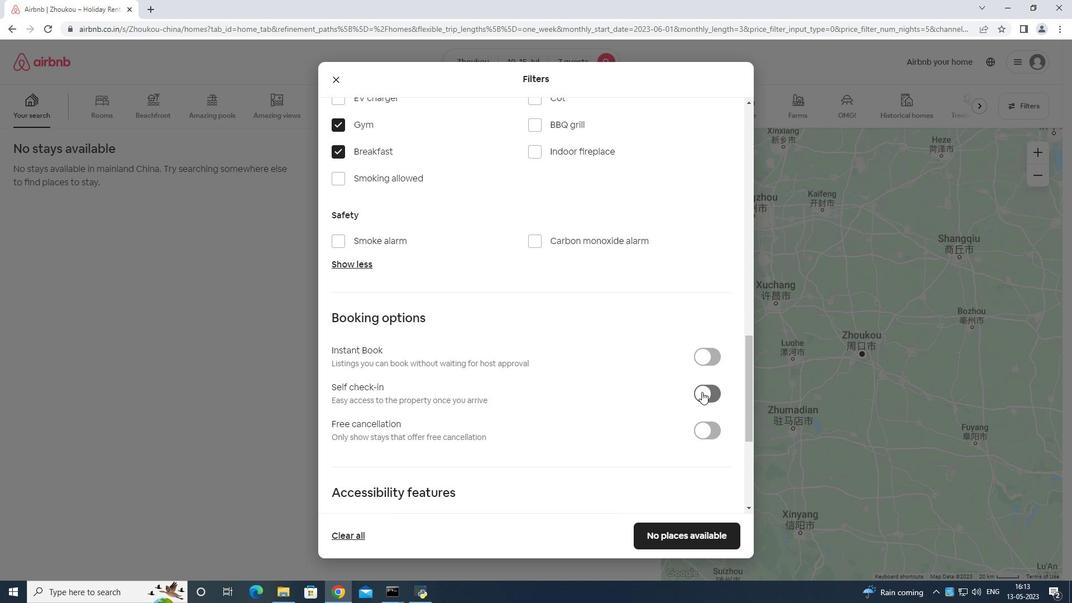 
Action: Mouse moved to (707, 388)
Screenshot: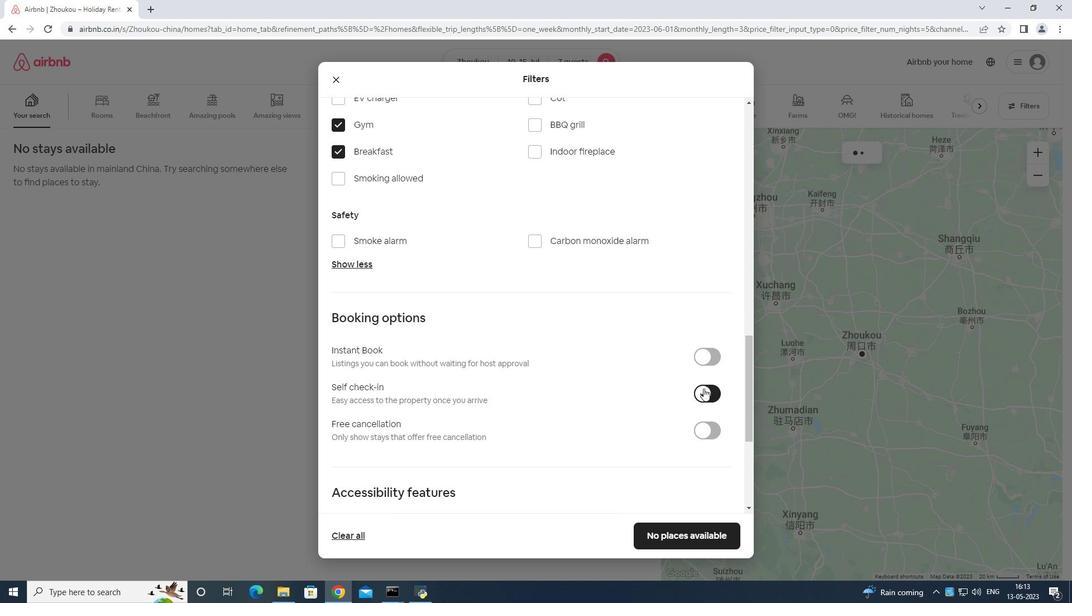 
Action: Mouse scrolled (707, 387) with delta (0, 0)
Screenshot: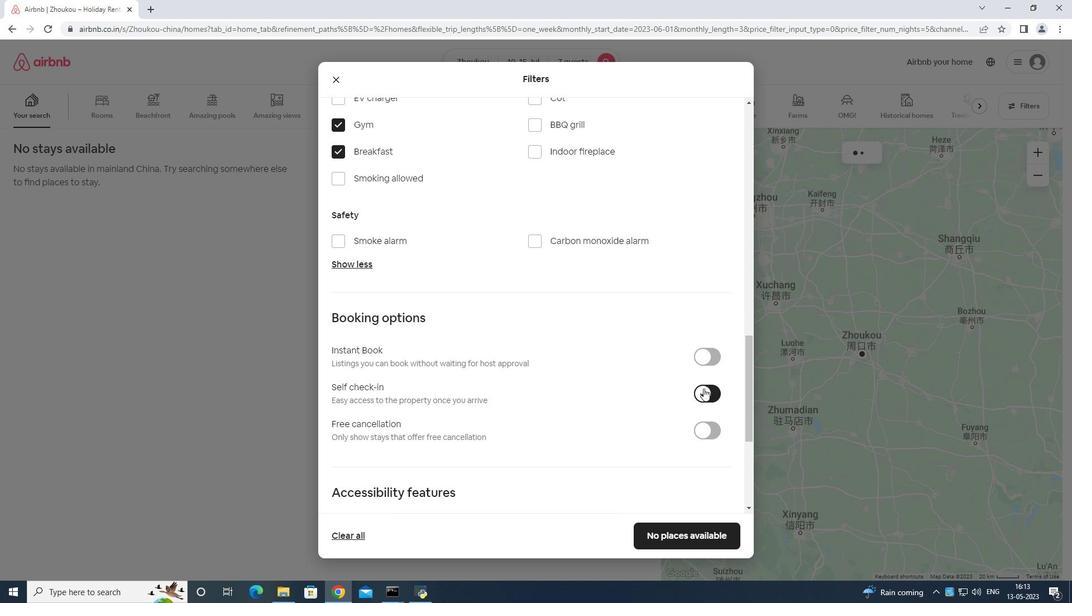 
Action: Mouse moved to (707, 388)
Screenshot: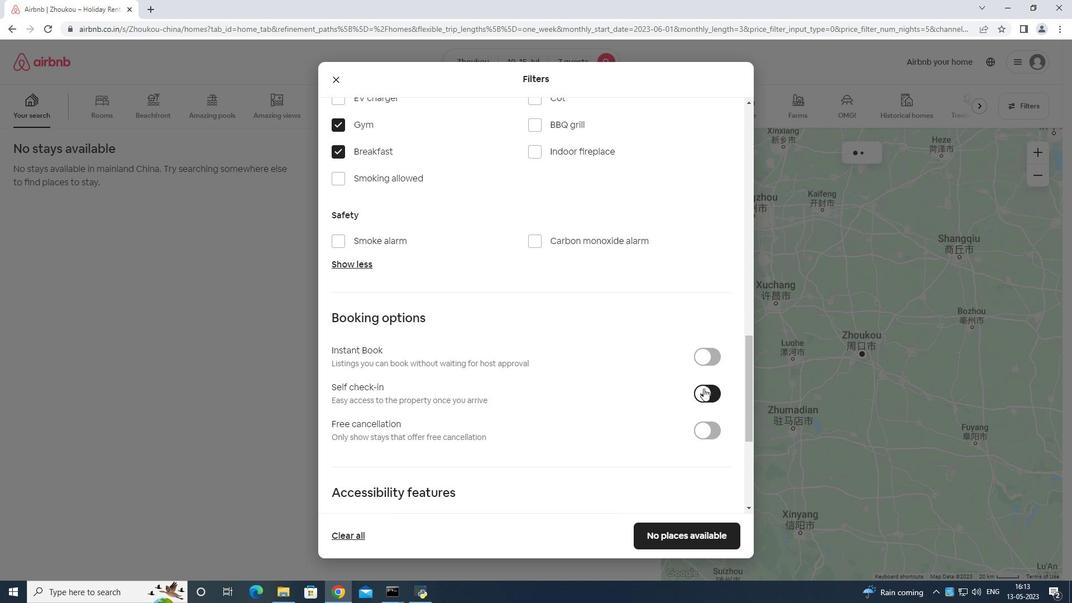 
Action: Mouse scrolled (707, 388) with delta (0, 0)
Screenshot: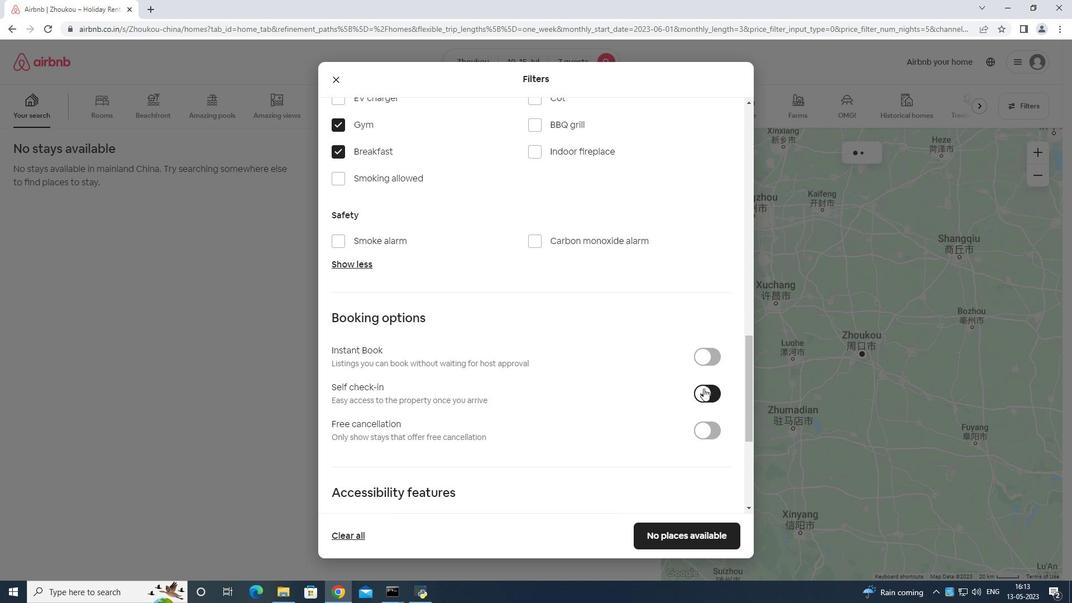 
Action: Mouse scrolled (707, 388) with delta (0, 0)
Screenshot: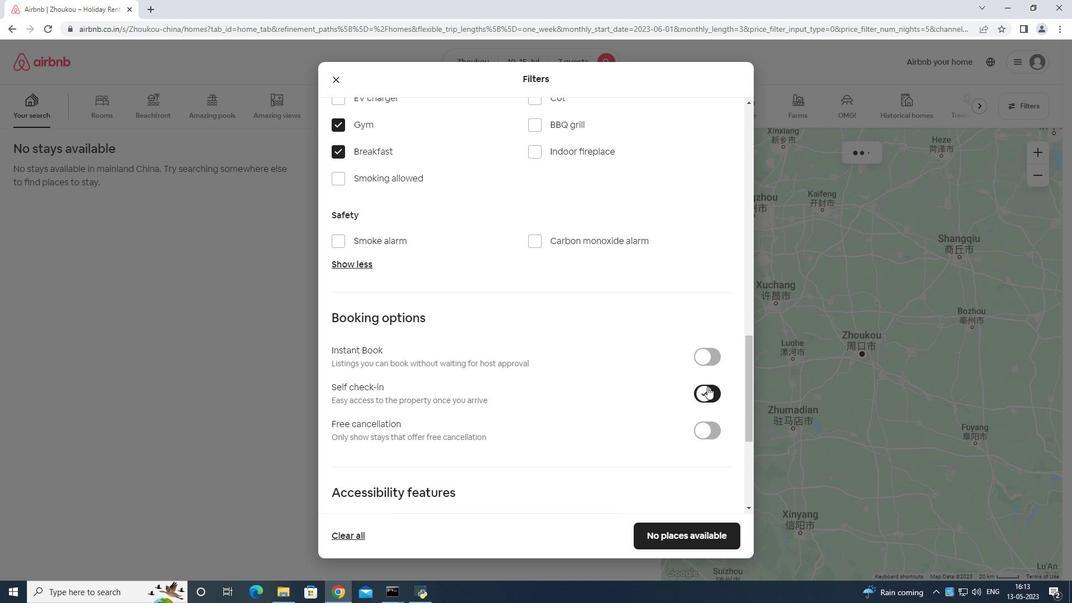 
Action: Mouse moved to (706, 387)
Screenshot: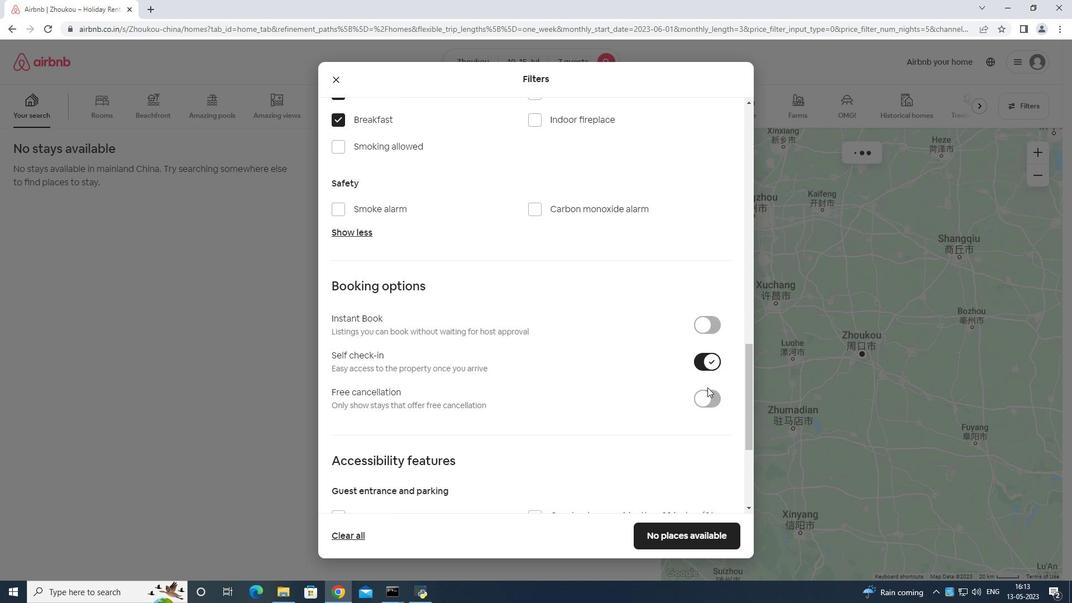 
Action: Mouse scrolled (706, 386) with delta (0, 0)
Screenshot: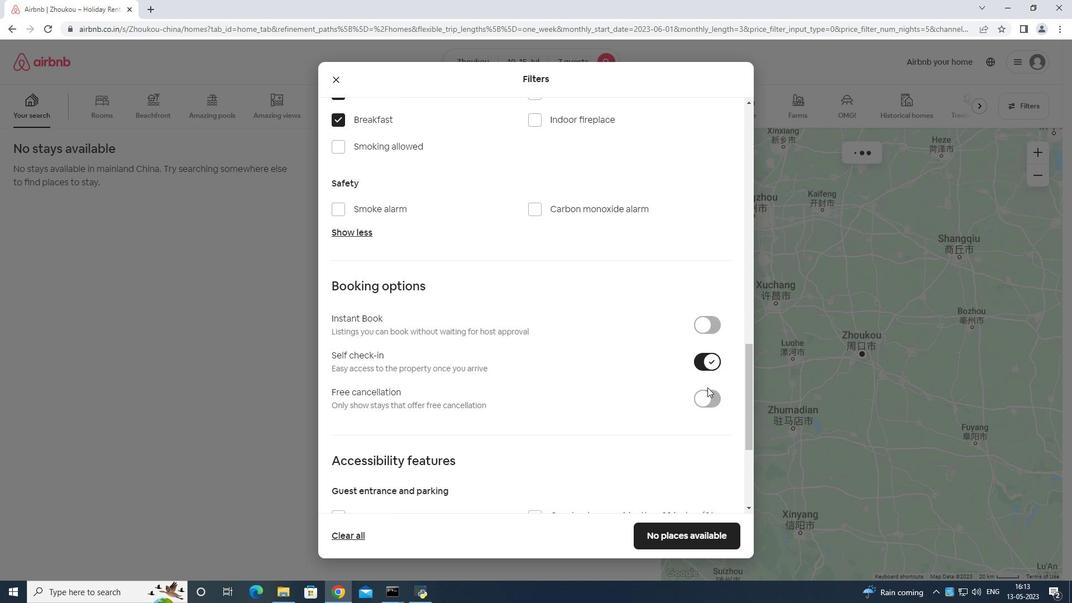 
Action: Mouse moved to (706, 387)
Screenshot: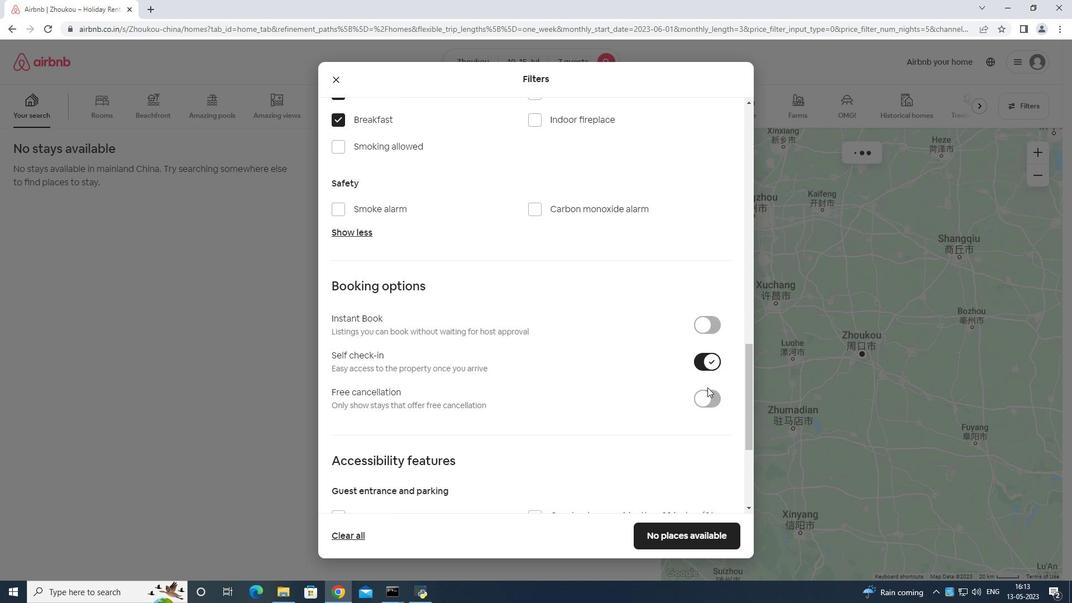 
Action: Mouse scrolled (706, 387) with delta (0, 0)
Screenshot: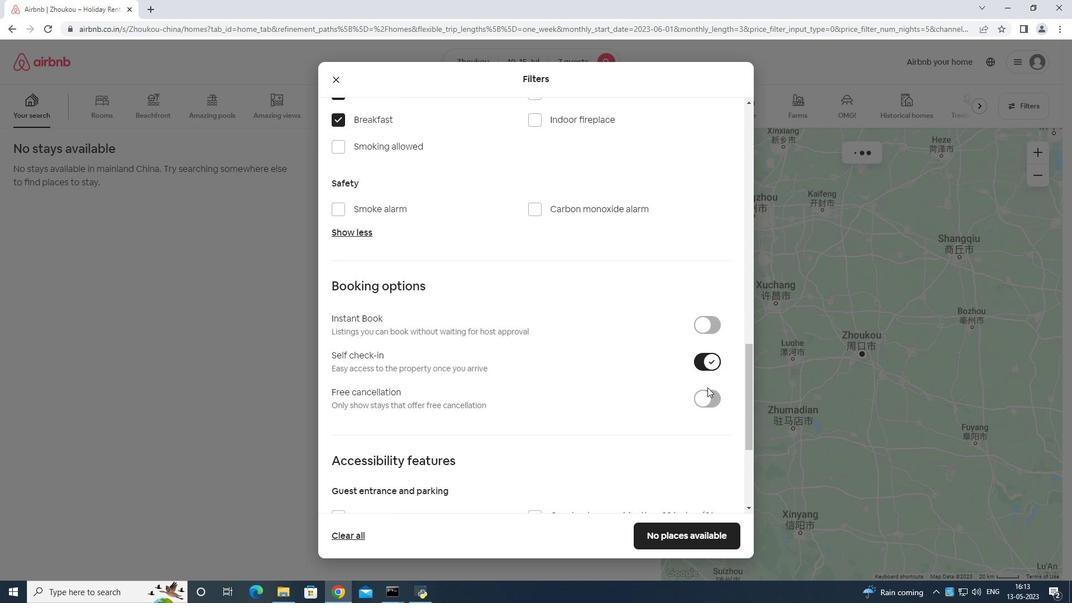 
Action: Mouse scrolled (706, 387) with delta (0, 0)
Screenshot: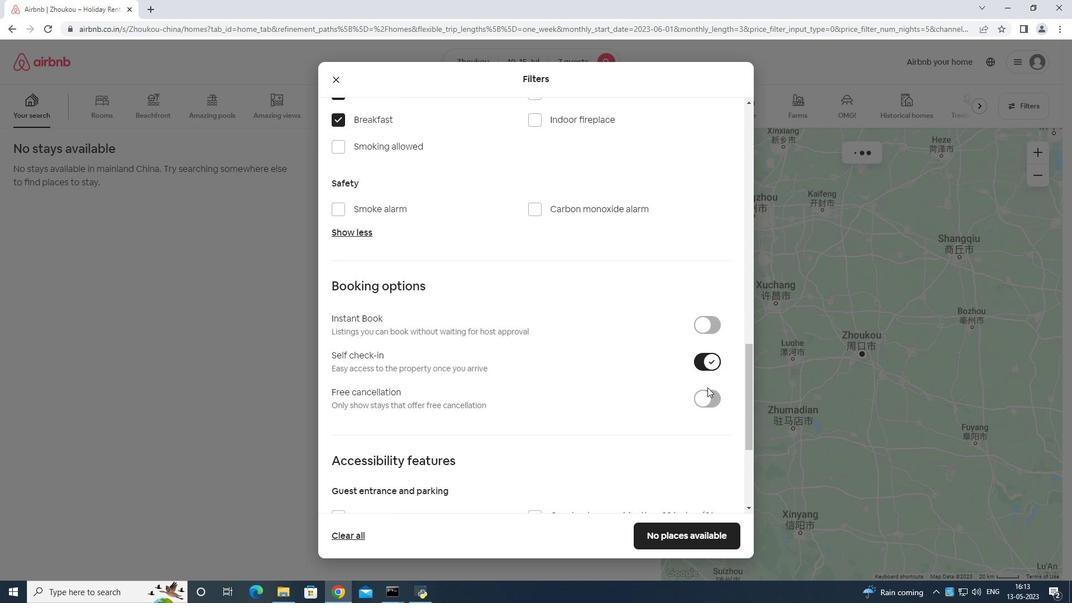 
Action: Mouse scrolled (706, 387) with delta (0, 0)
Screenshot: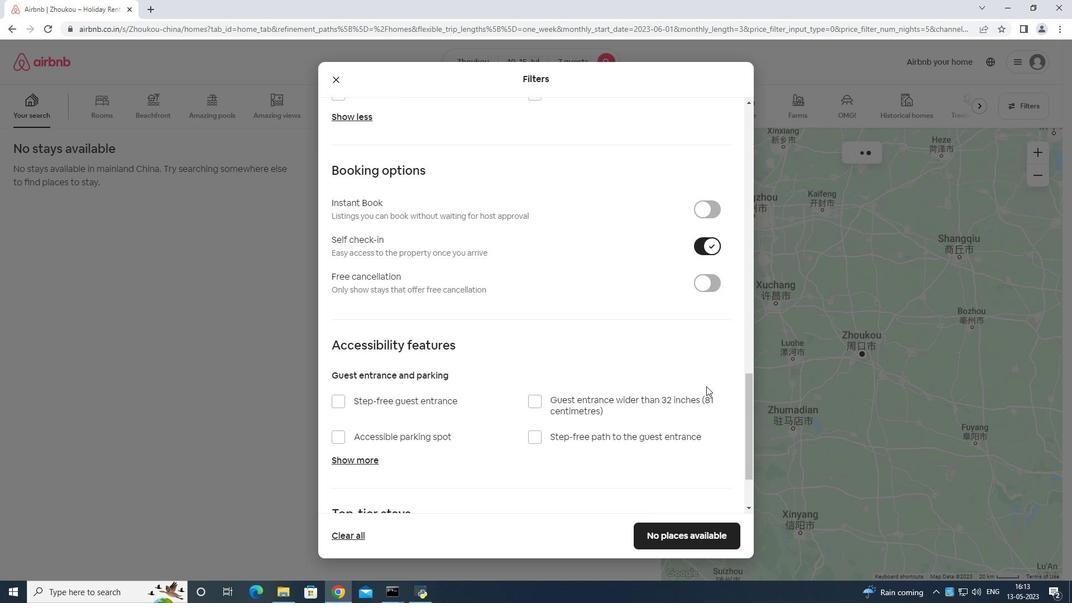 
Action: Mouse moved to (706, 384)
Screenshot: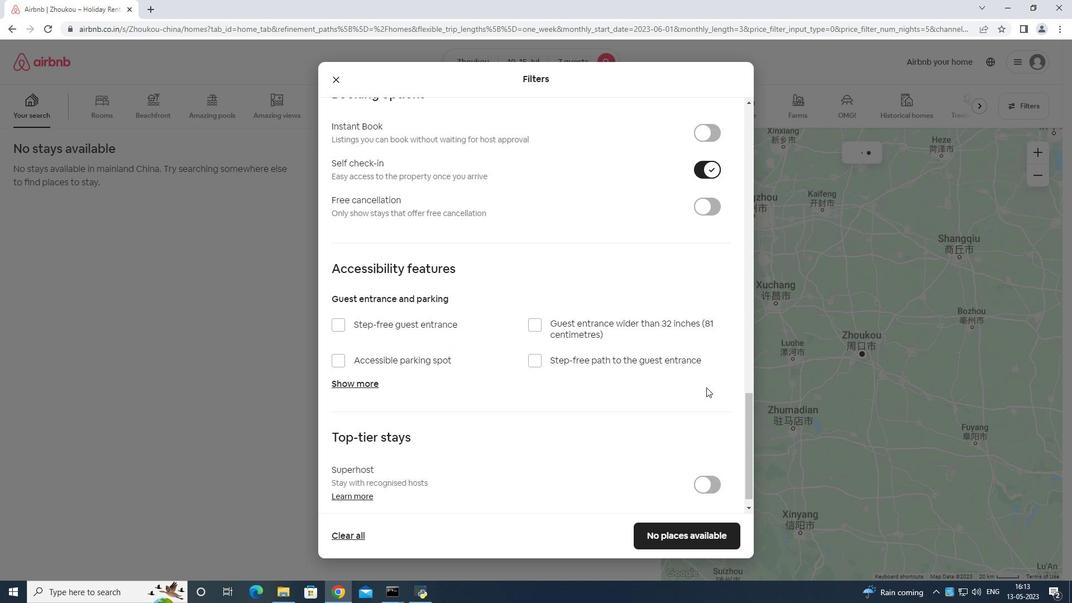 
Action: Mouse scrolled (706, 384) with delta (0, 0)
Screenshot: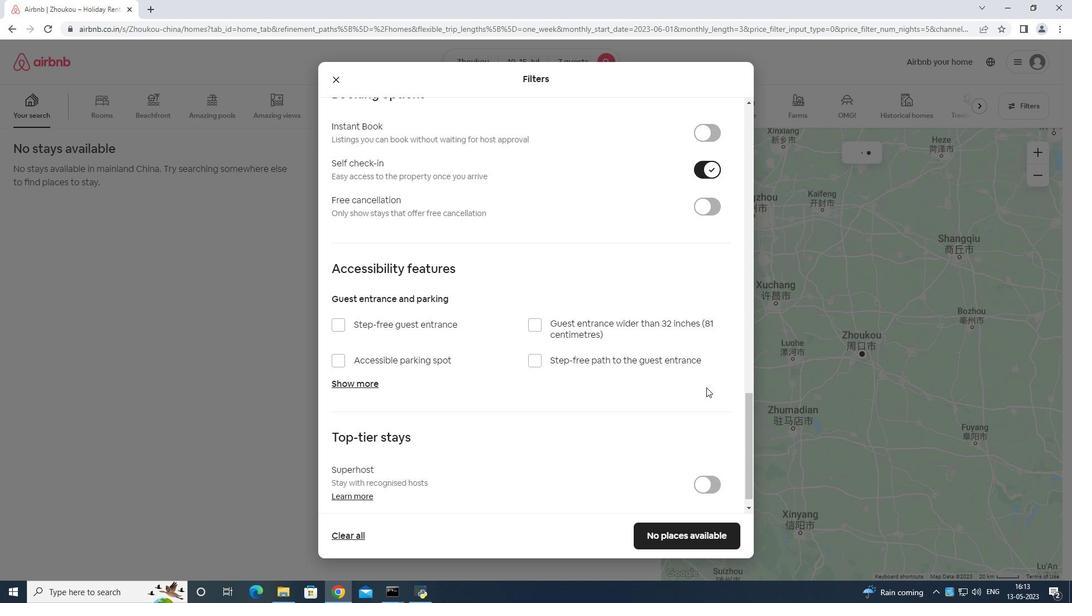 
Action: Mouse scrolled (706, 384) with delta (0, 0)
Screenshot: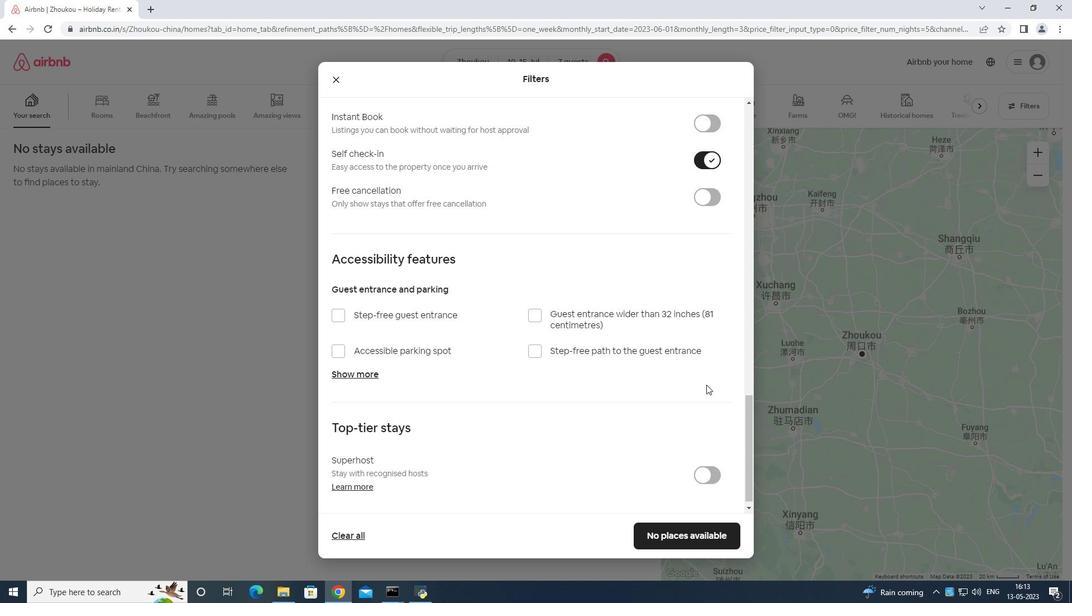 
Action: Mouse moved to (579, 416)
Screenshot: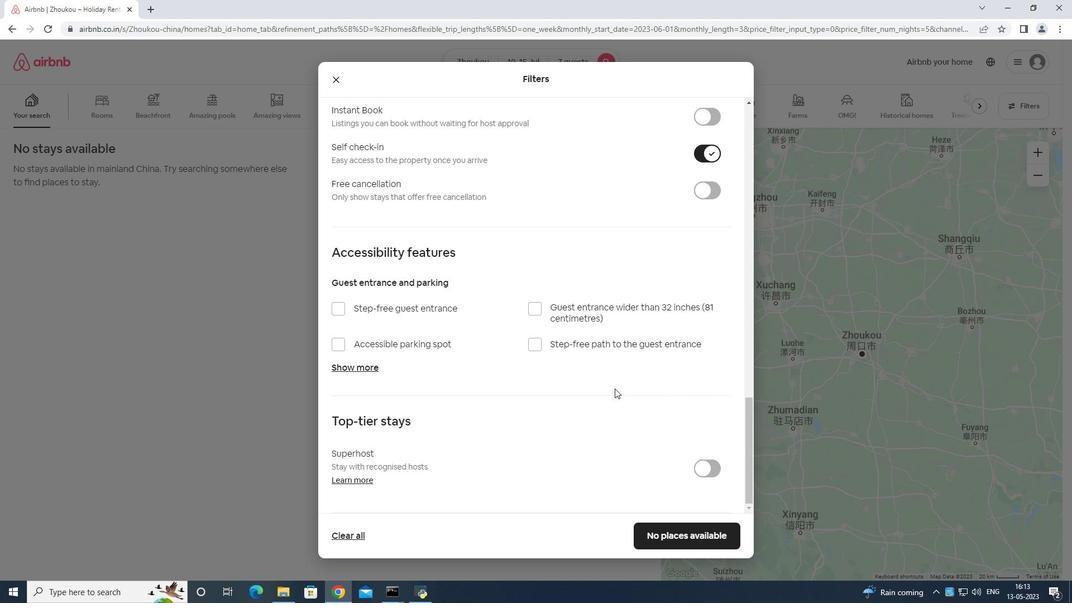 
Action: Mouse scrolled (579, 416) with delta (0, 0)
Screenshot: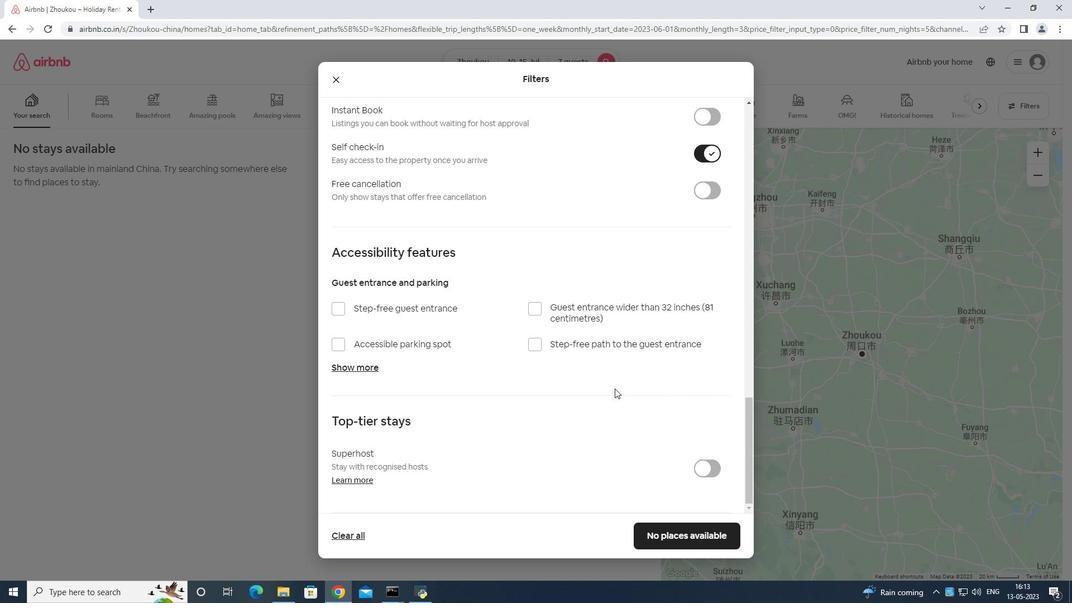 
Action: Mouse moved to (585, 417)
Screenshot: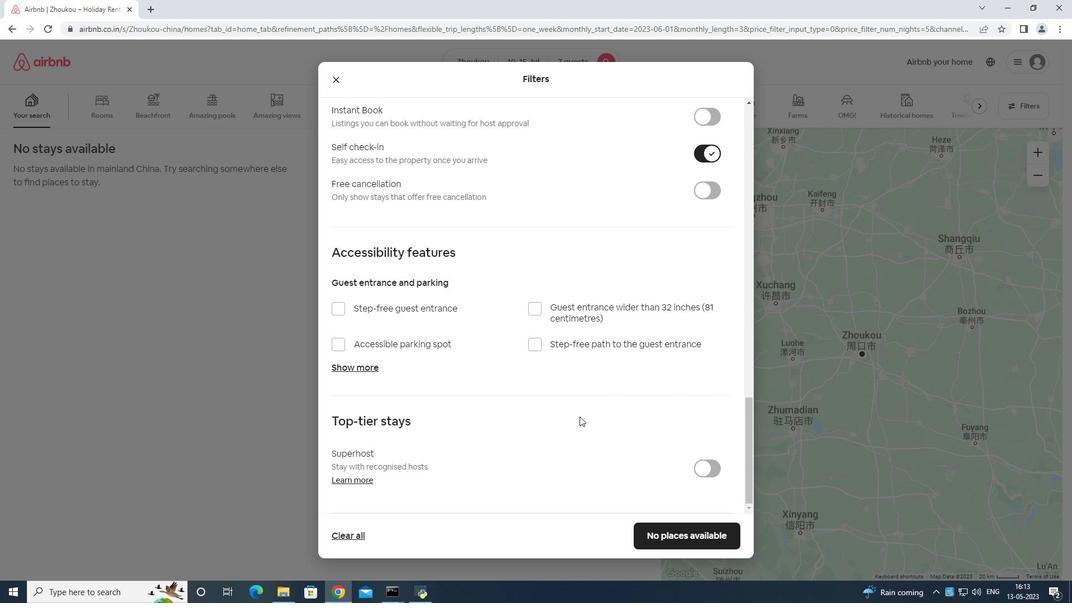 
Action: Mouse scrolled (585, 417) with delta (0, 0)
Screenshot: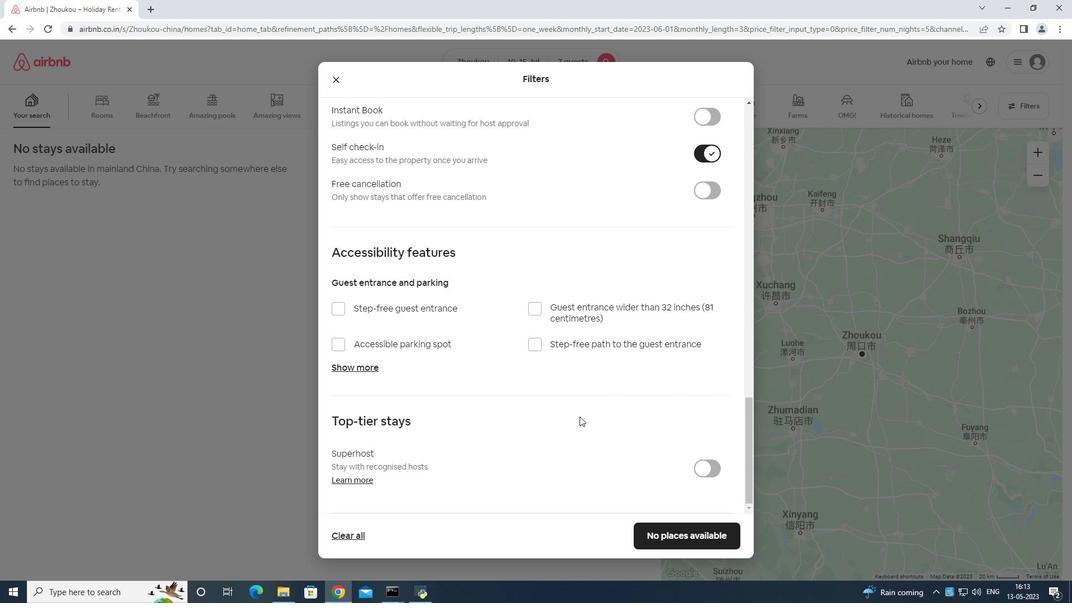 
Action: Mouse moved to (600, 424)
Screenshot: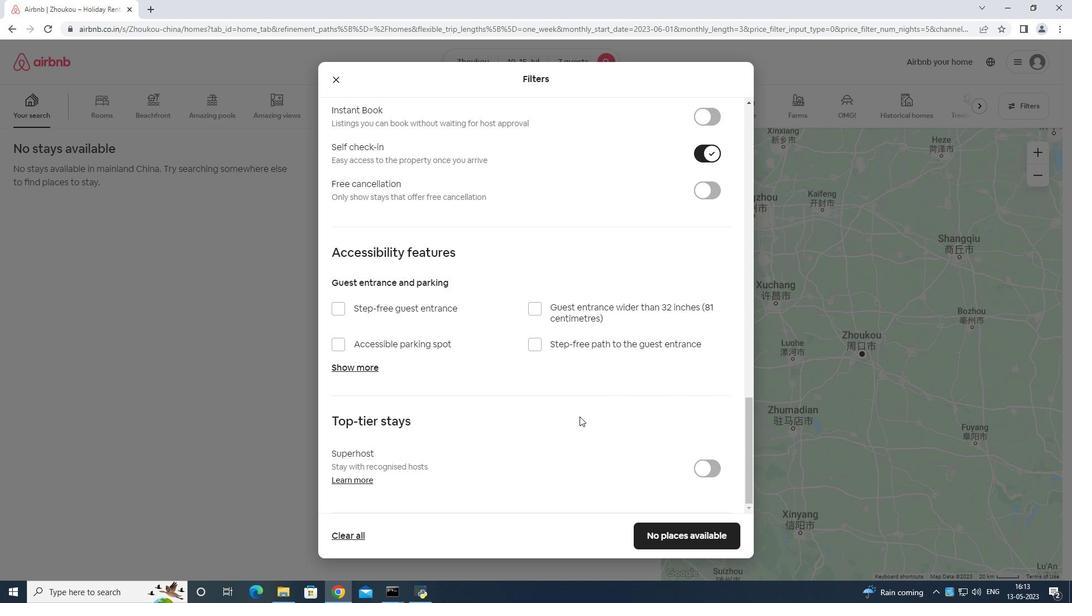 
Action: Mouse scrolled (600, 424) with delta (0, 0)
Screenshot: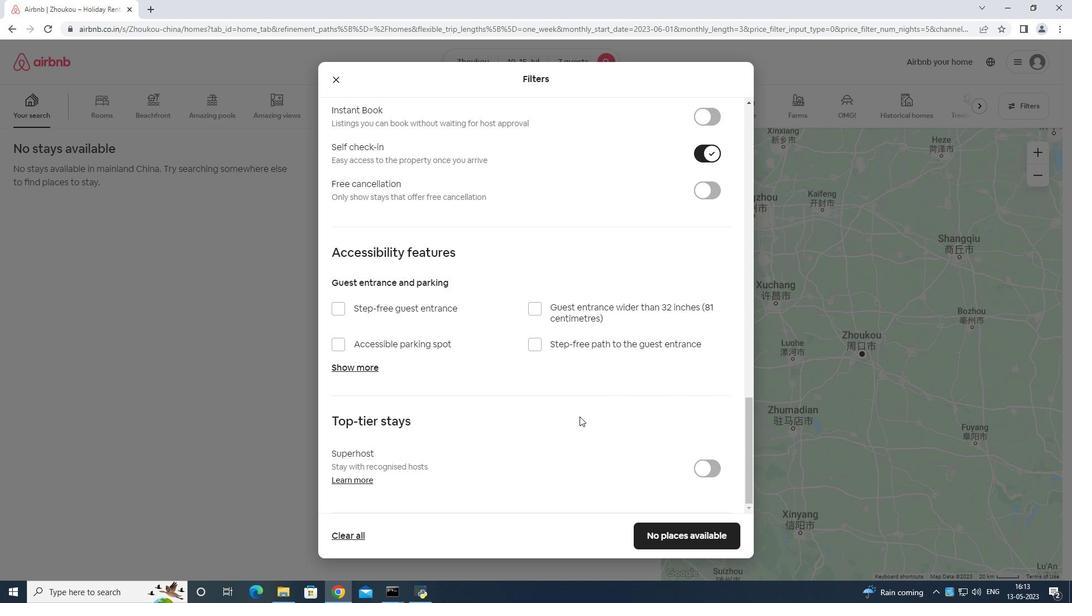 
Action: Mouse moved to (687, 533)
Screenshot: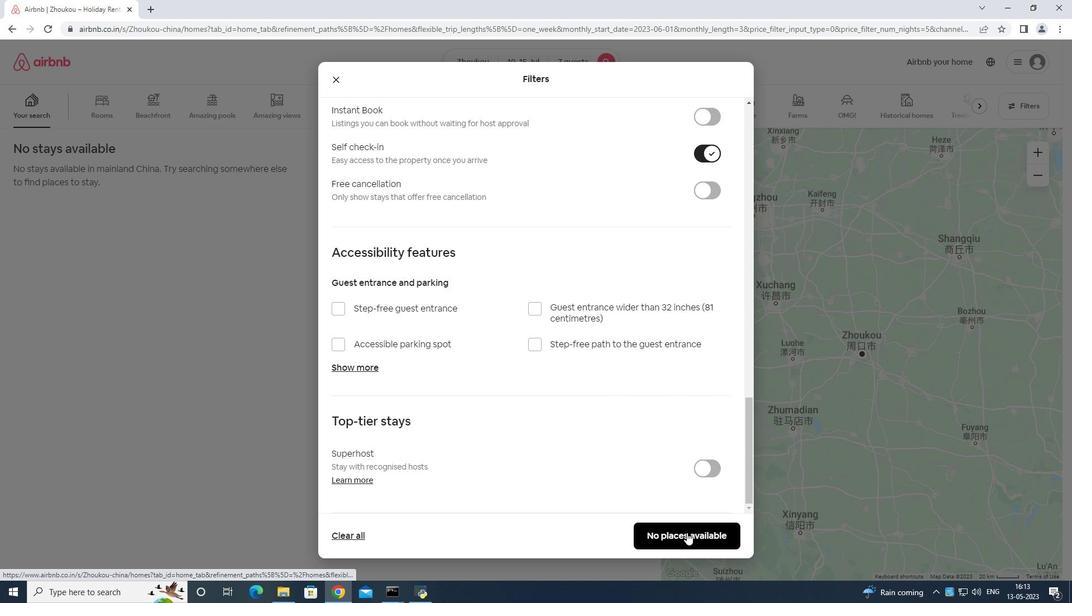 
Action: Mouse pressed left at (687, 533)
Screenshot: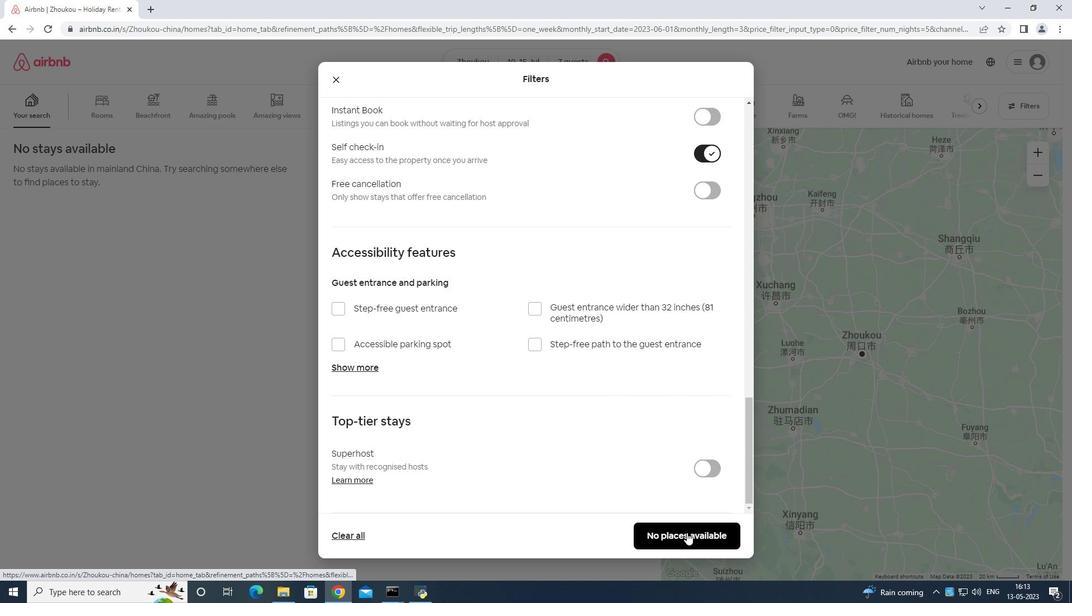 
Action: Mouse moved to (690, 531)
Screenshot: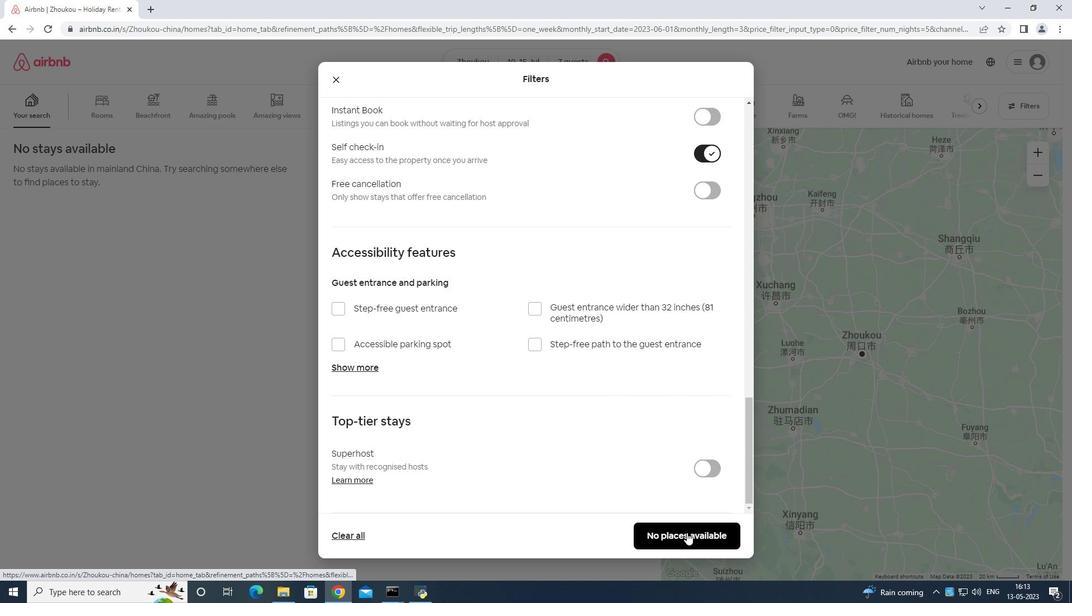 
